 Task: Find connections with filter location Bhīkhi with filter topic #lawfirmmarketingwith filter profile language Spanish with filter current company Reliance Brands Limited with filter school The Army Public School, Dhaula Kuan, New Delhi with filter industry Professional Training and Coaching with filter service category Family Law with filter keywords title HVAC Technician
Action: Mouse moved to (673, 73)
Screenshot: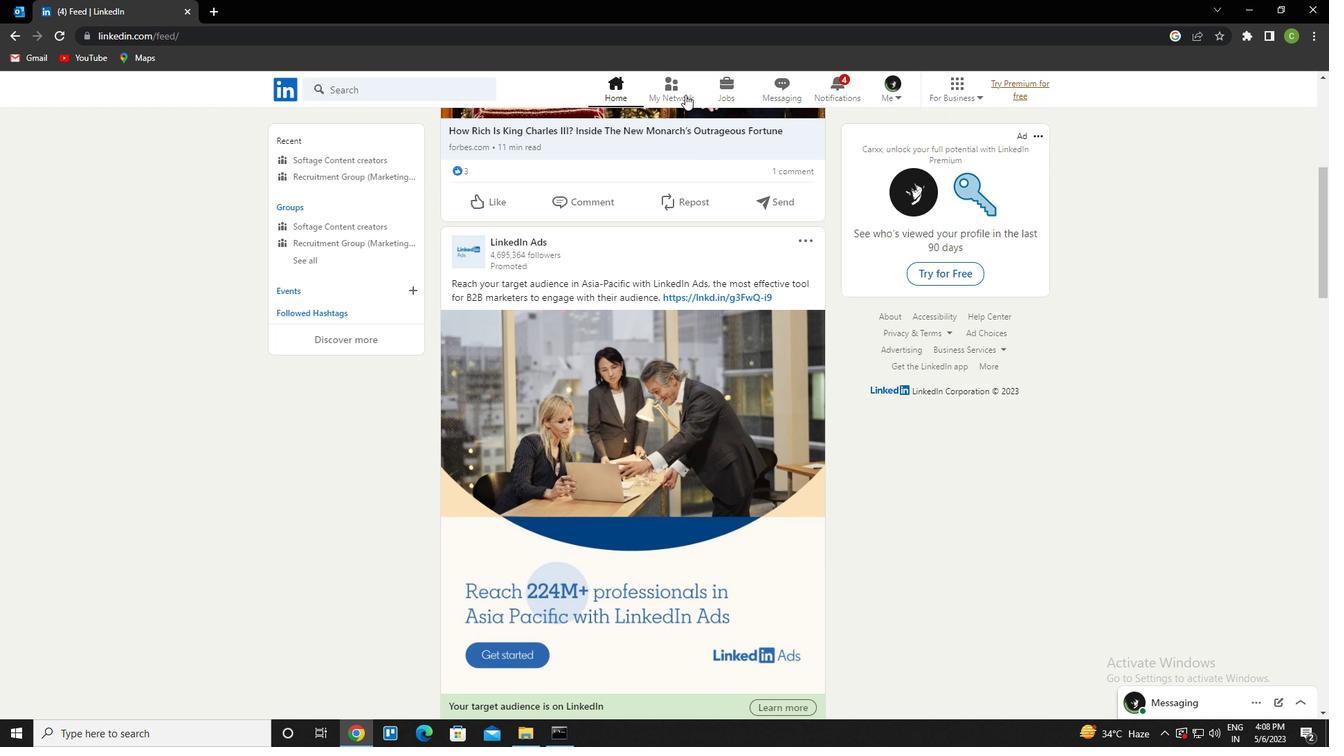 
Action: Mouse pressed left at (673, 73)
Screenshot: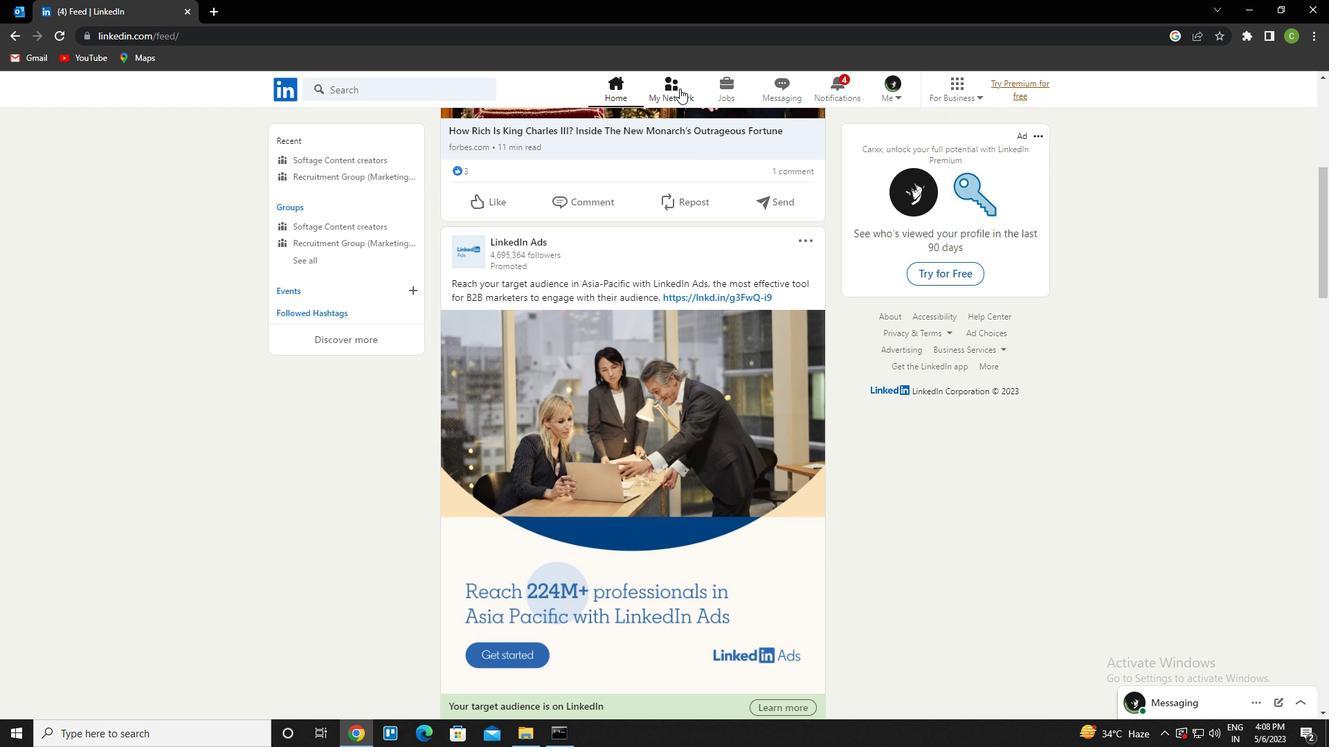 
Action: Mouse moved to (395, 171)
Screenshot: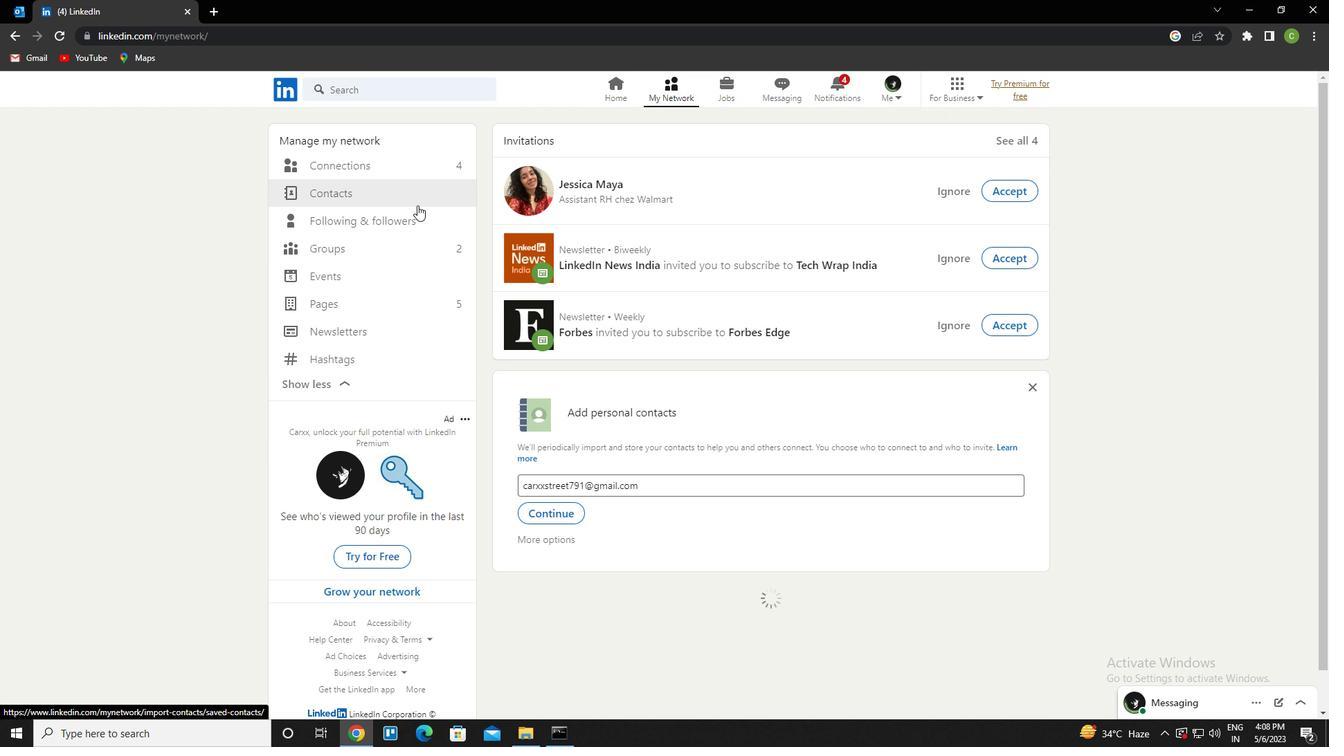 
Action: Mouse pressed left at (395, 171)
Screenshot: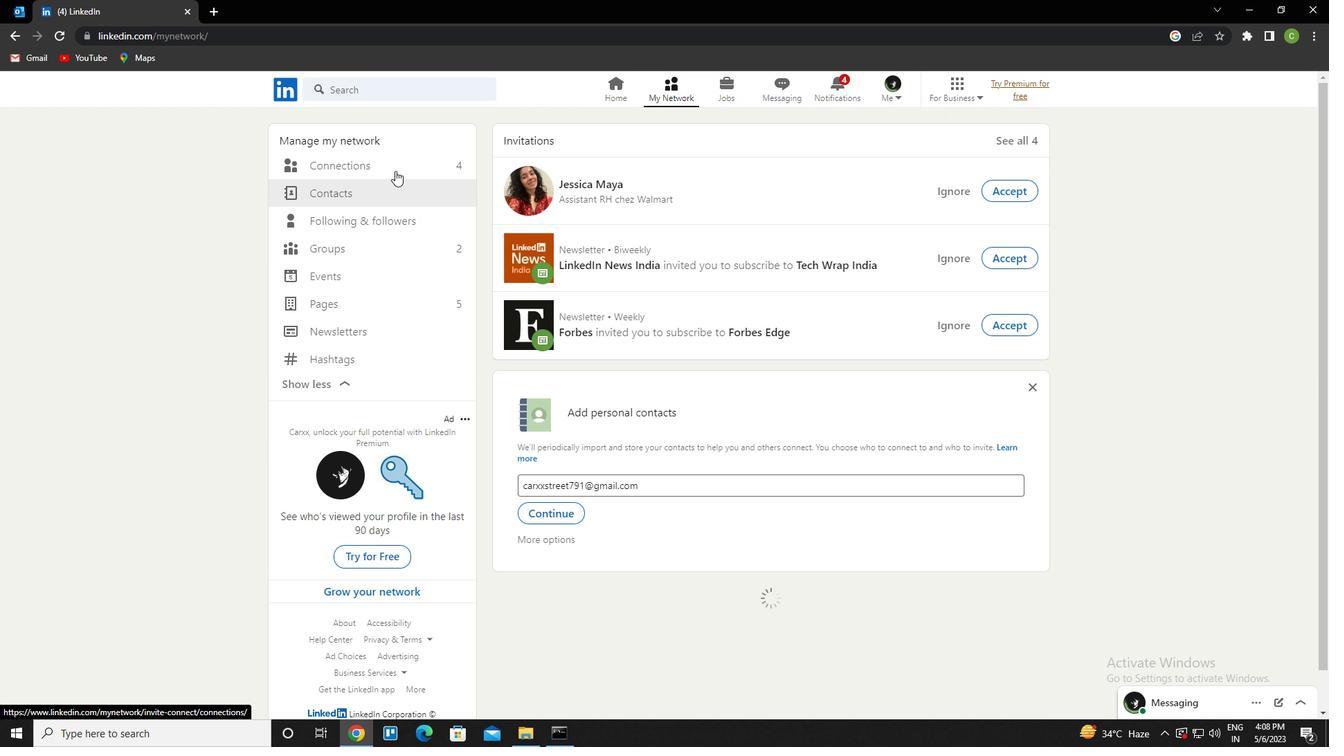 
Action: Mouse moved to (768, 169)
Screenshot: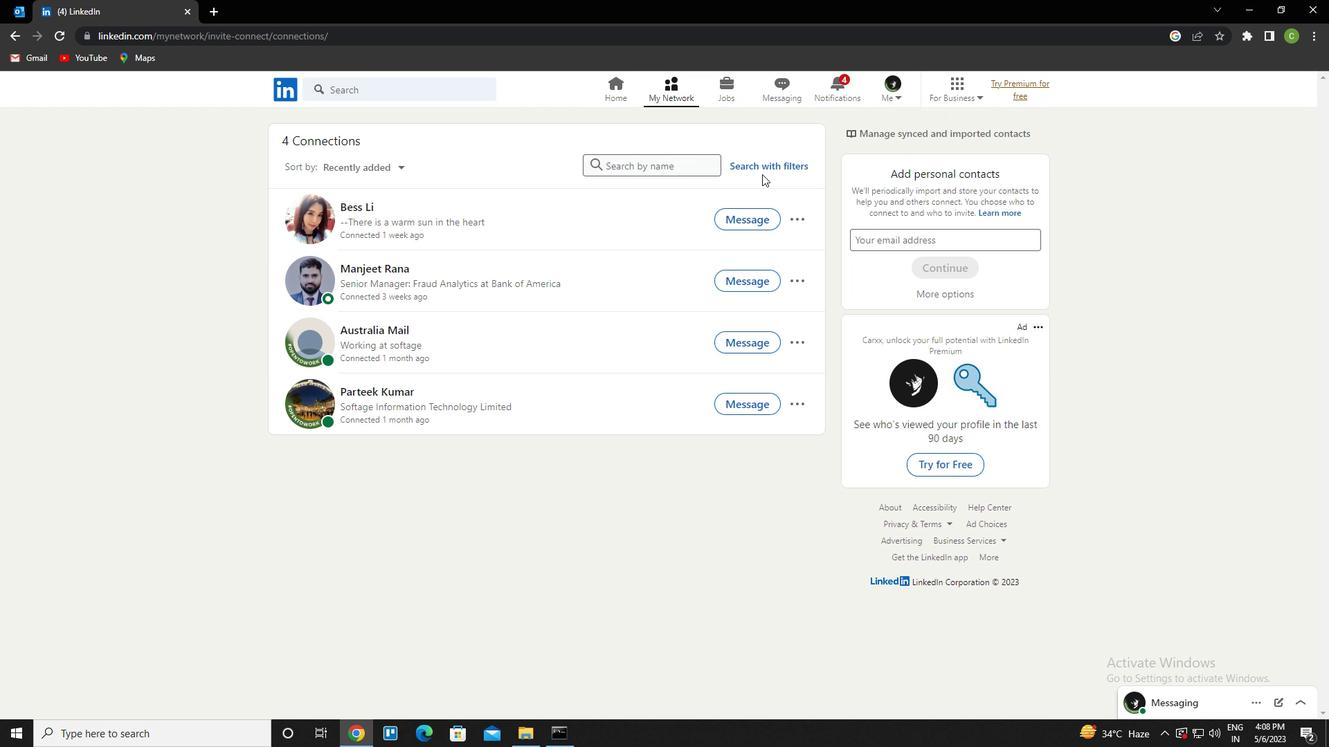 
Action: Mouse pressed left at (768, 169)
Screenshot: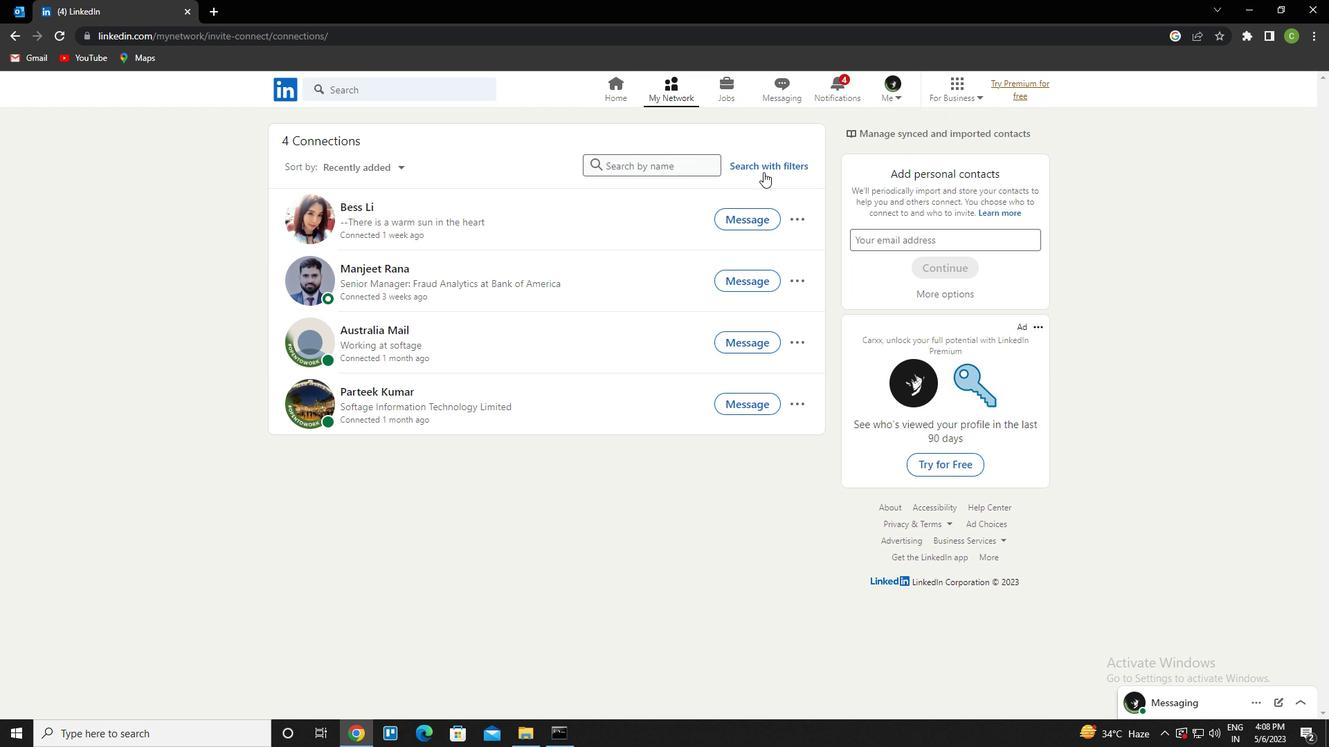 
Action: Mouse moved to (713, 135)
Screenshot: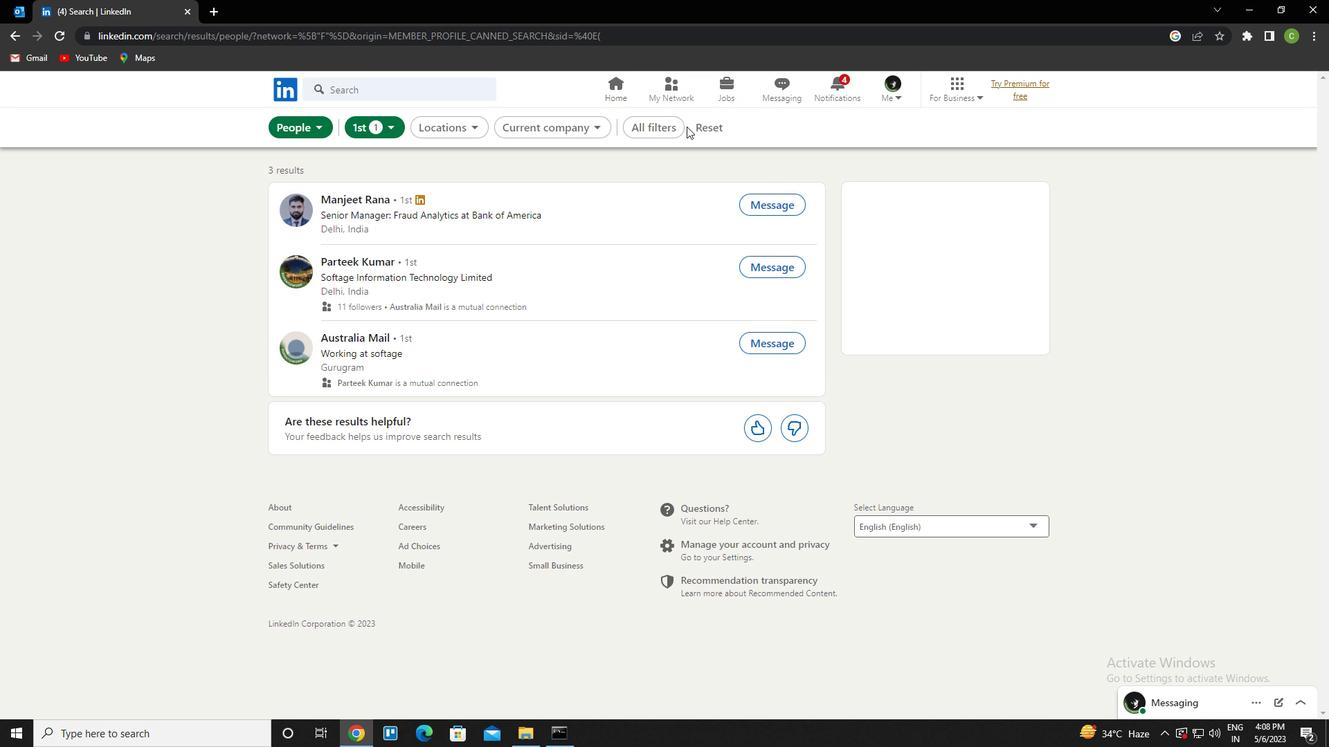 
Action: Mouse pressed left at (713, 135)
Screenshot: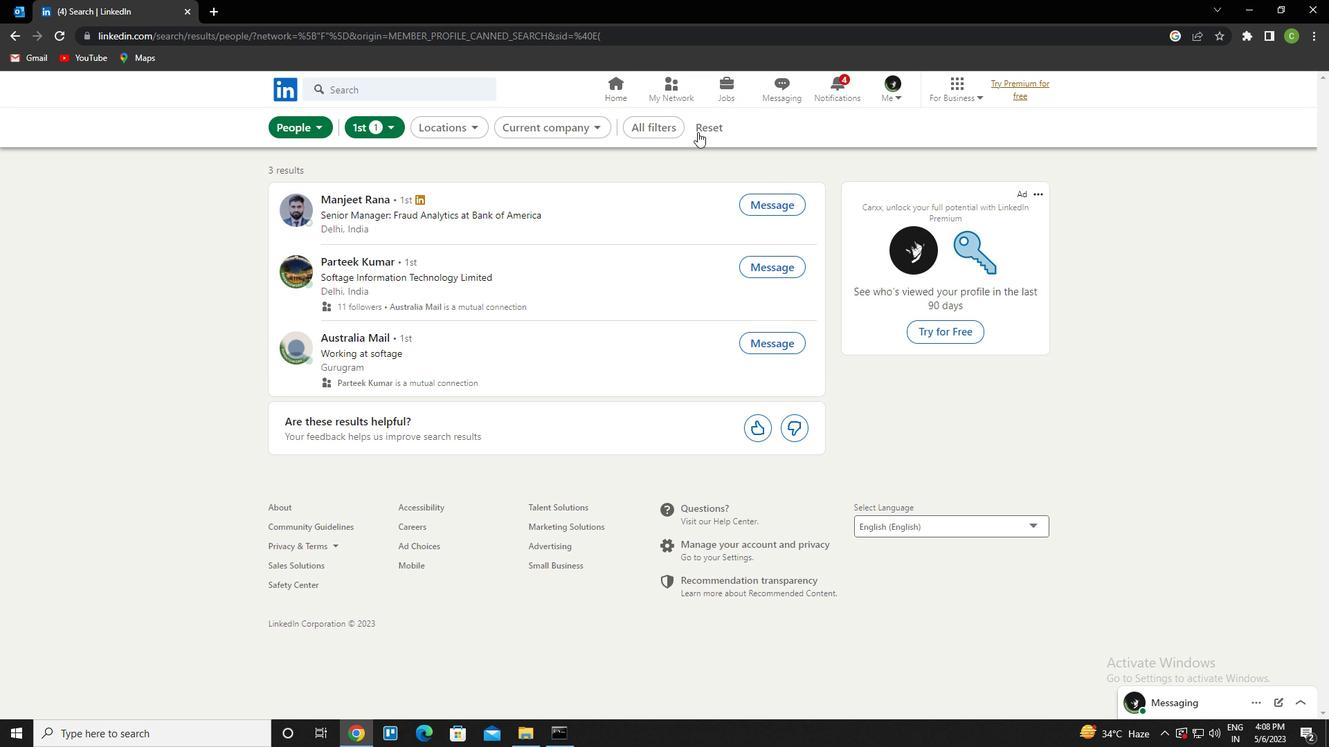 
Action: Mouse moved to (700, 127)
Screenshot: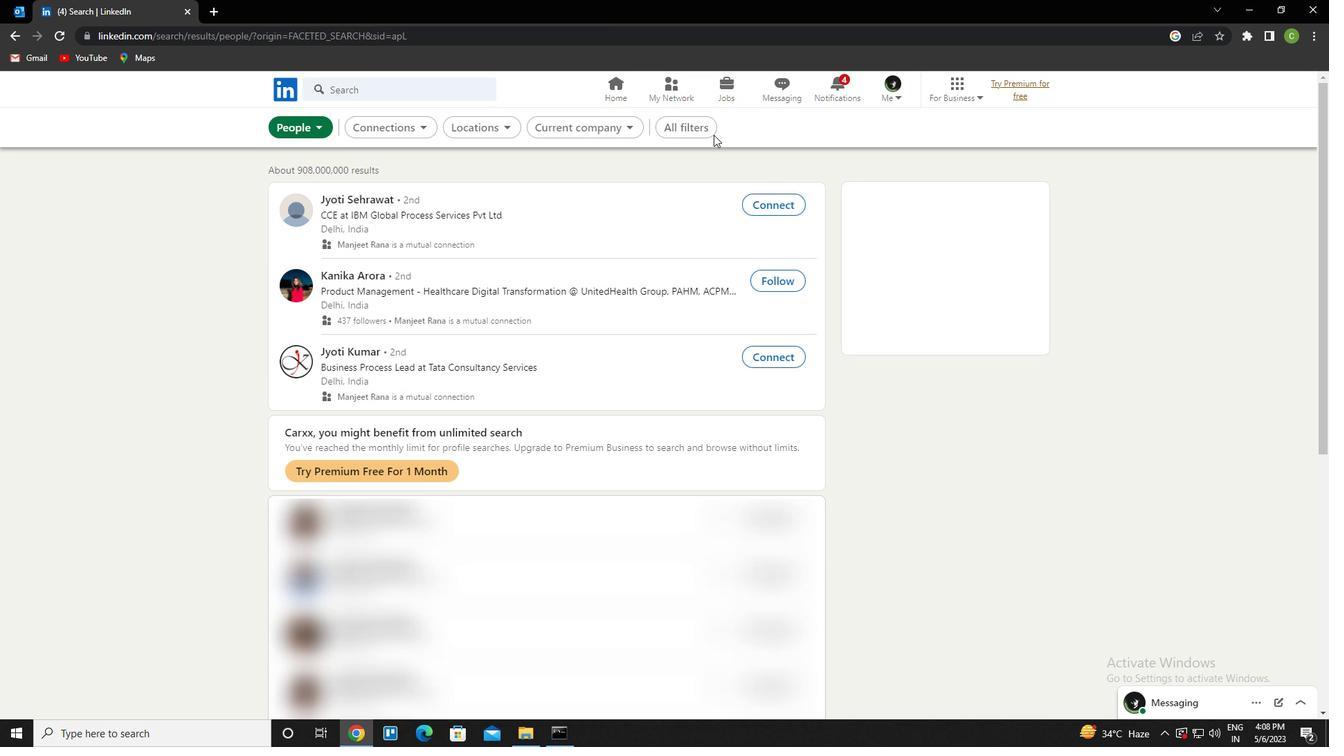 
Action: Mouse pressed left at (700, 127)
Screenshot: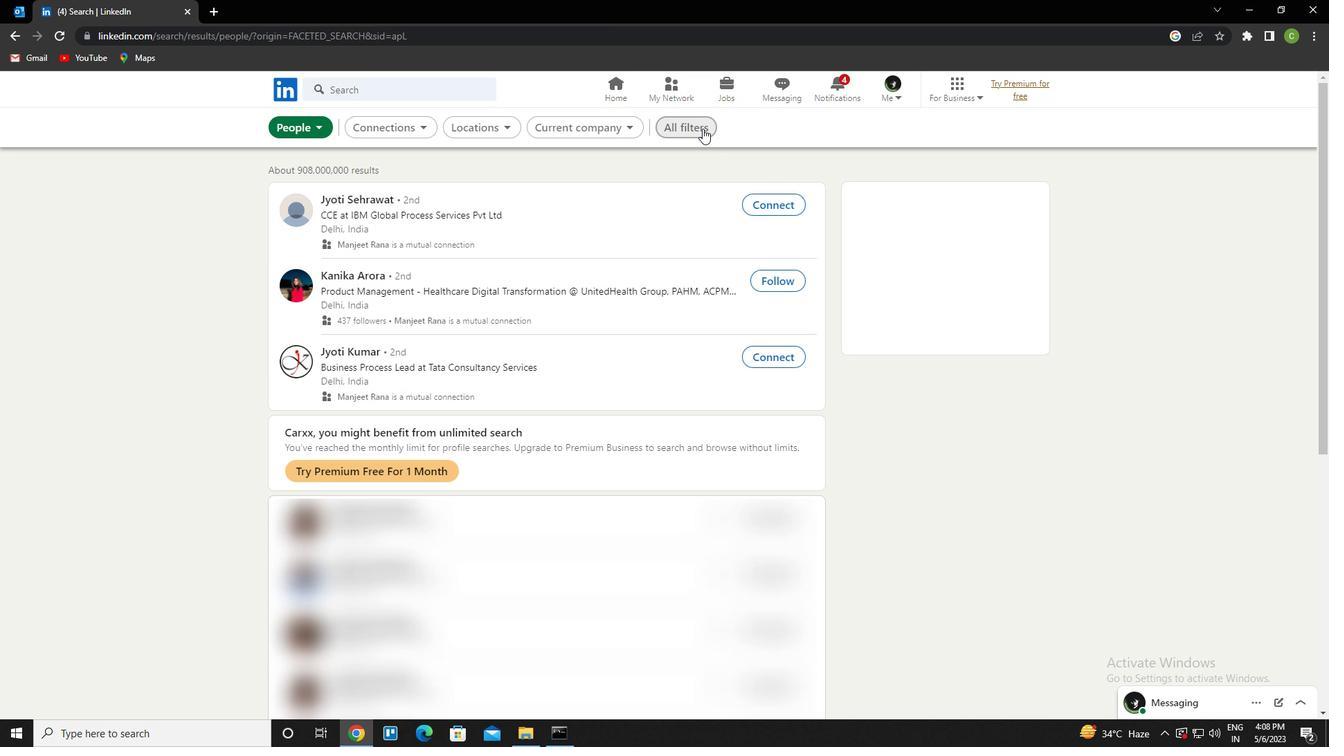 
Action: Mouse moved to (1110, 443)
Screenshot: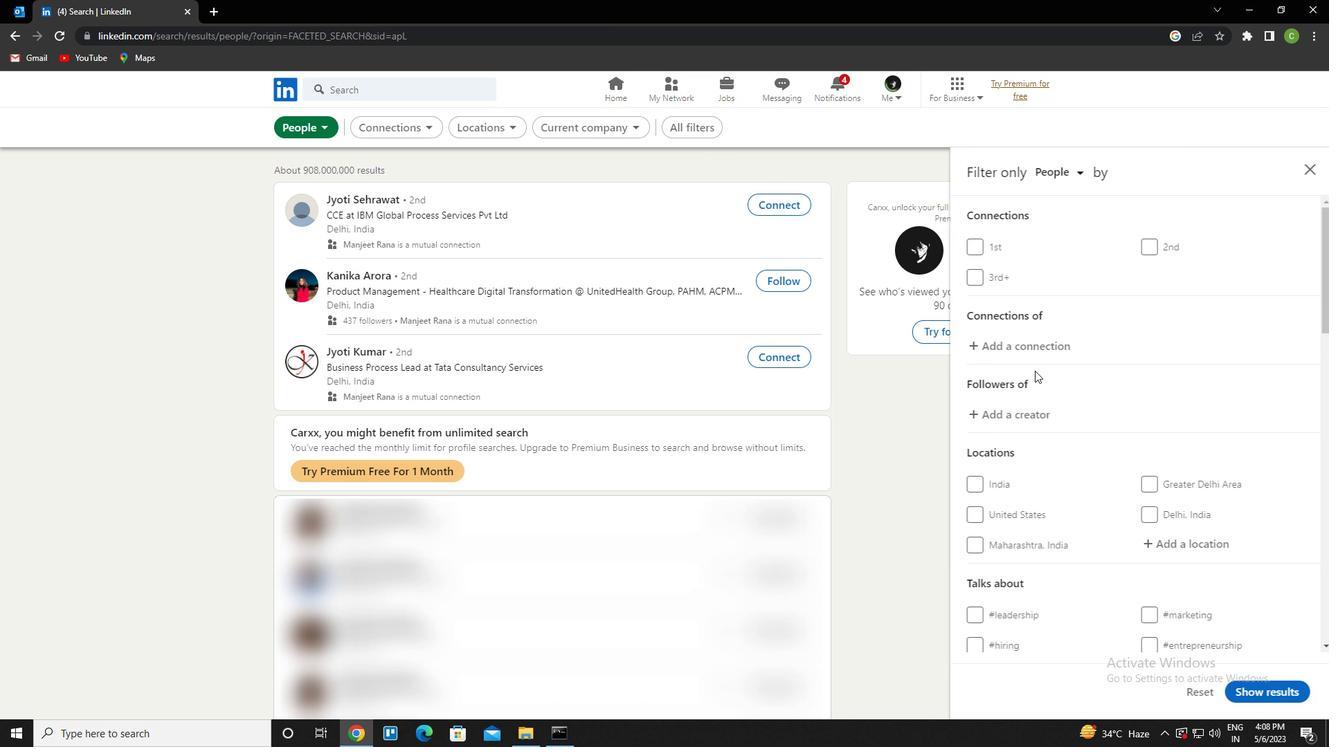 
Action: Mouse scrolled (1110, 443) with delta (0, 0)
Screenshot: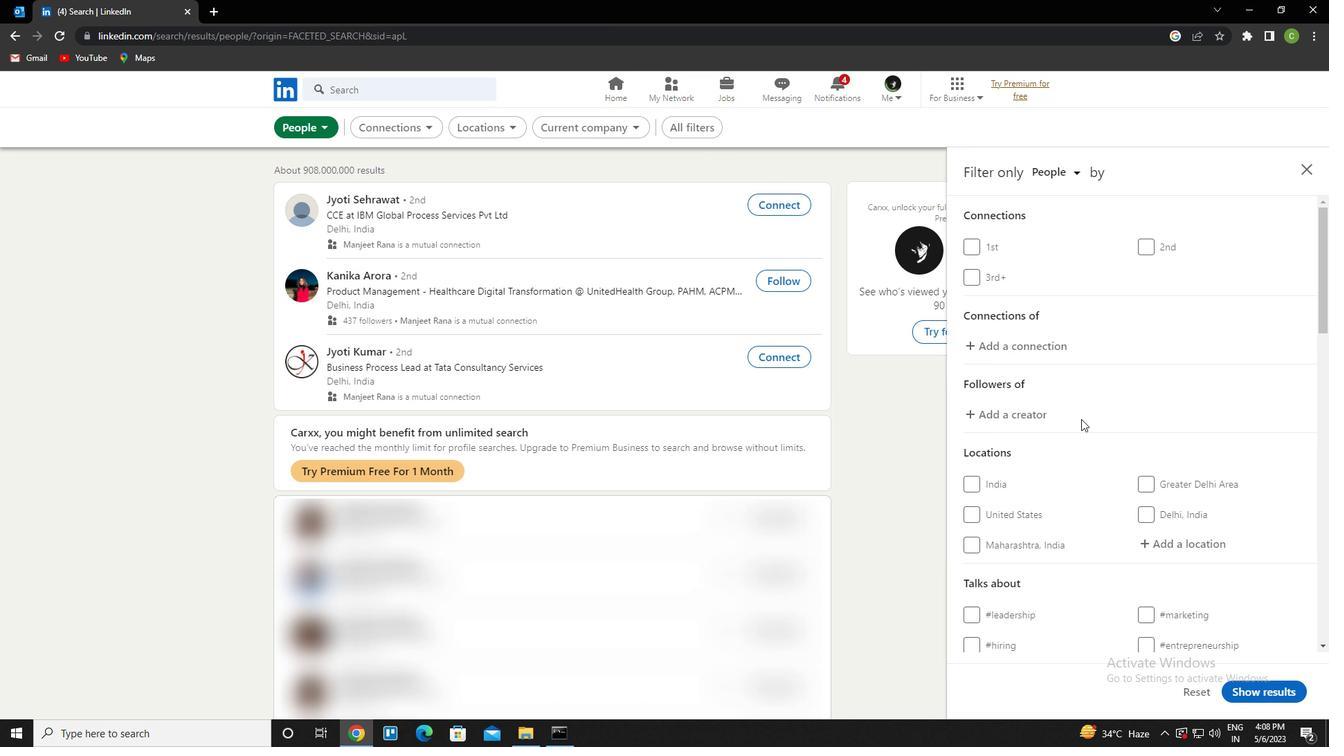 
Action: Mouse scrolled (1110, 443) with delta (0, 0)
Screenshot: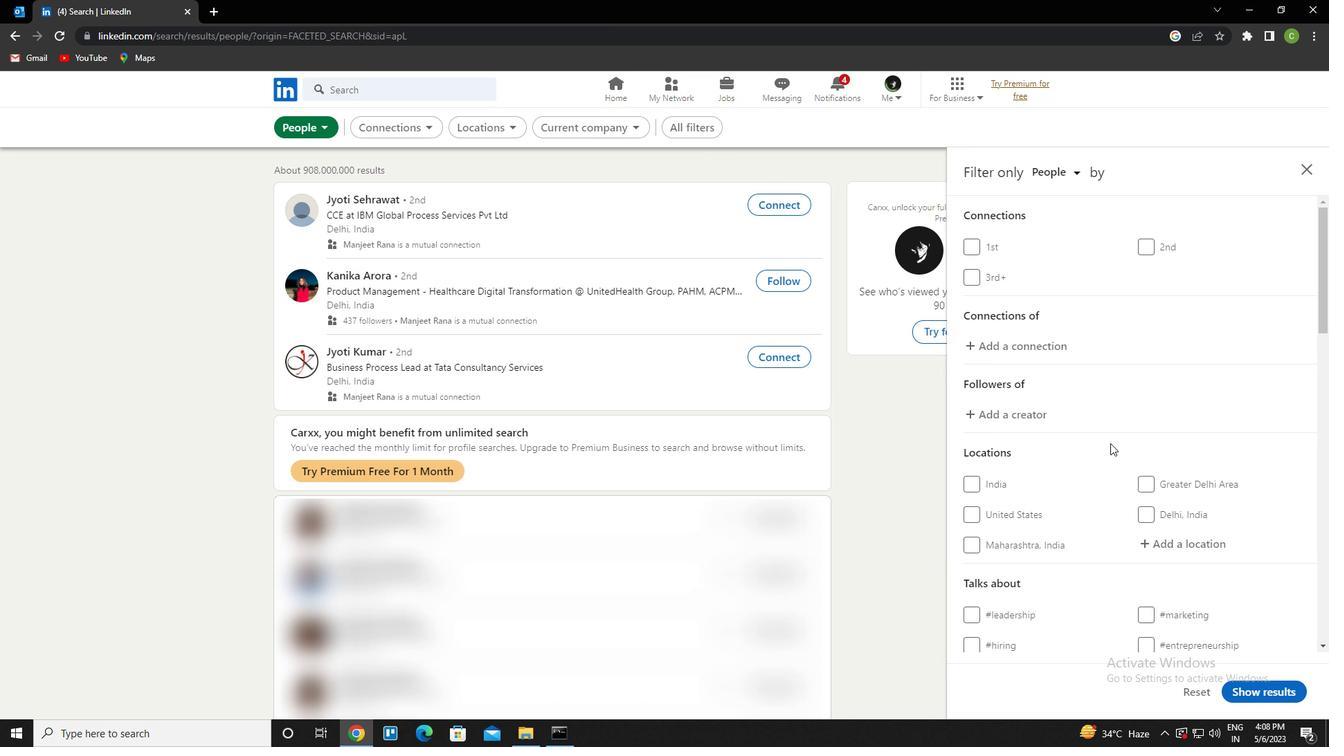 
Action: Mouse moved to (1170, 409)
Screenshot: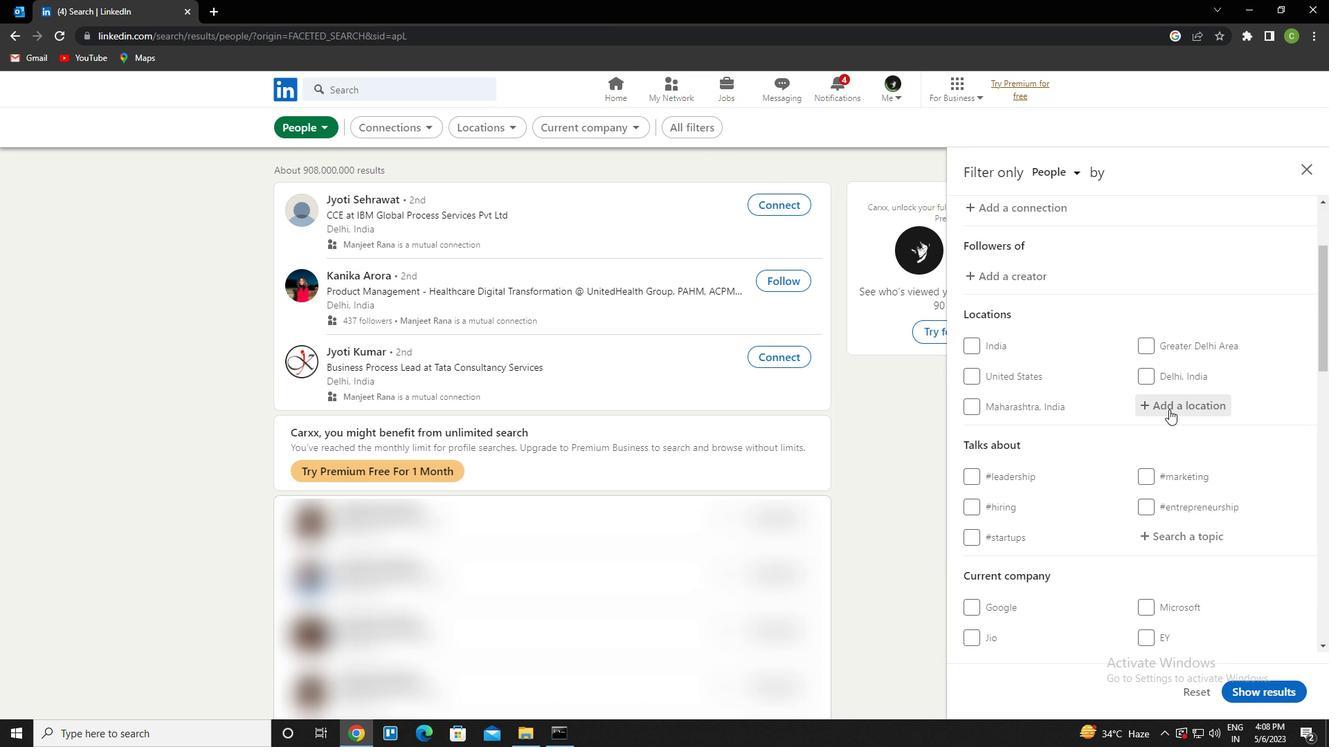 
Action: Mouse pressed left at (1170, 409)
Screenshot: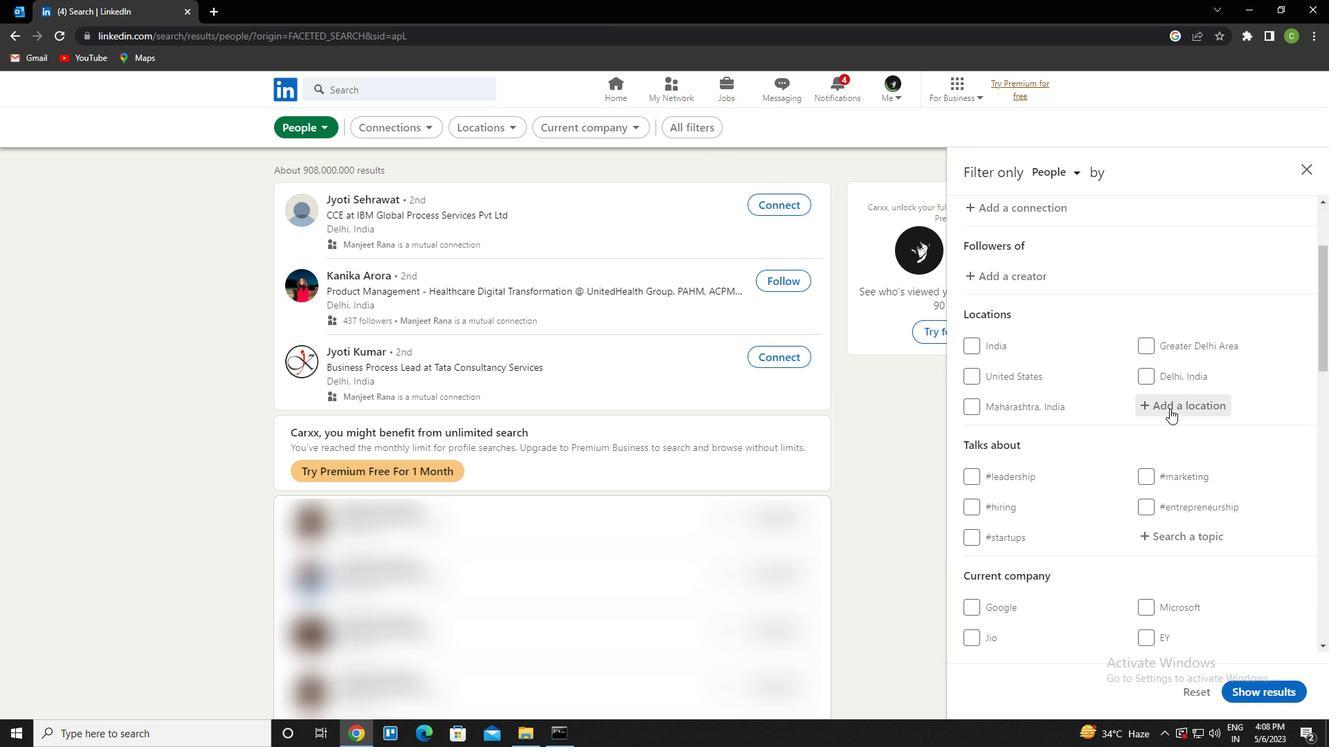 
Action: Key pressed <Key.caps_lock>b<Key.caps_lock>hikhi<Key.enter>
Screenshot: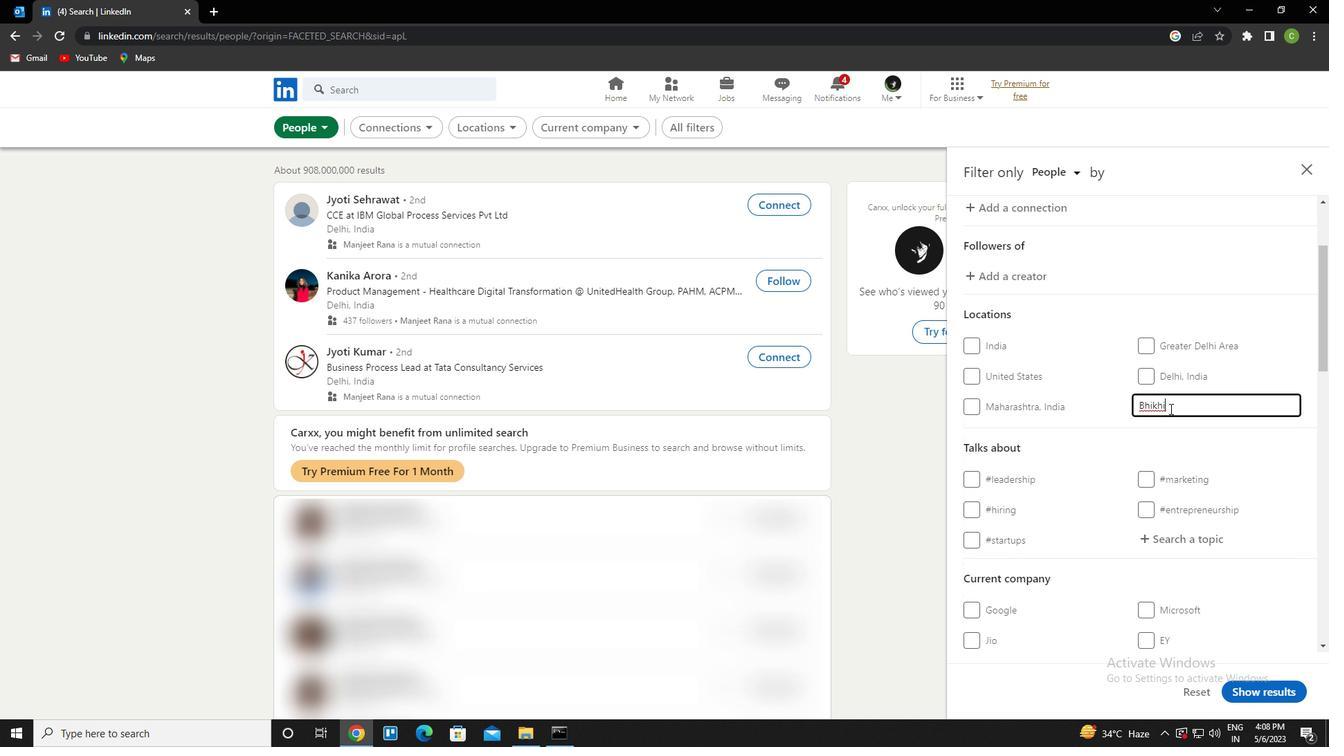 
Action: Mouse moved to (1174, 407)
Screenshot: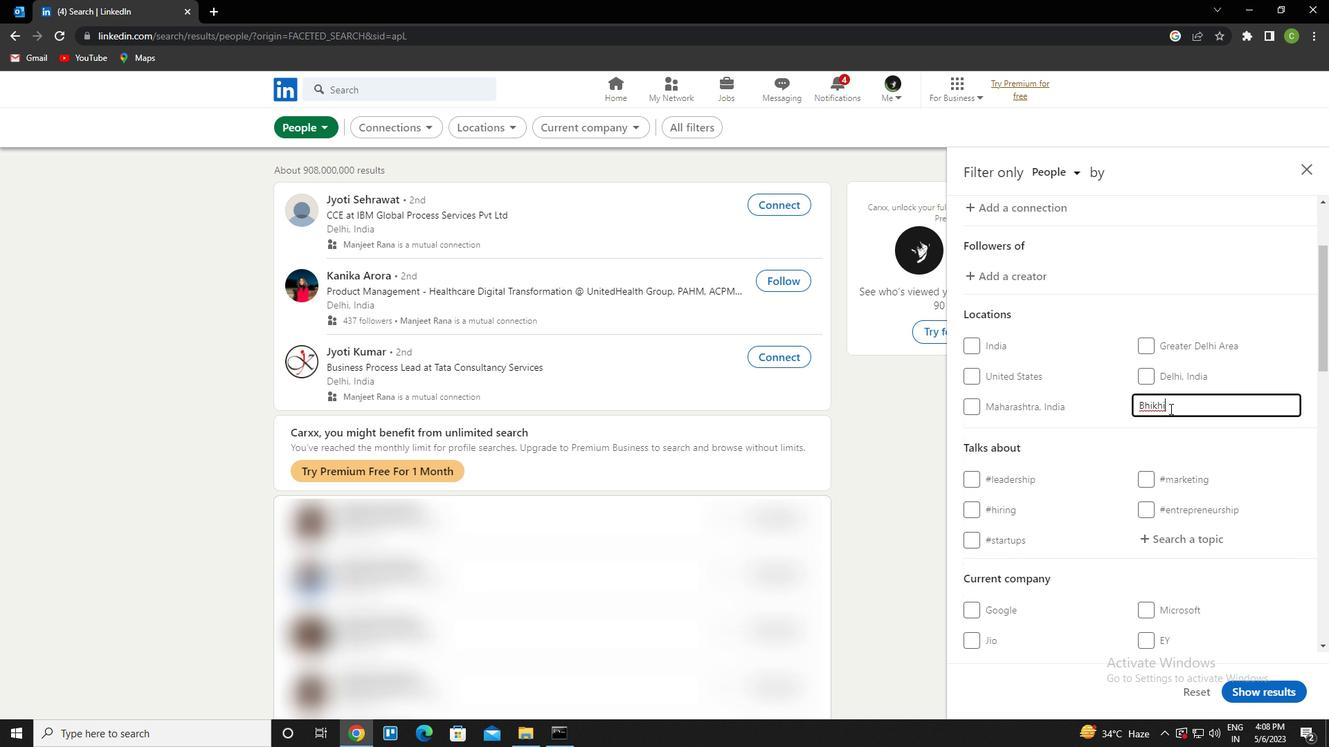 
Action: Mouse scrolled (1174, 406) with delta (0, 0)
Screenshot: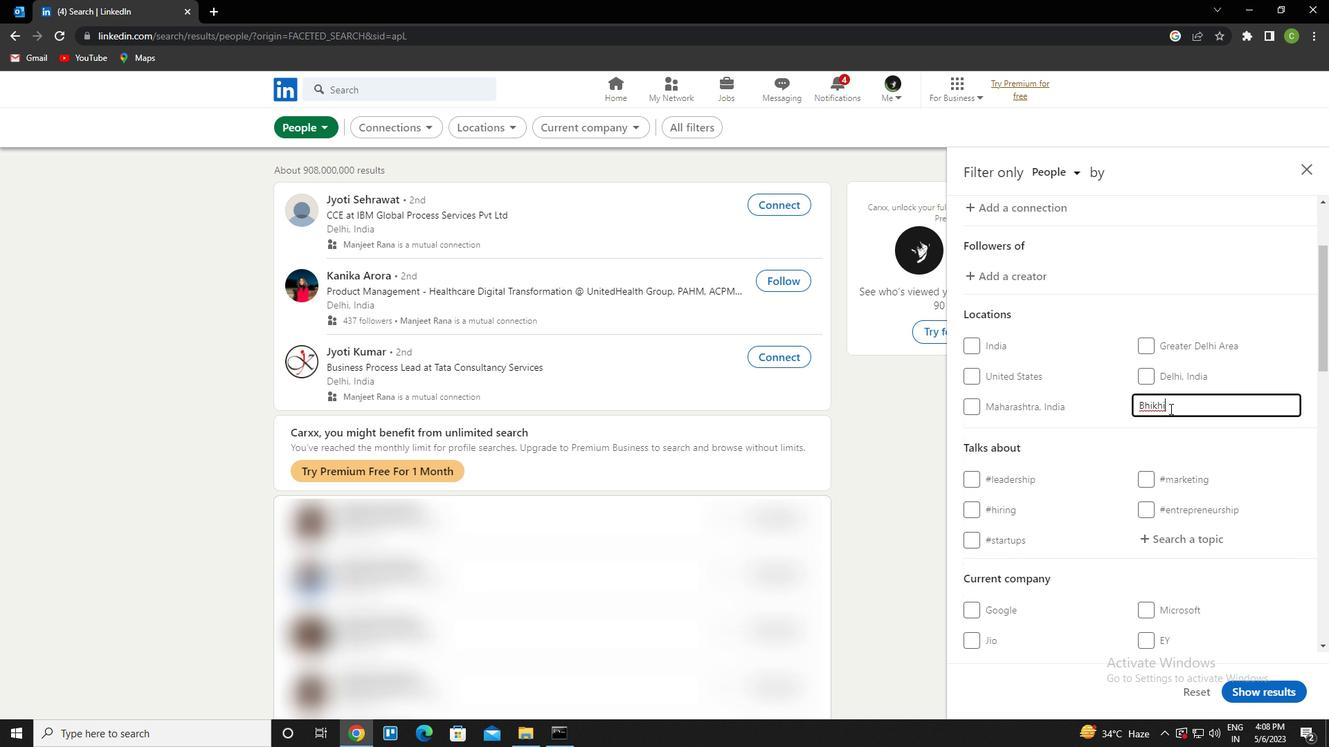 
Action: Mouse moved to (1197, 471)
Screenshot: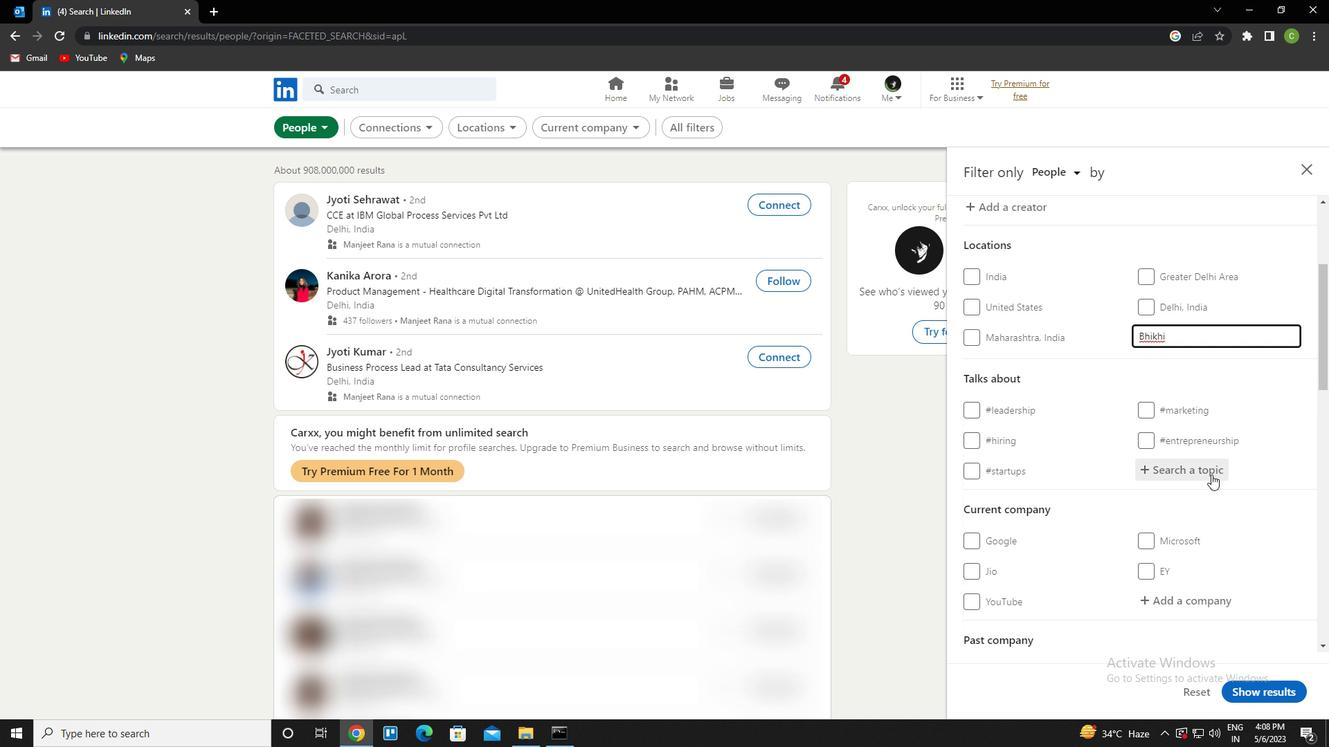 
Action: Mouse pressed left at (1197, 471)
Screenshot: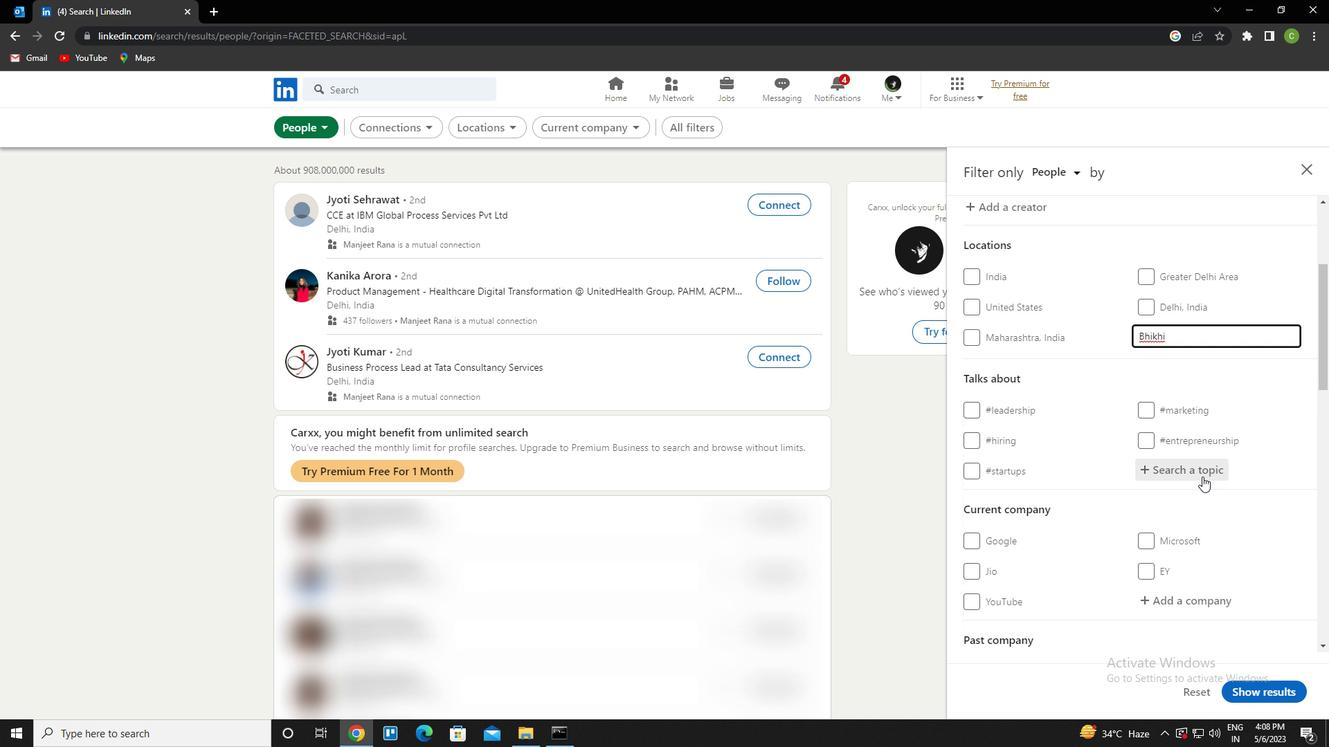 
Action: Key pressed lawfirmmarketing<Key.down><Key.enter><Key.down>
Screenshot: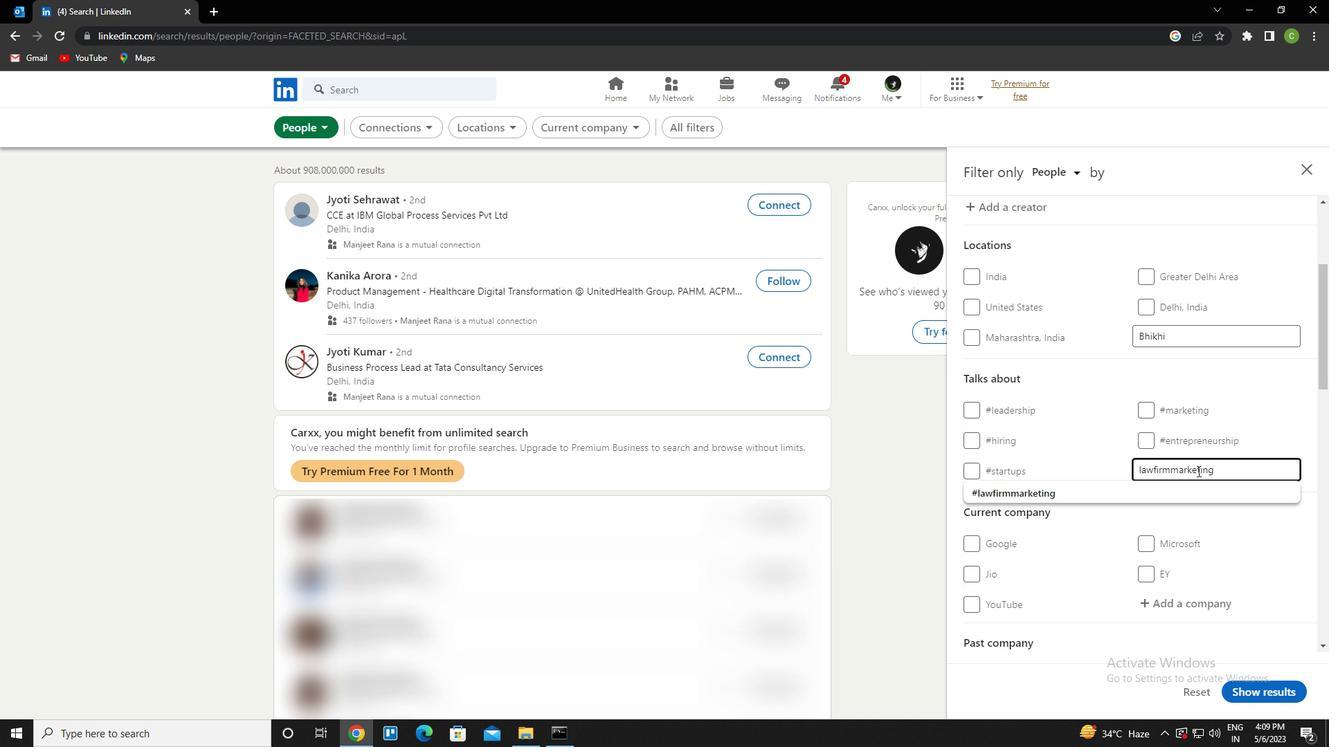 
Action: Mouse moved to (1121, 513)
Screenshot: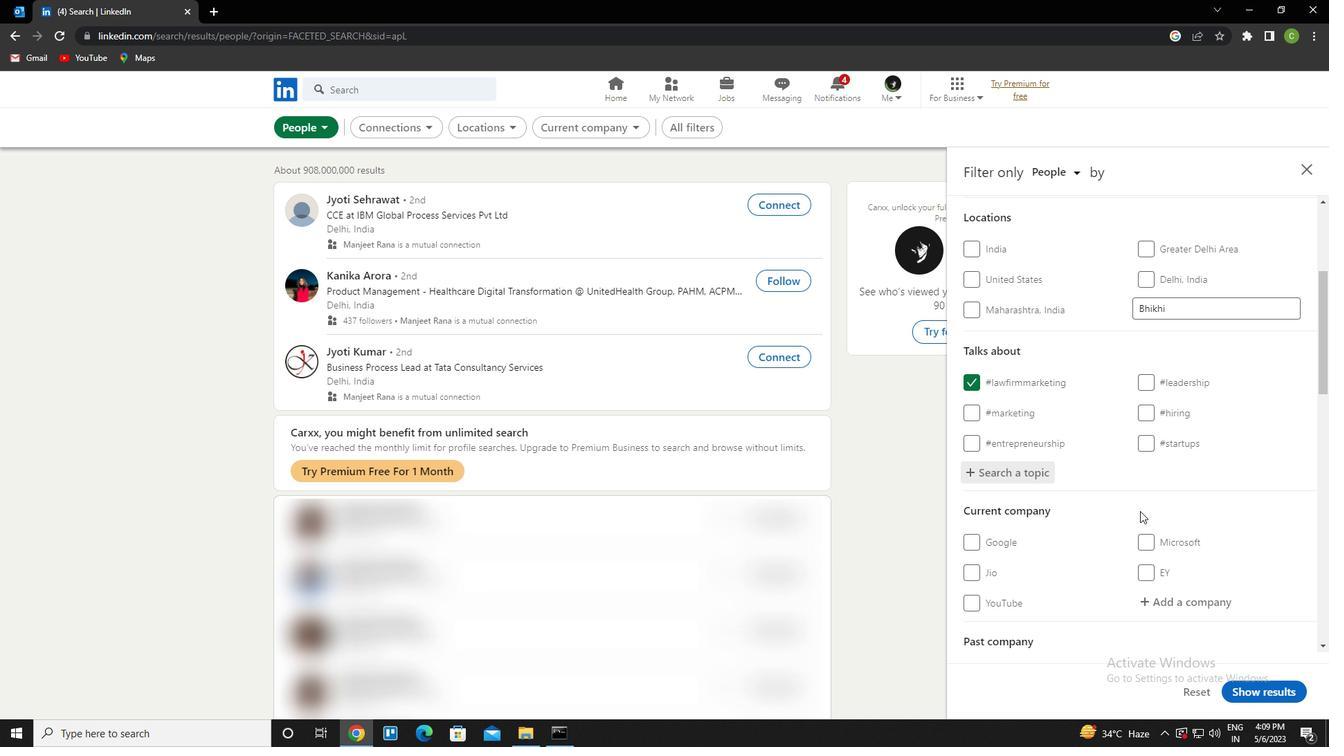 
Action: Mouse scrolled (1121, 513) with delta (0, 0)
Screenshot: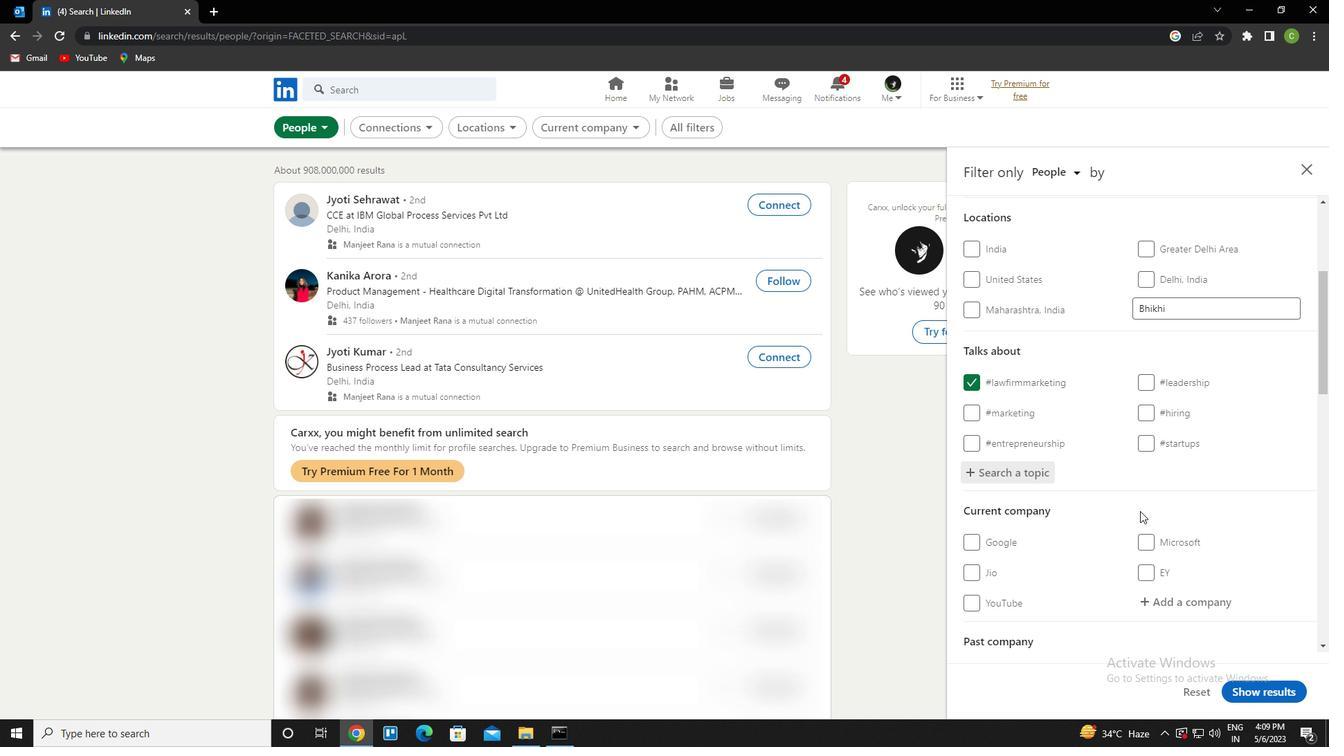 
Action: Mouse moved to (1117, 513)
Screenshot: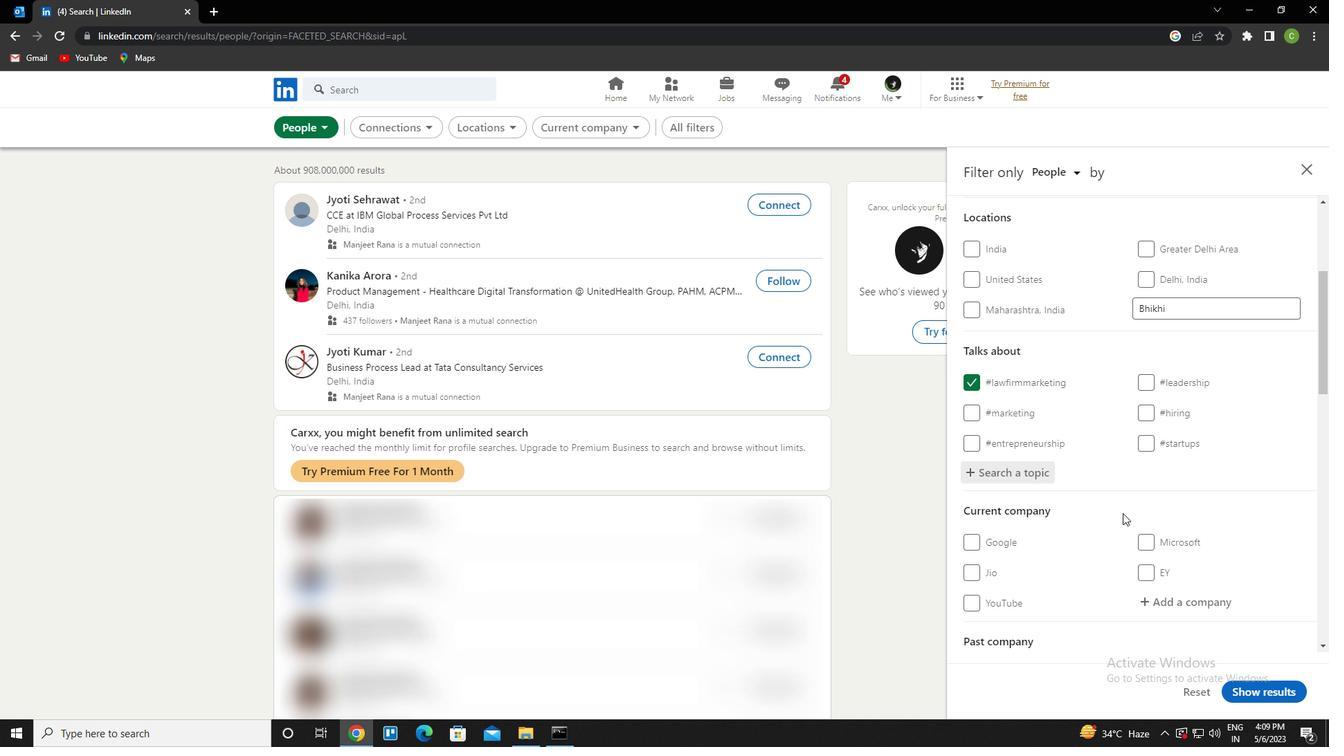 
Action: Mouse scrolled (1117, 513) with delta (0, 0)
Screenshot: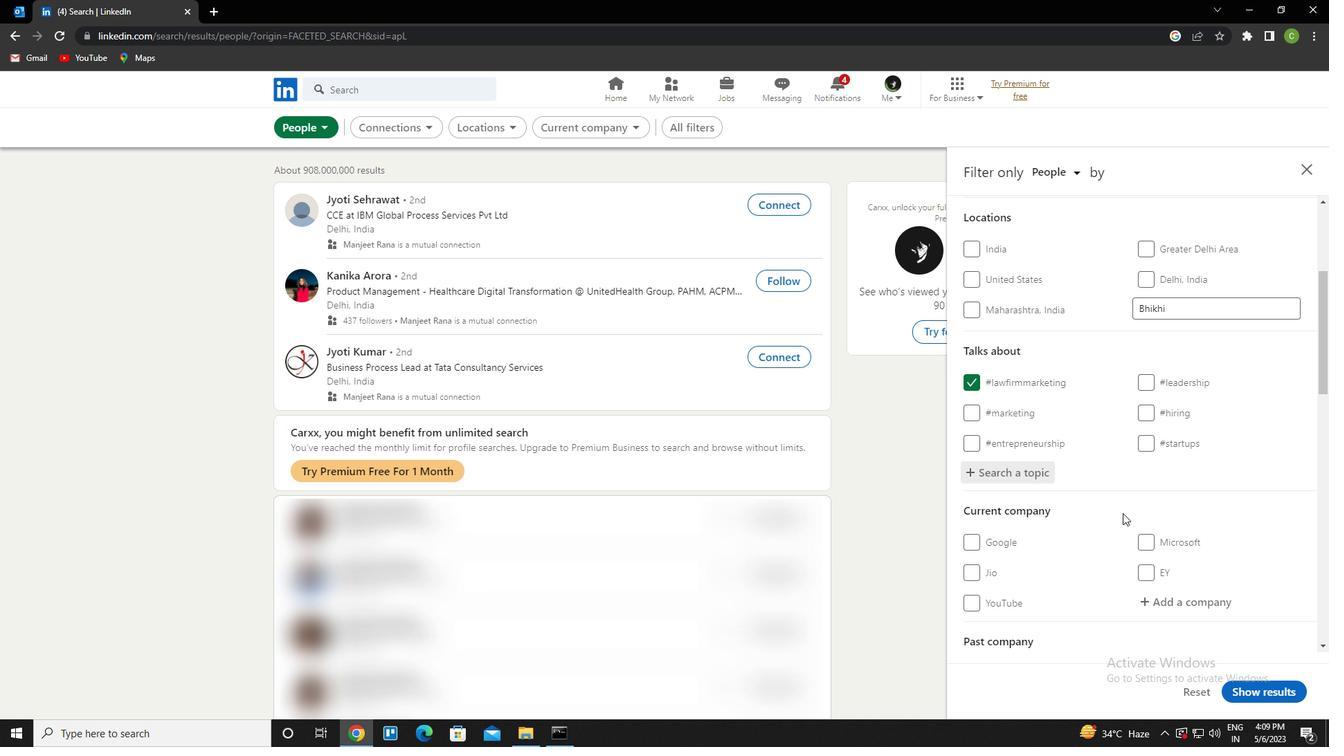 
Action: Mouse moved to (1108, 479)
Screenshot: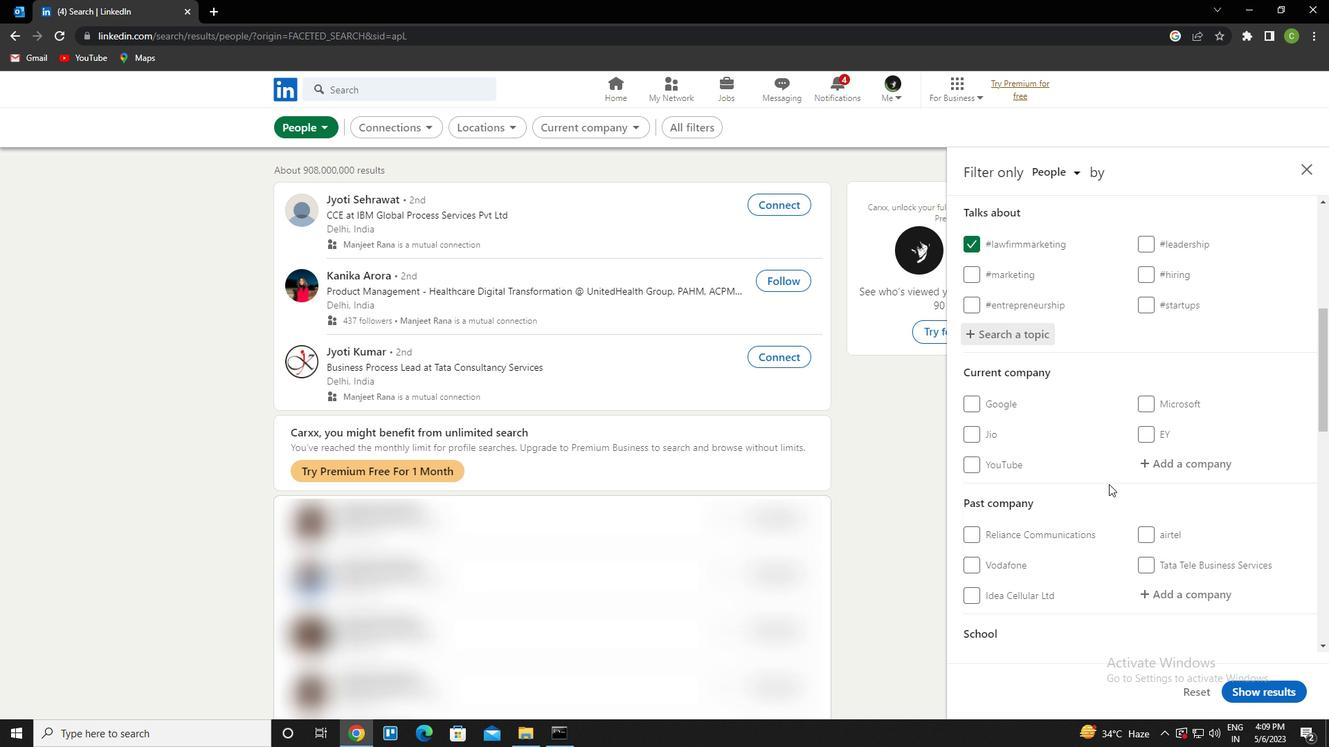 
Action: Mouse scrolled (1108, 478) with delta (0, 0)
Screenshot: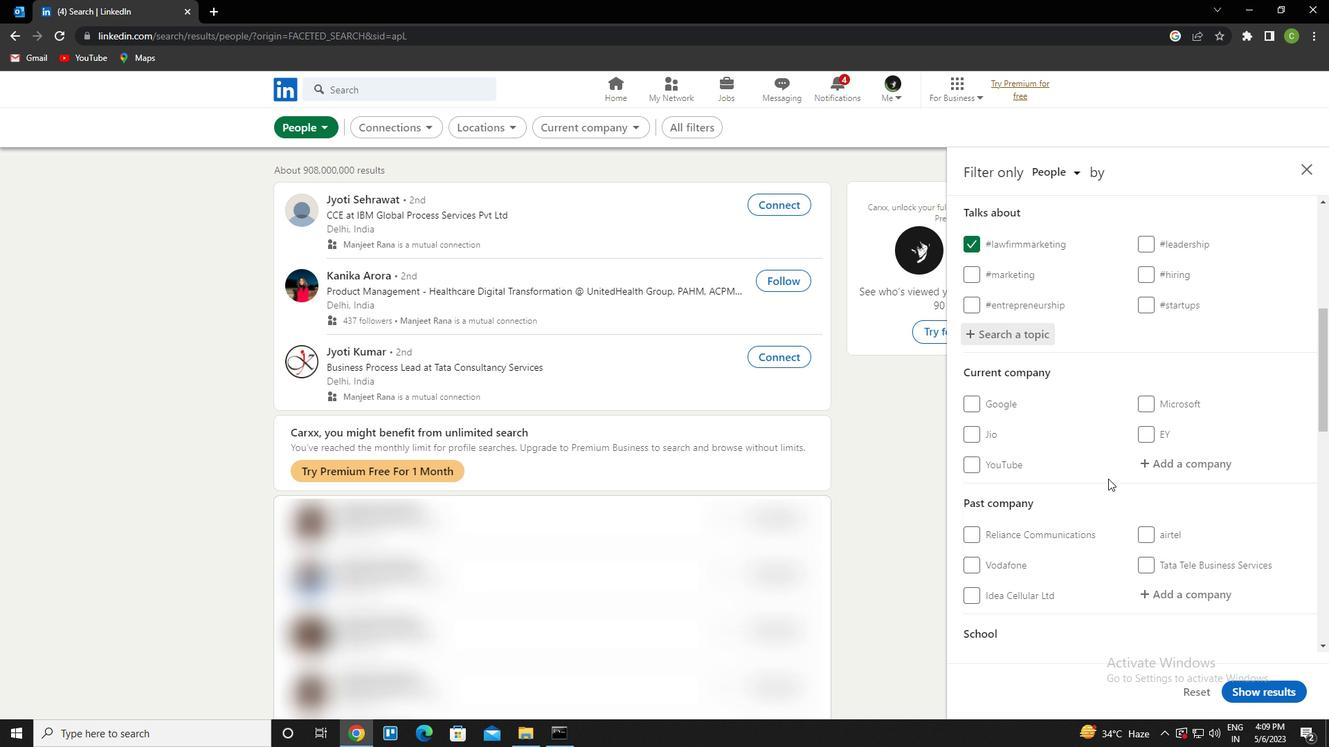 
Action: Mouse scrolled (1108, 478) with delta (0, 0)
Screenshot: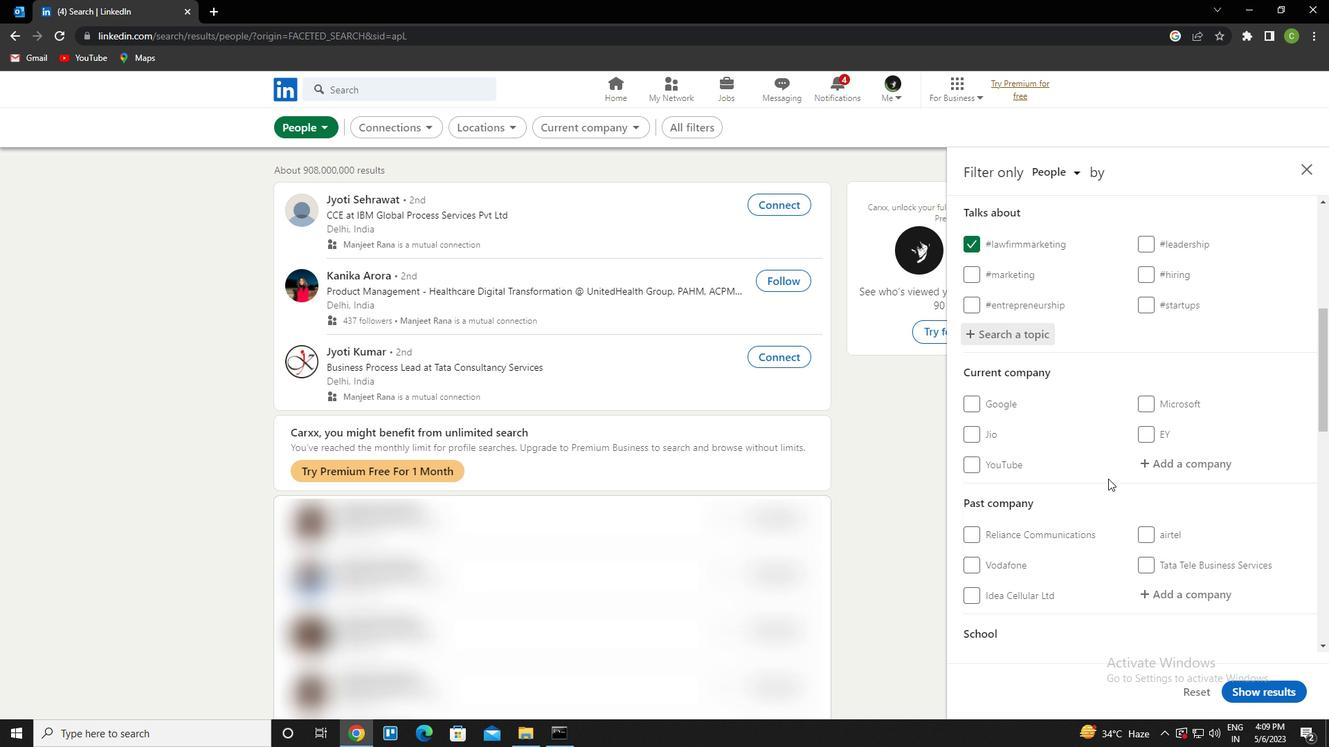 
Action: Mouse scrolled (1108, 478) with delta (0, 0)
Screenshot: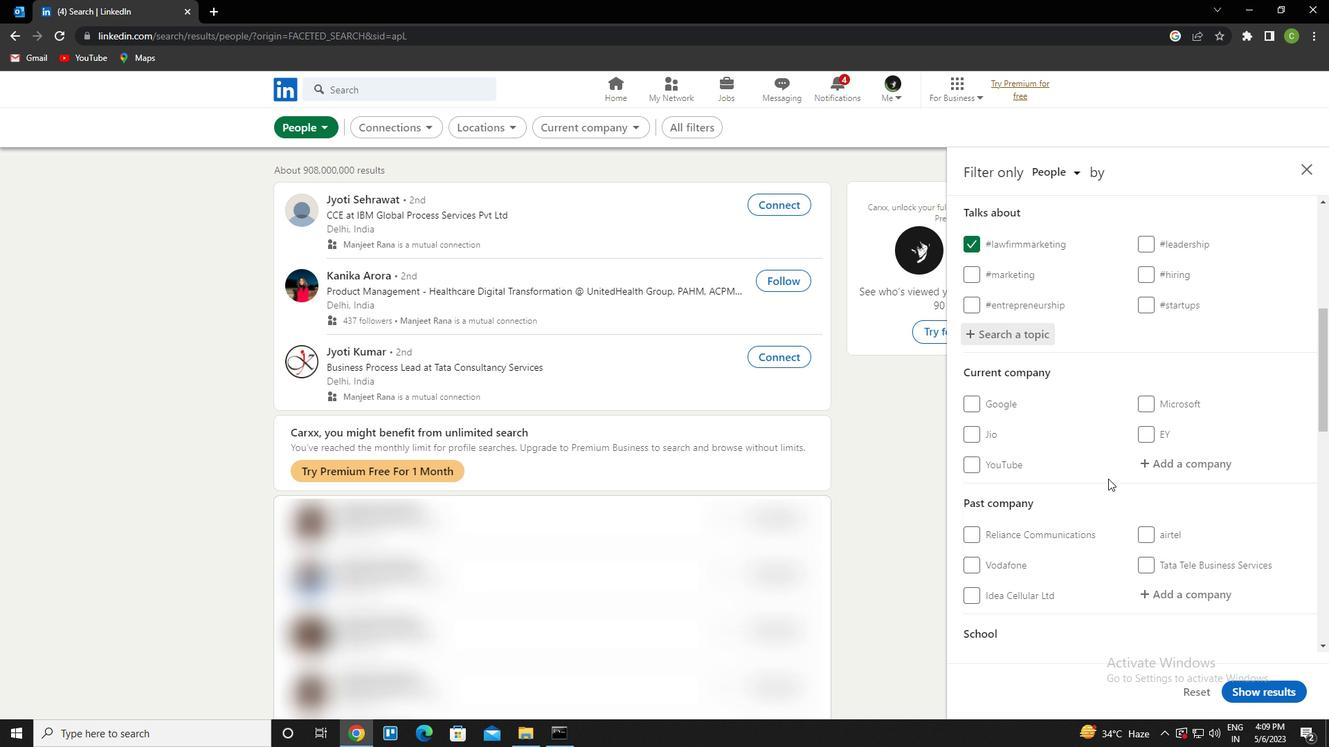 
Action: Mouse scrolled (1108, 478) with delta (0, 0)
Screenshot: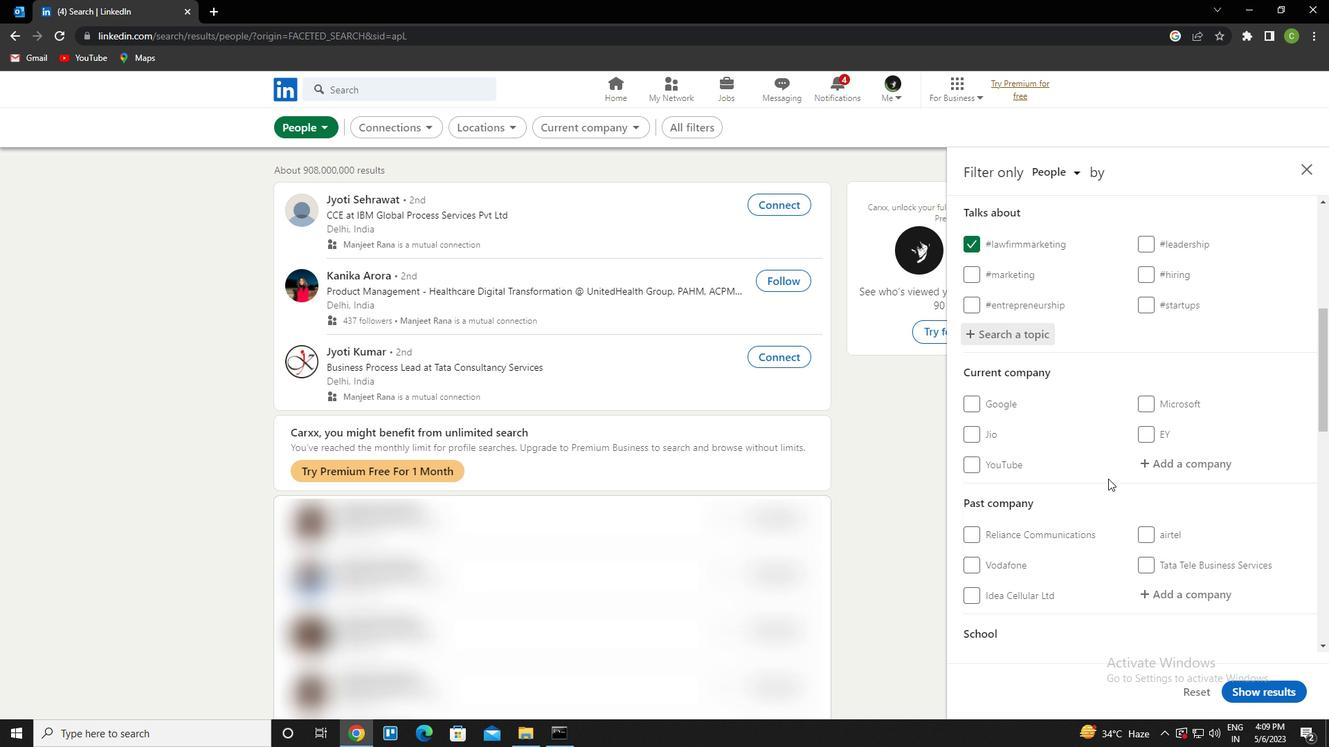 
Action: Mouse scrolled (1108, 478) with delta (0, 0)
Screenshot: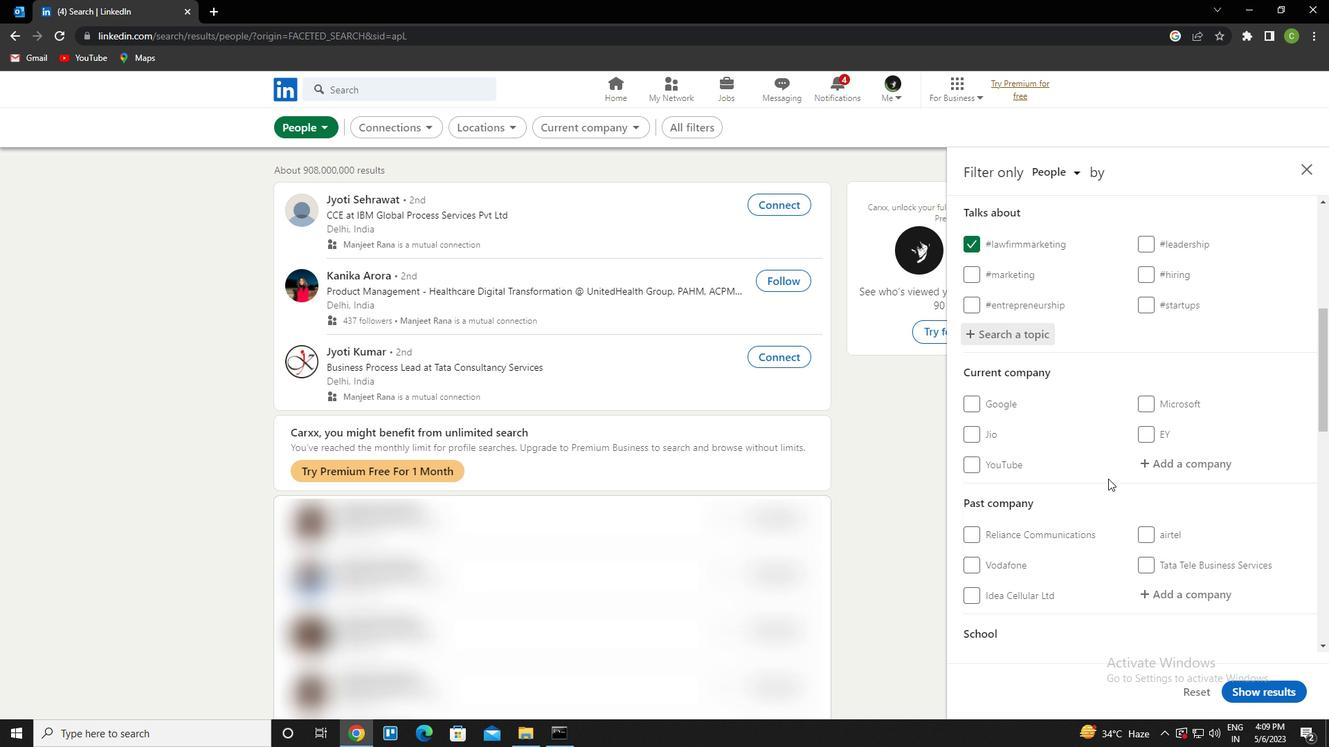 
Action: Mouse scrolled (1108, 478) with delta (0, 0)
Screenshot: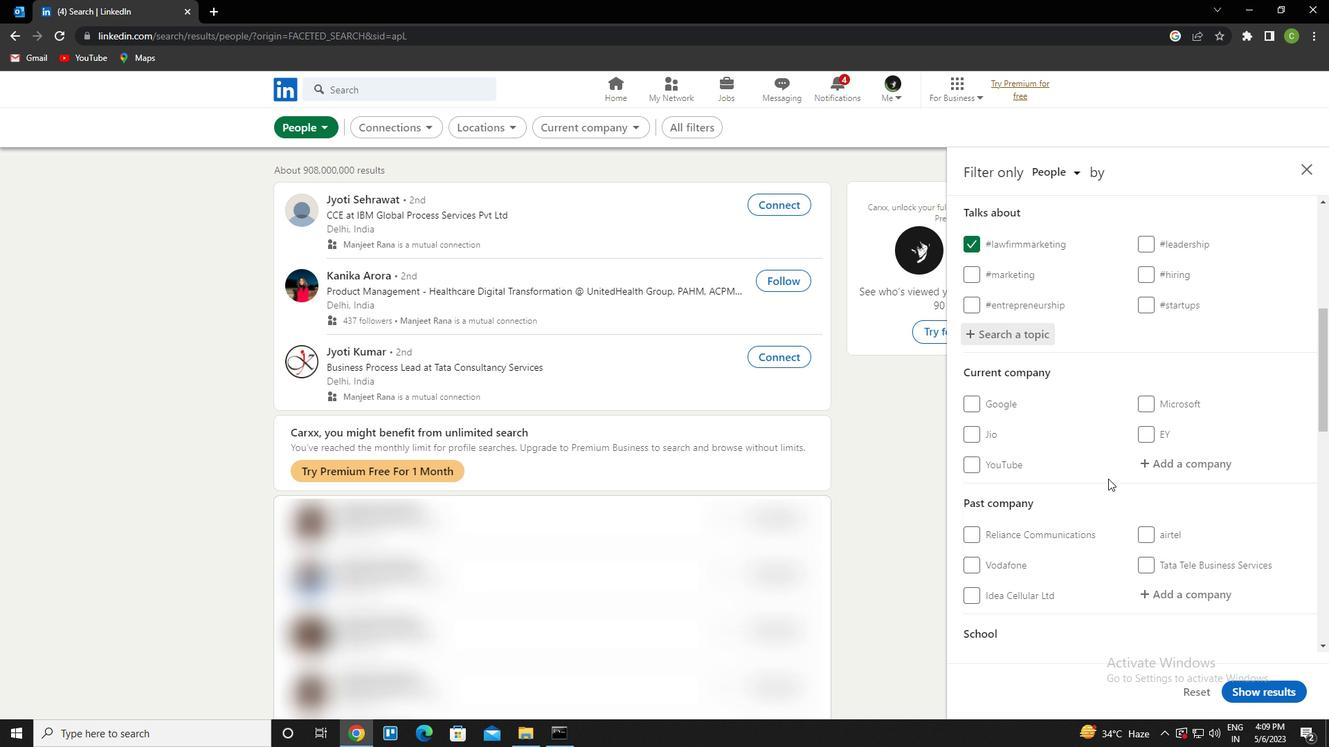 
Action: Mouse moved to (982, 569)
Screenshot: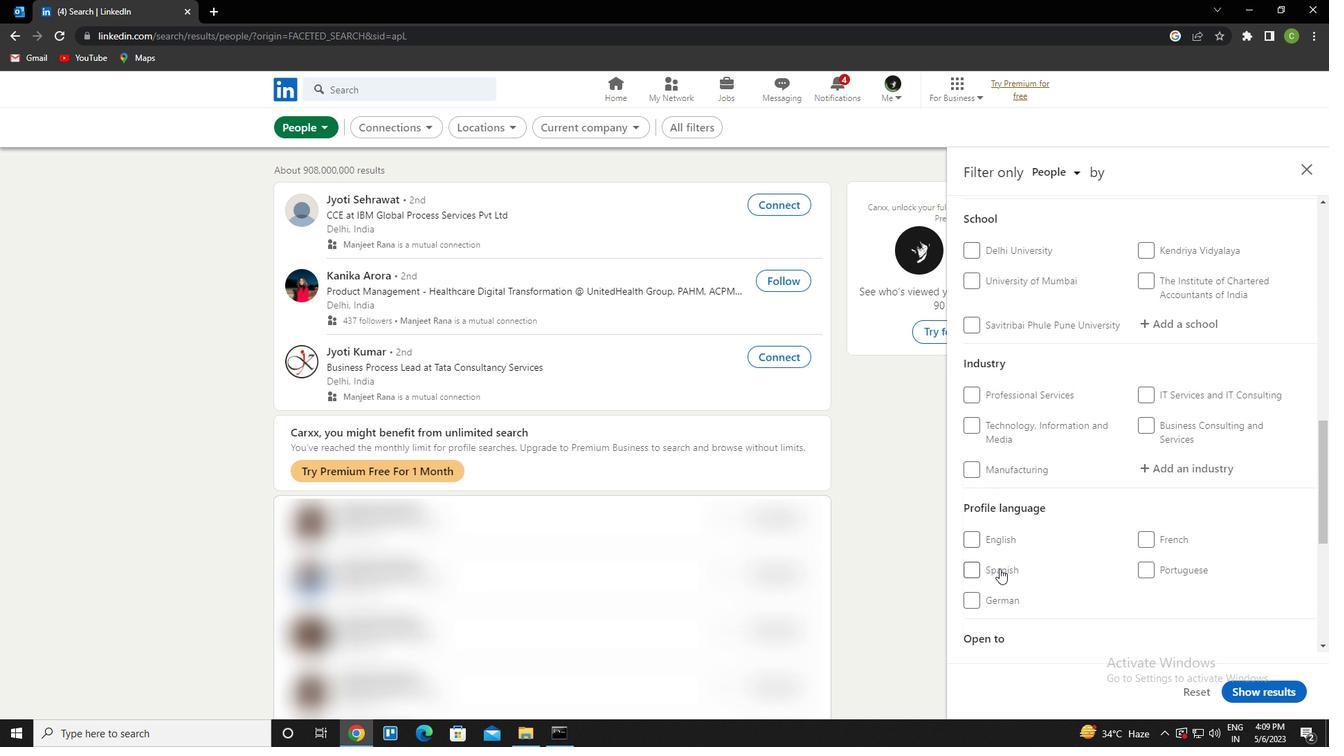 
Action: Mouse pressed left at (982, 569)
Screenshot: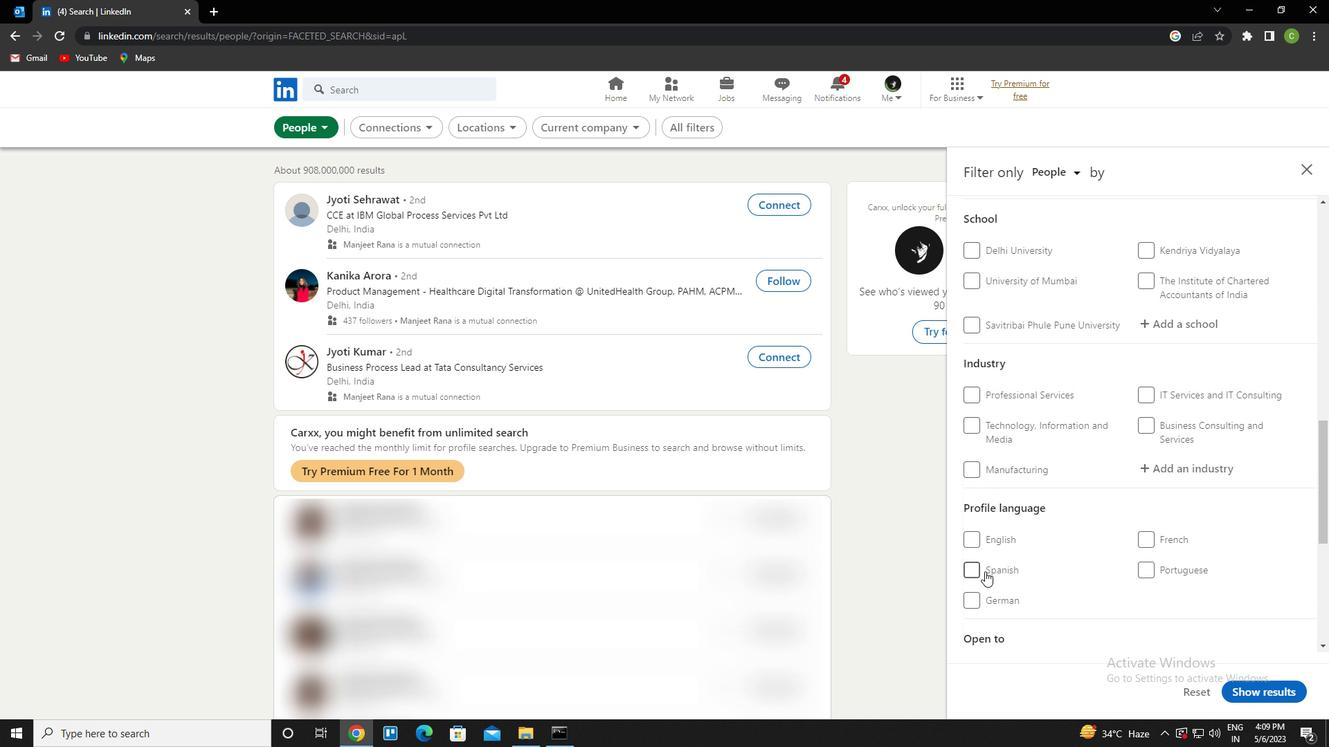 
Action: Mouse moved to (1096, 468)
Screenshot: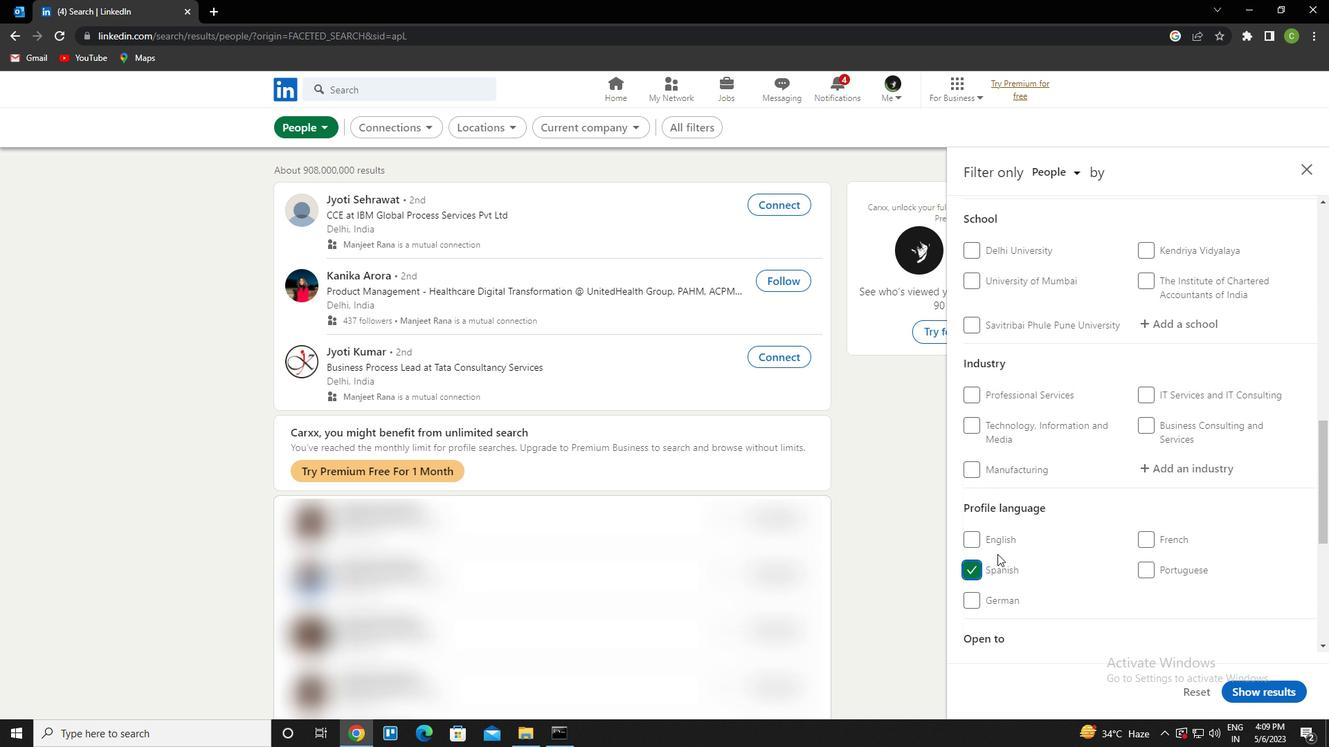 
Action: Mouse scrolled (1096, 468) with delta (0, 0)
Screenshot: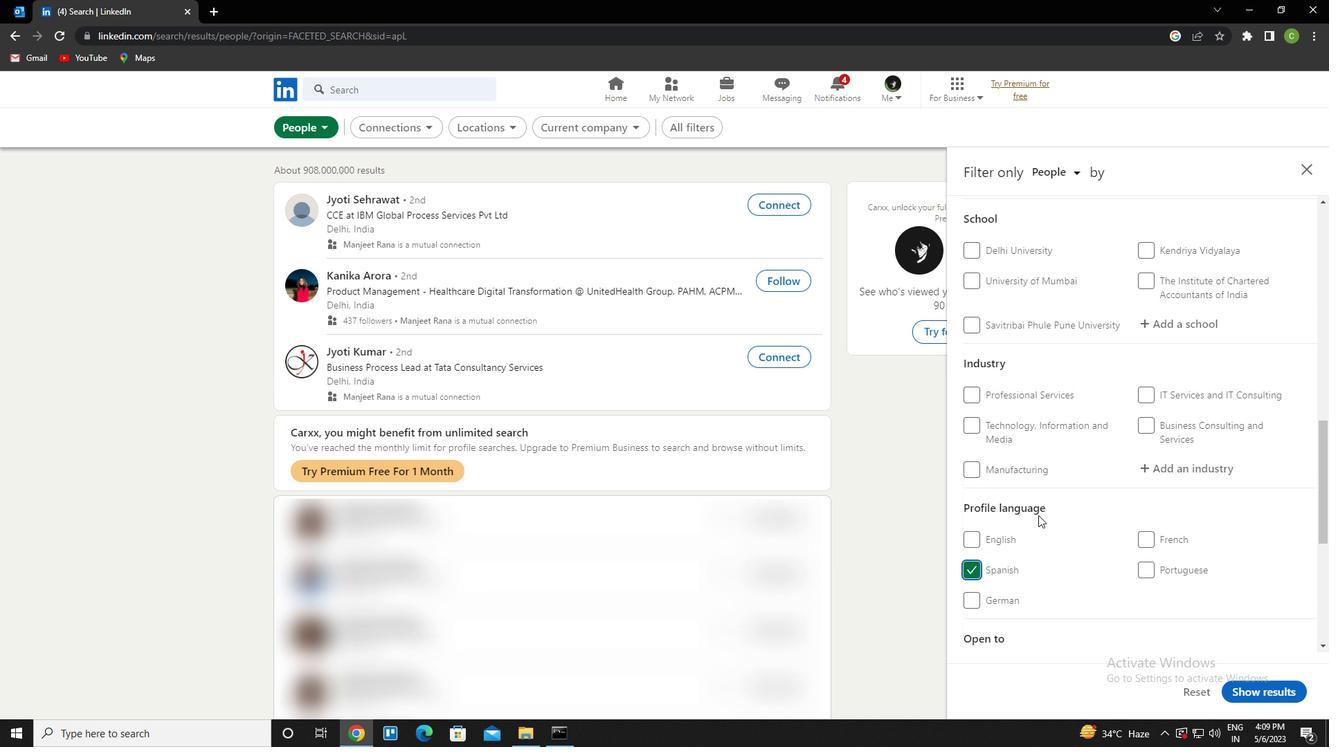 
Action: Mouse scrolled (1096, 468) with delta (0, 0)
Screenshot: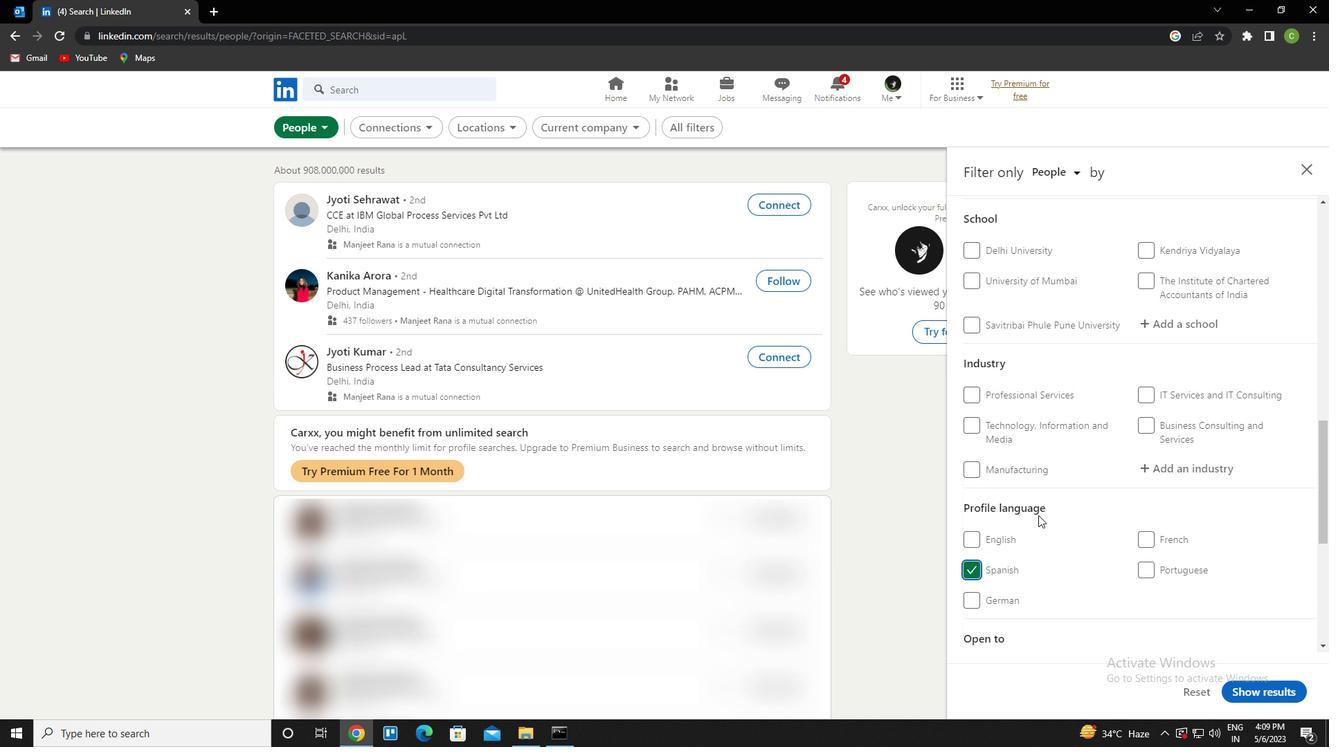
Action: Mouse scrolled (1096, 468) with delta (0, 0)
Screenshot: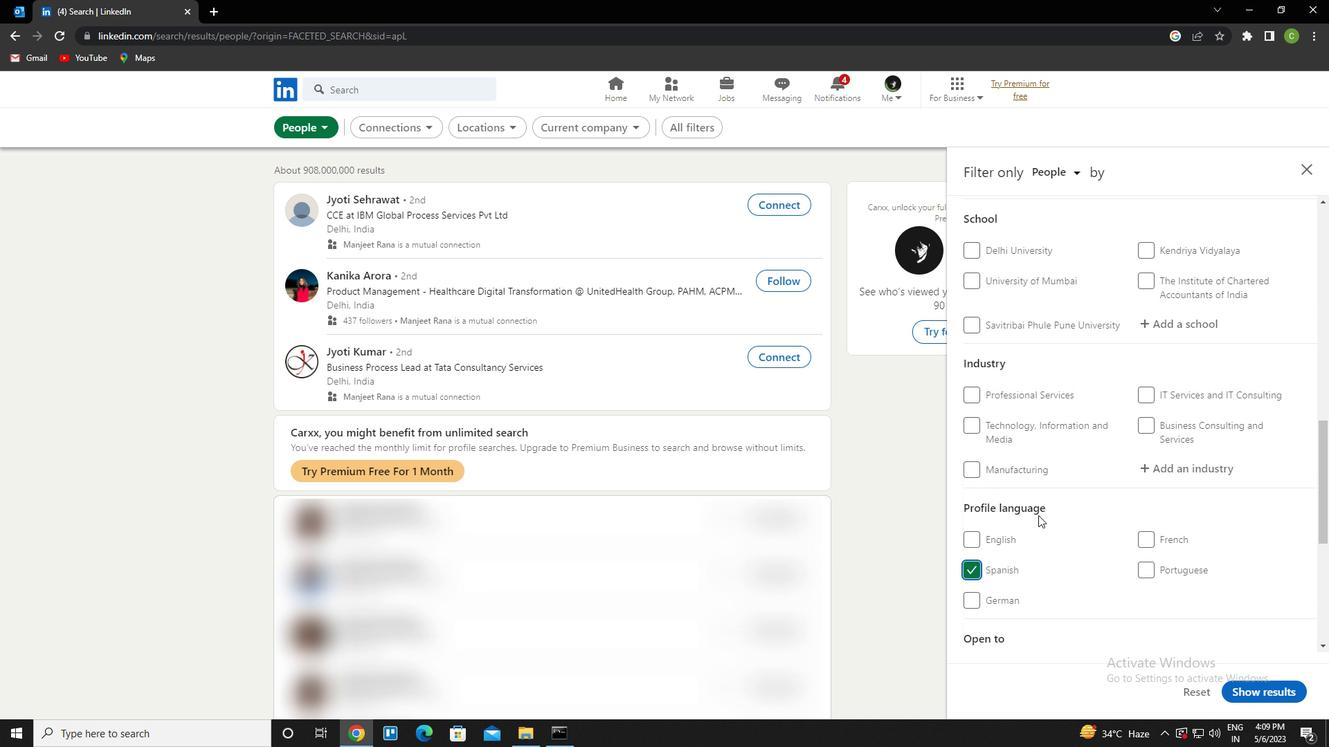
Action: Mouse scrolled (1096, 468) with delta (0, 0)
Screenshot: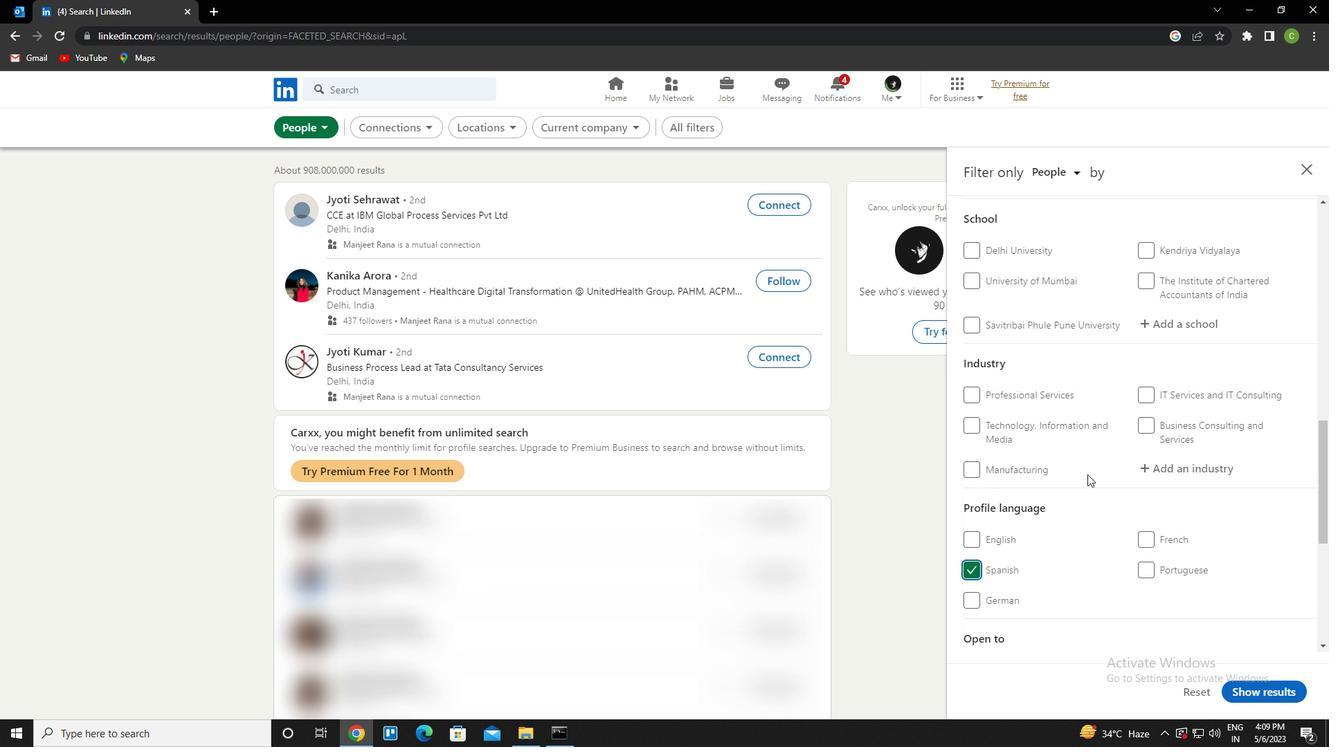 
Action: Mouse scrolled (1096, 468) with delta (0, 0)
Screenshot: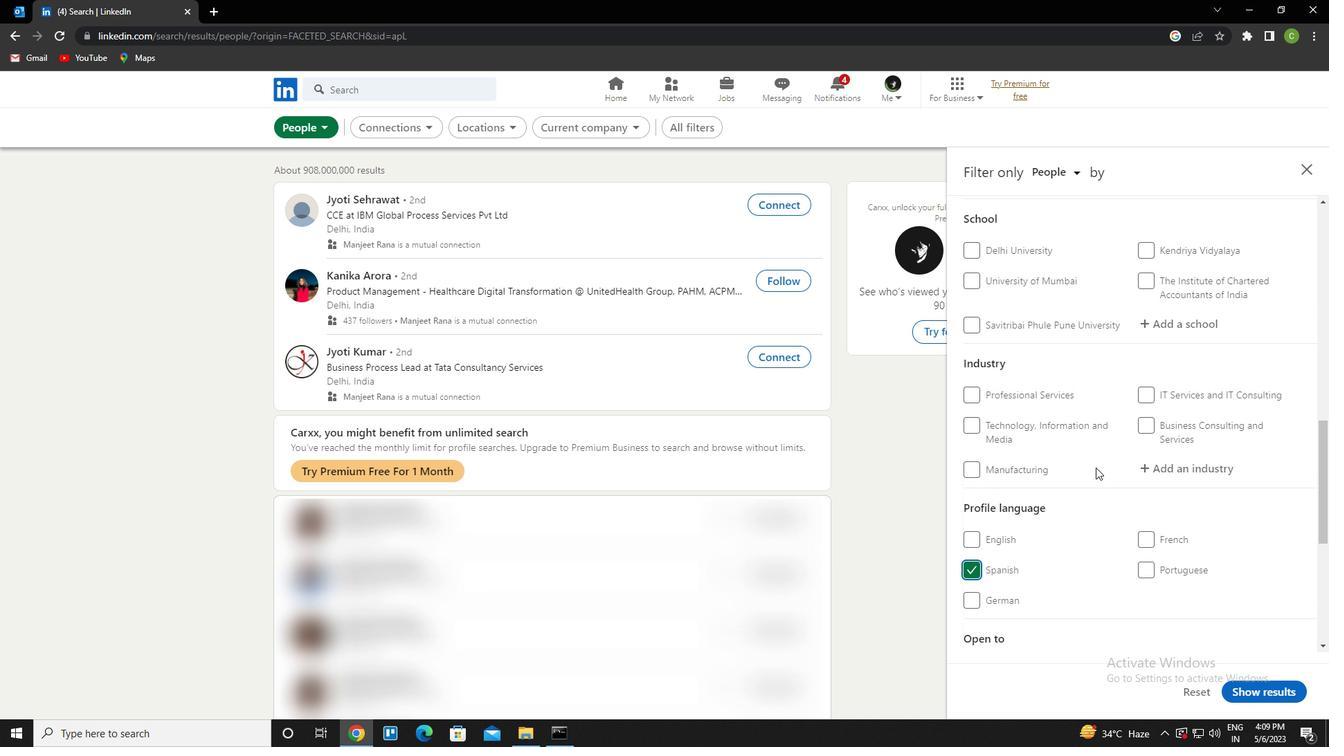 
Action: Mouse moved to (1179, 400)
Screenshot: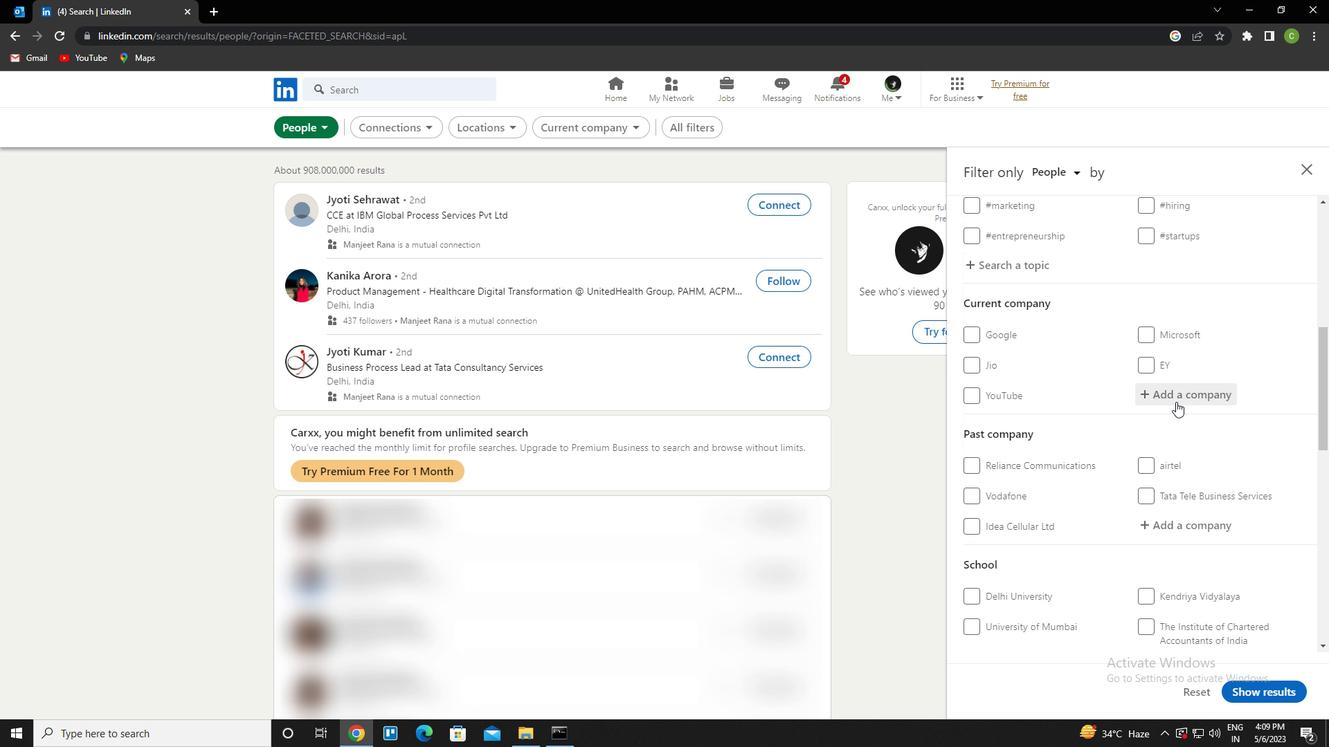 
Action: Mouse pressed left at (1179, 400)
Screenshot: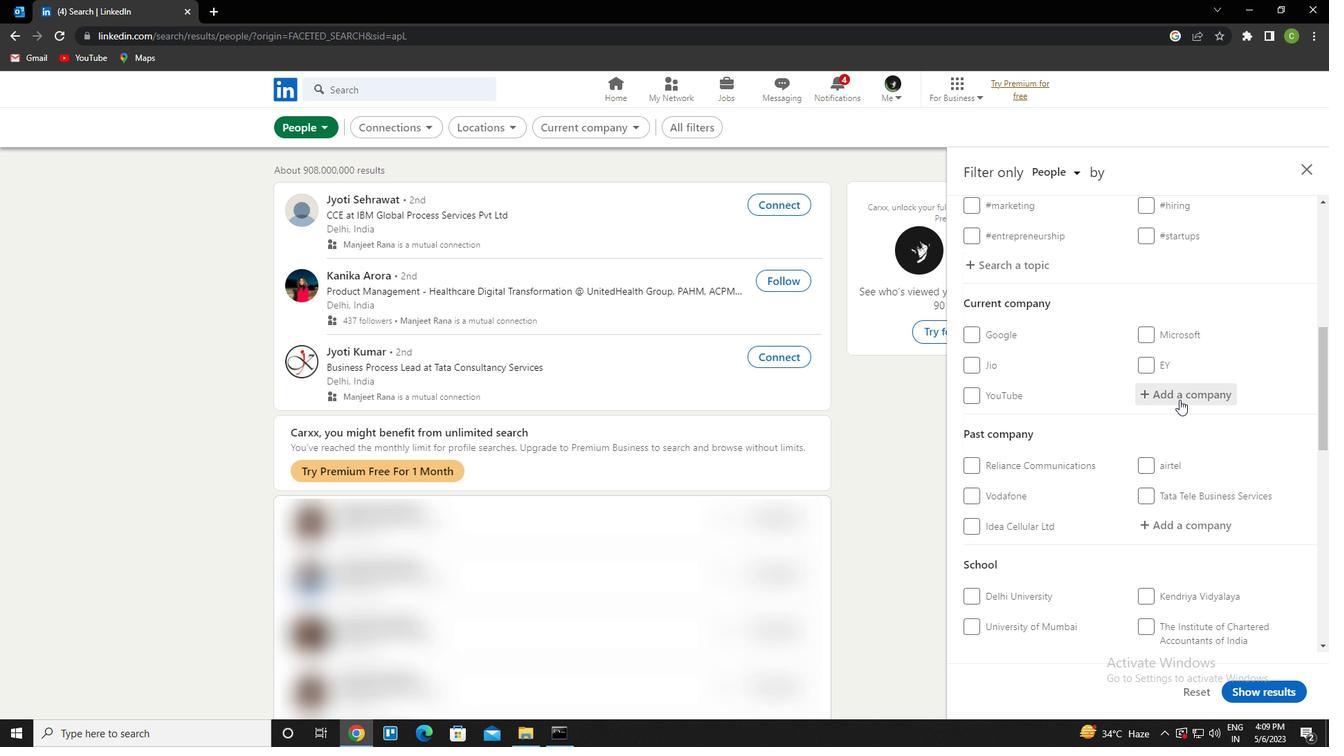 
Action: Key pressed <Key.caps_lock>r<Key.caps_lock>Eliance<Key.space>brands<Key.down><Key.enter>
Screenshot: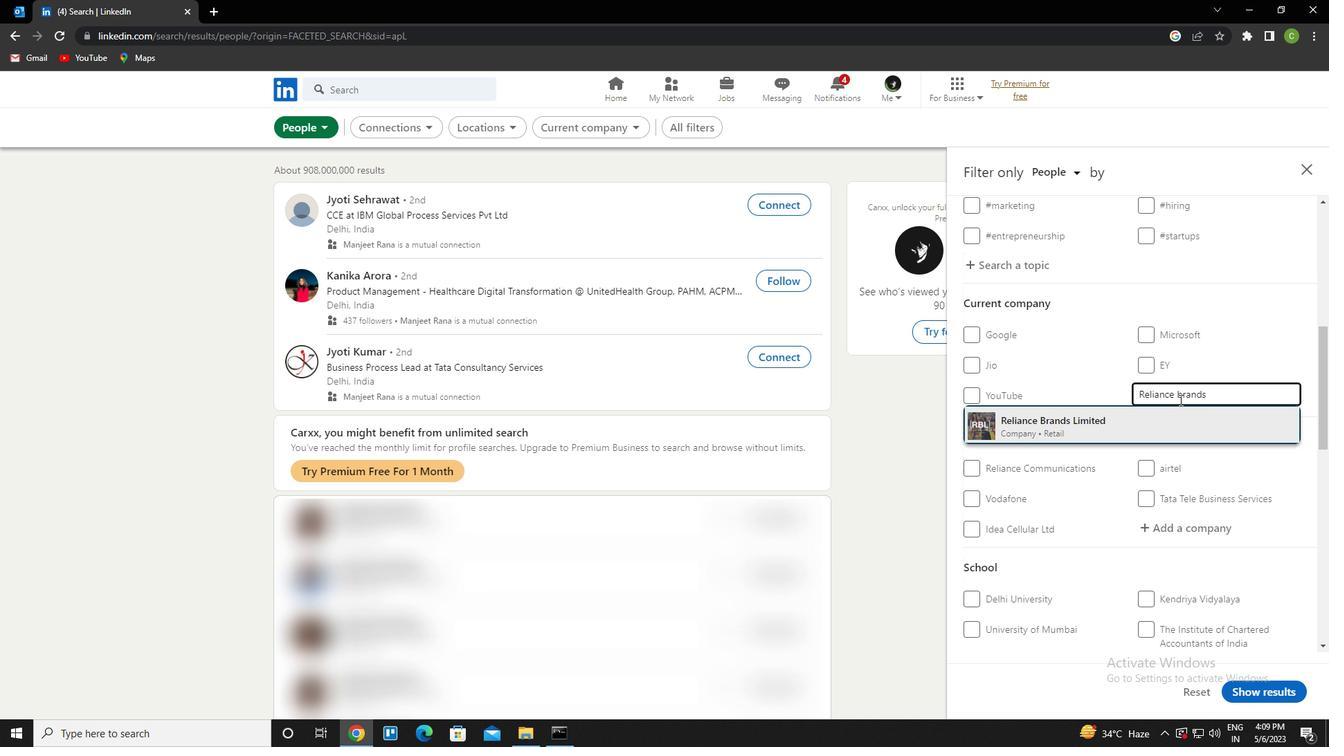 
Action: Mouse scrolled (1179, 399) with delta (0, 0)
Screenshot: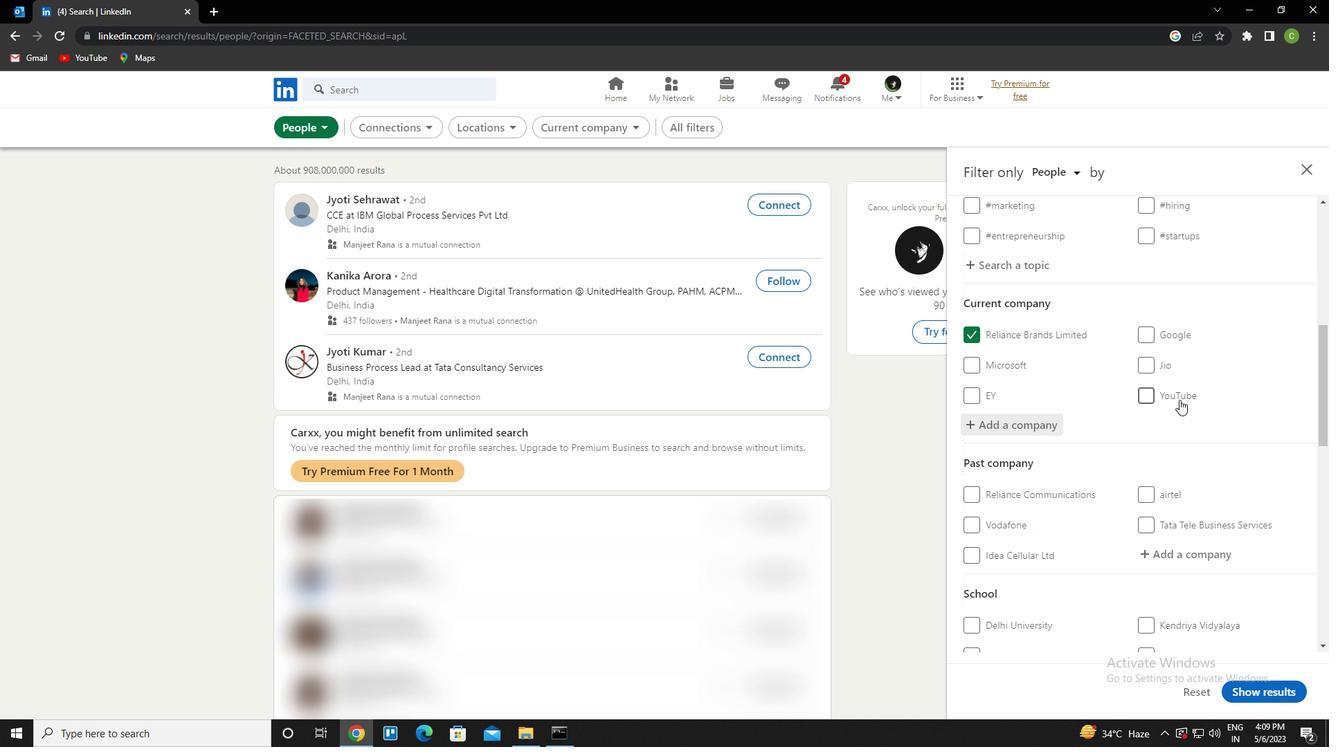 
Action: Mouse scrolled (1179, 399) with delta (0, 0)
Screenshot: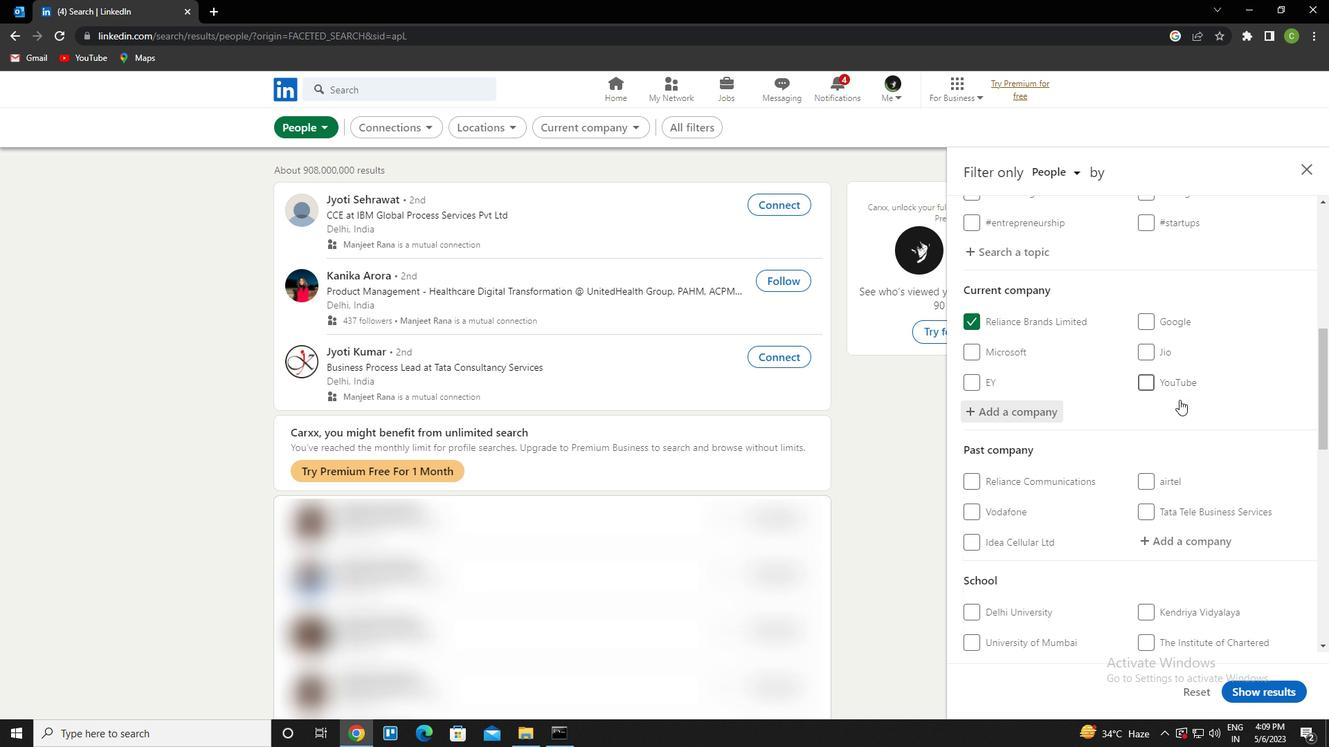 
Action: Mouse scrolled (1179, 399) with delta (0, 0)
Screenshot: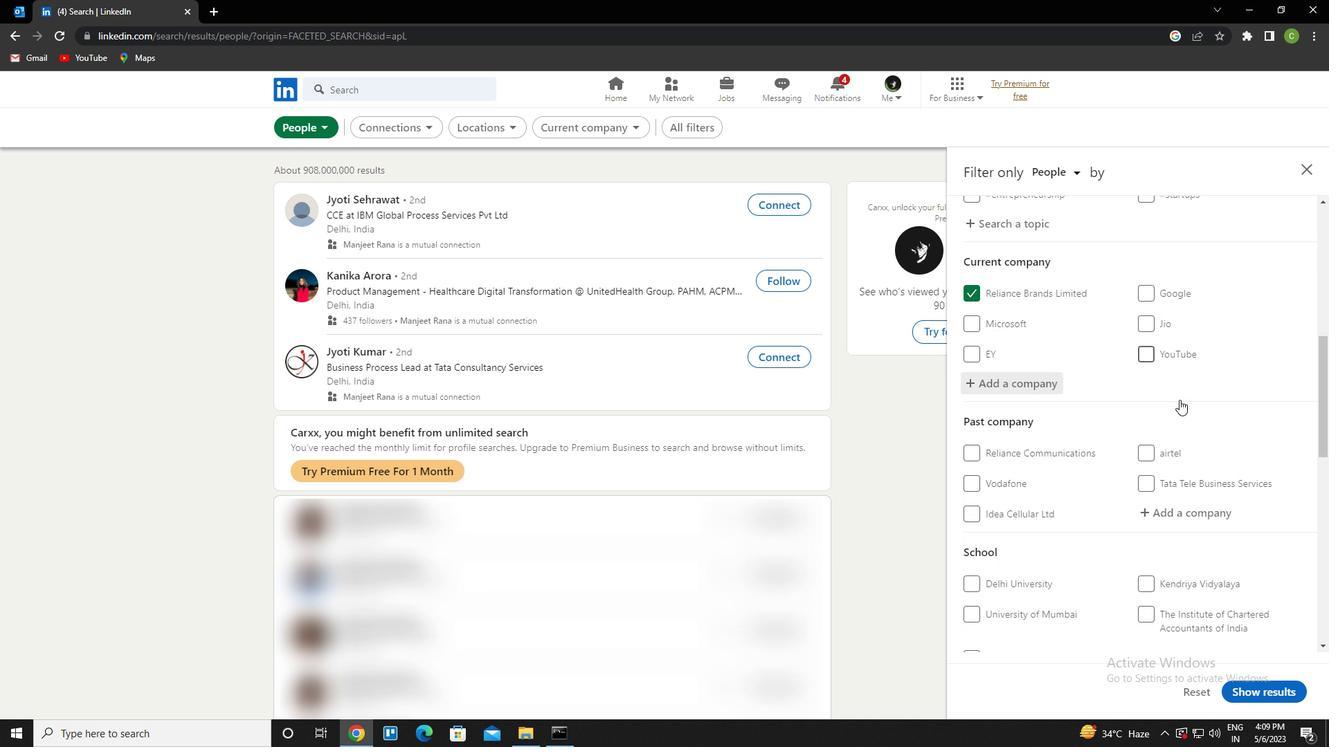 
Action: Mouse moved to (1177, 486)
Screenshot: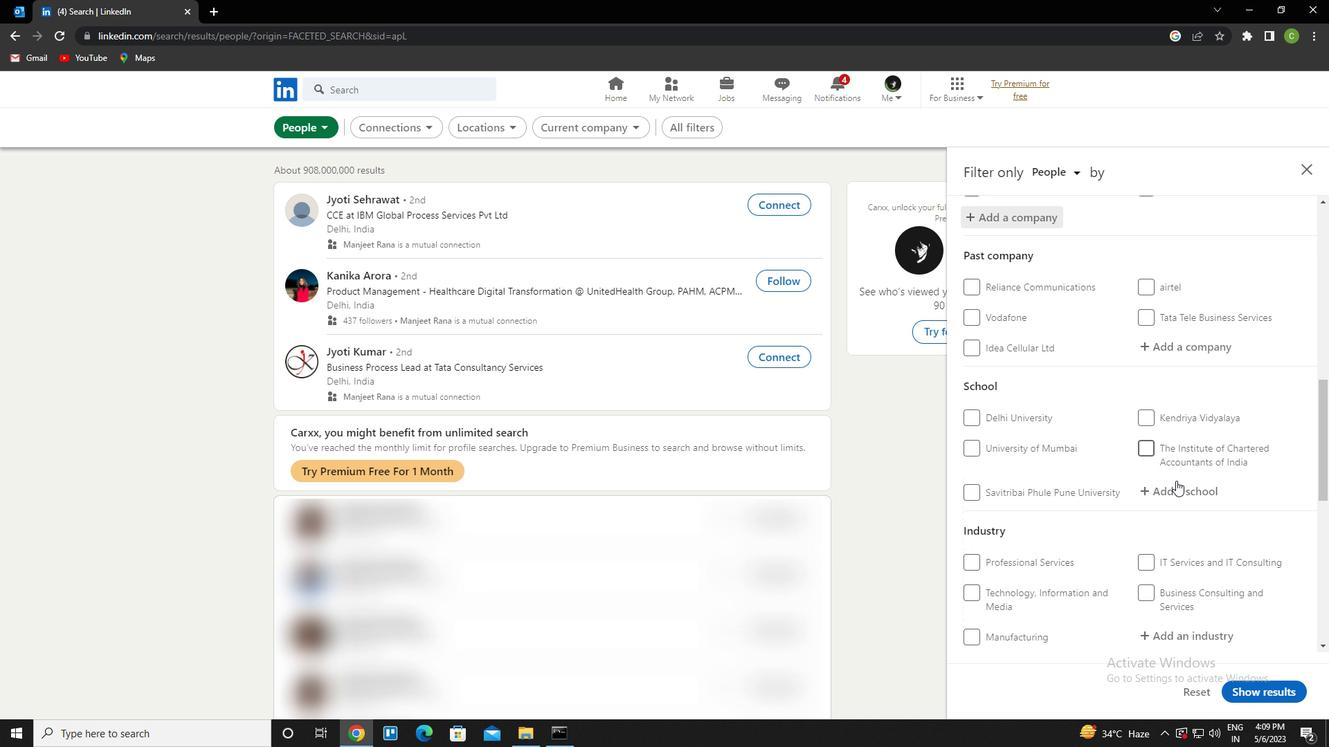 
Action: Mouse pressed left at (1177, 486)
Screenshot: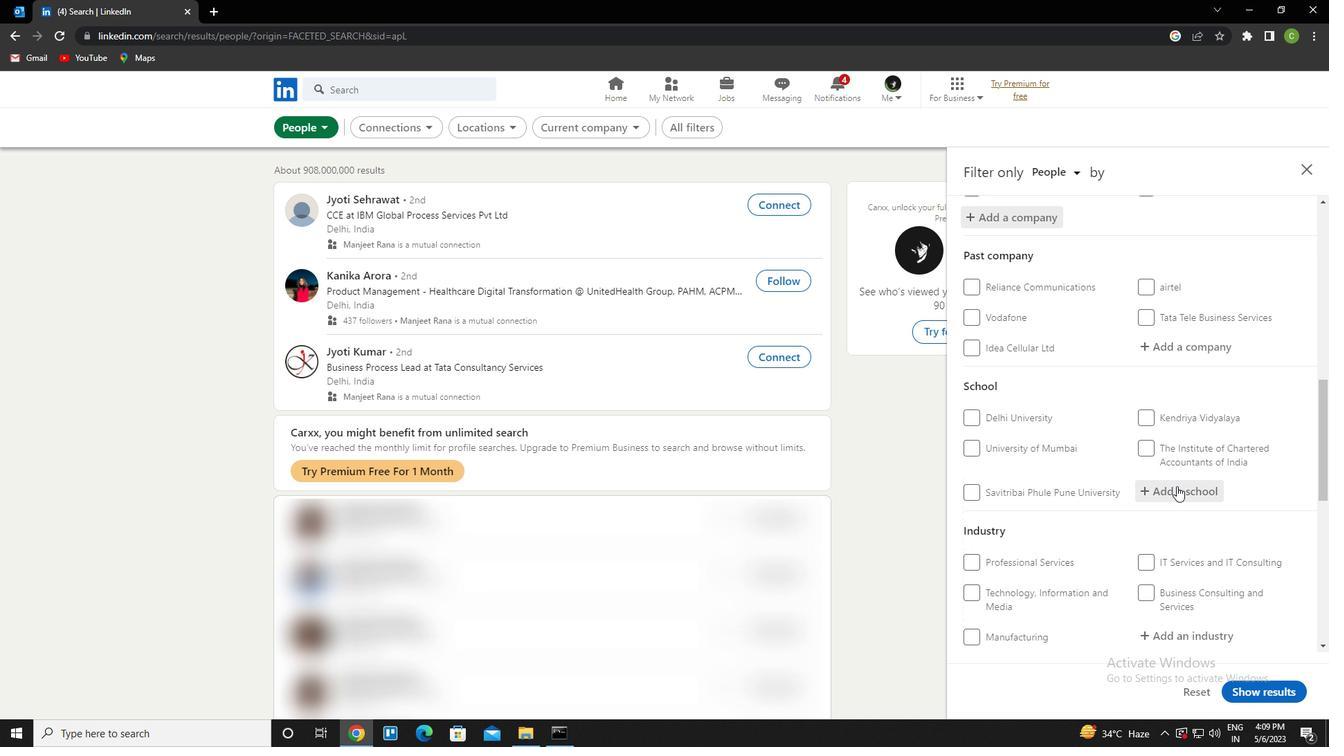 
Action: Key pressed <Key.caps_lock>t<Key.caps_lock>he<Key.space>army<Key.space>public<Key.down><Key.enter>
Screenshot: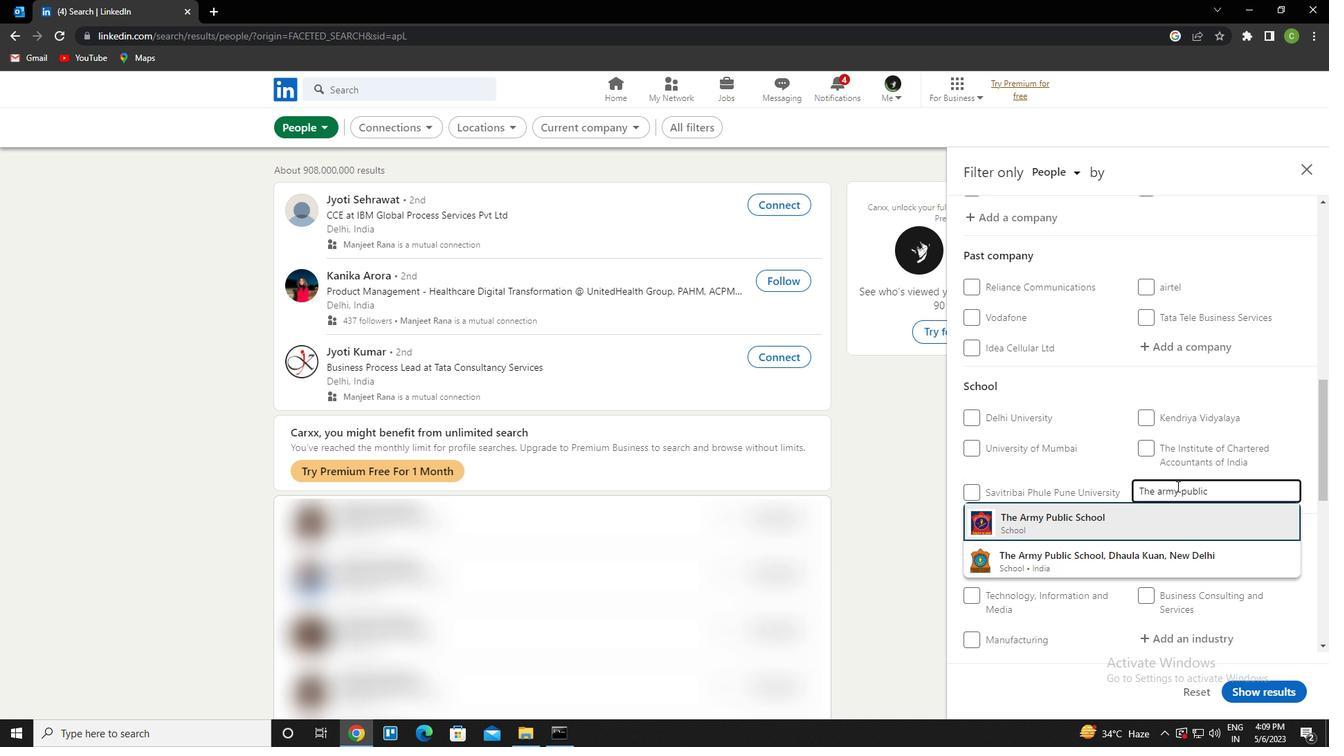 
Action: Mouse moved to (1177, 487)
Screenshot: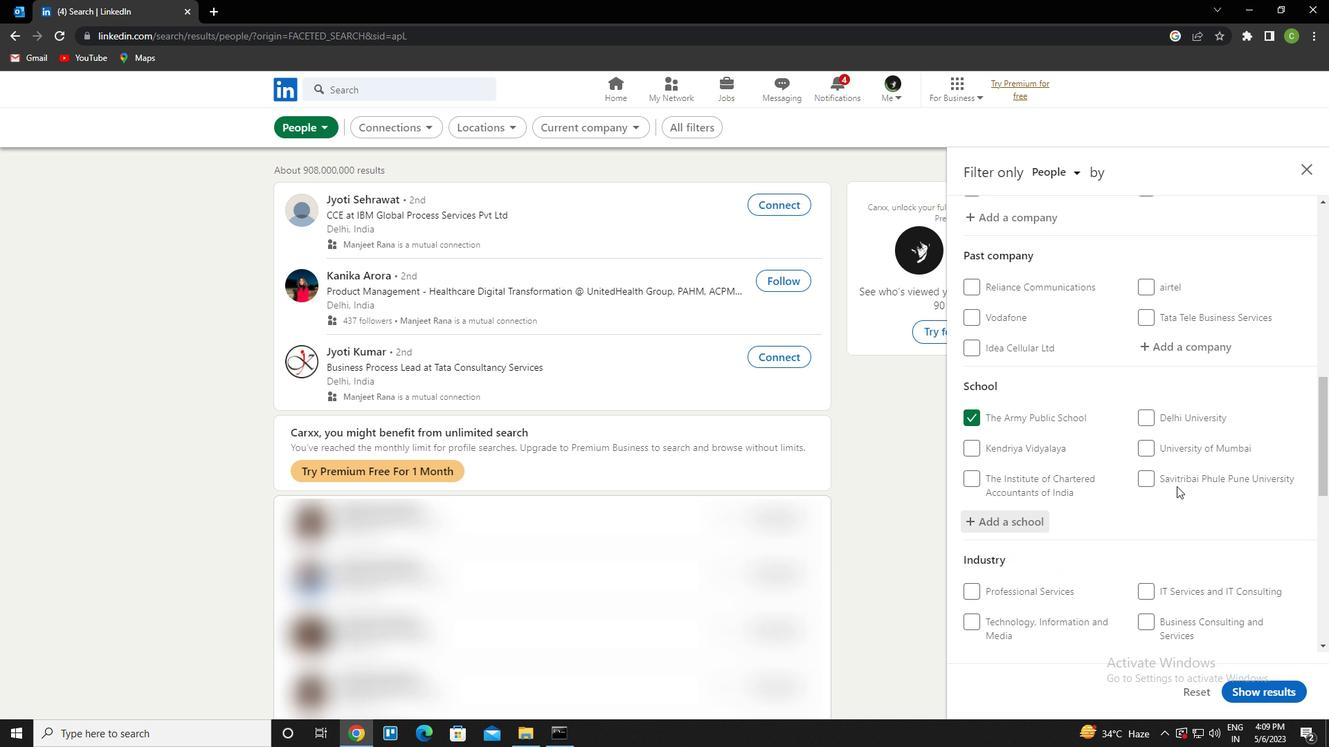 
Action: Mouse scrolled (1177, 486) with delta (0, 0)
Screenshot: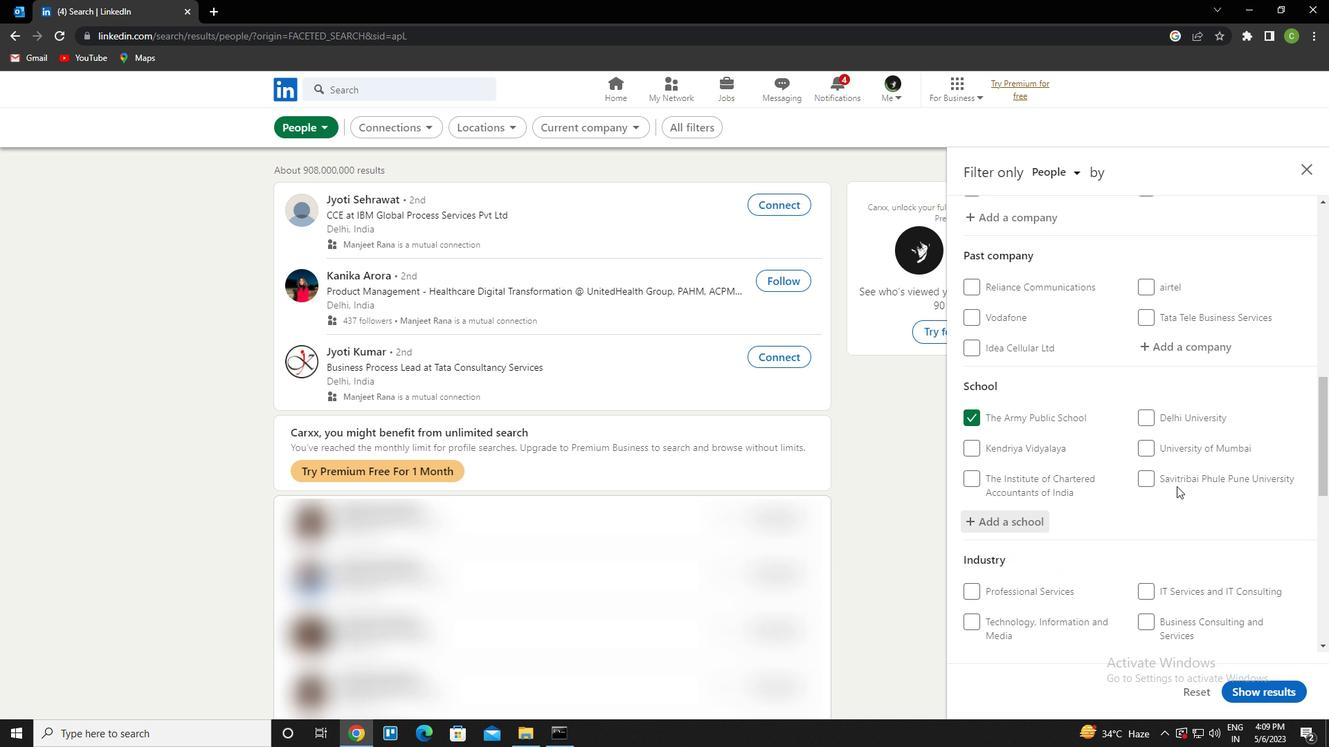 
Action: Mouse moved to (1171, 491)
Screenshot: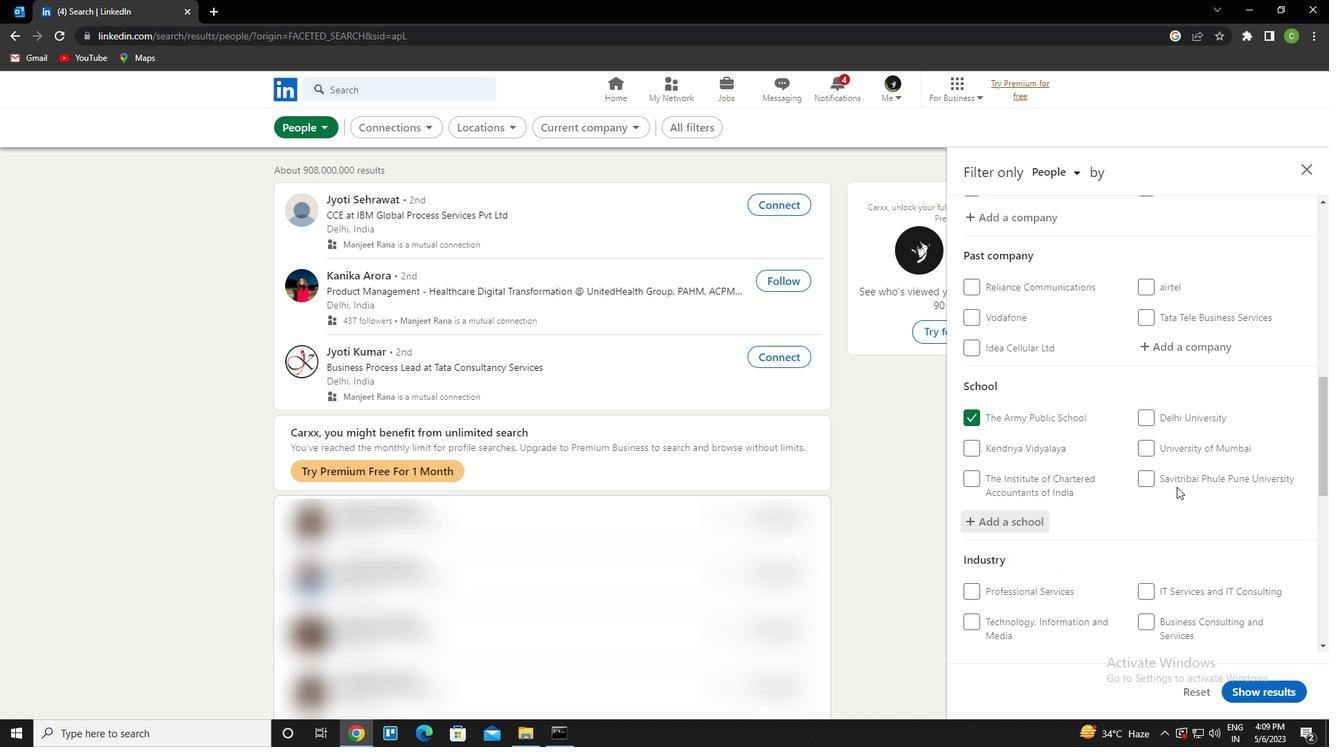 
Action: Mouse scrolled (1171, 490) with delta (0, 0)
Screenshot: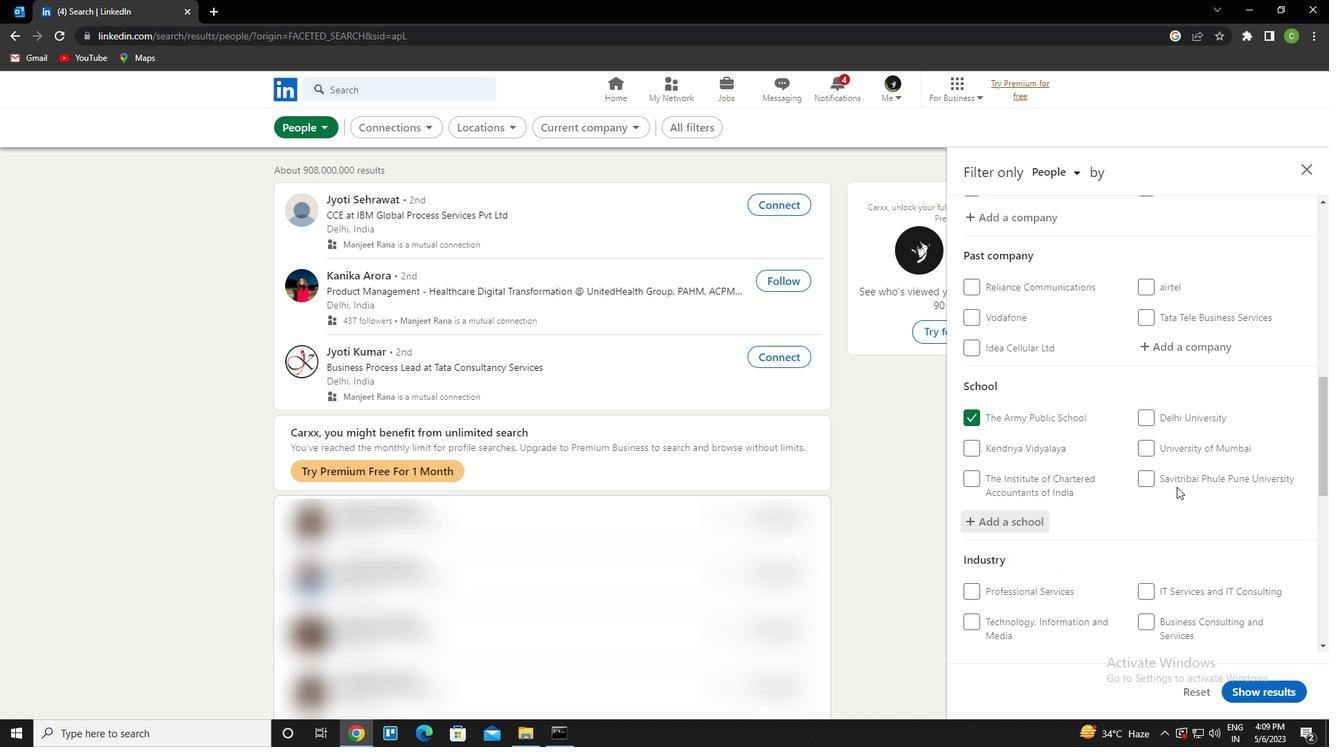 
Action: Mouse moved to (1169, 493)
Screenshot: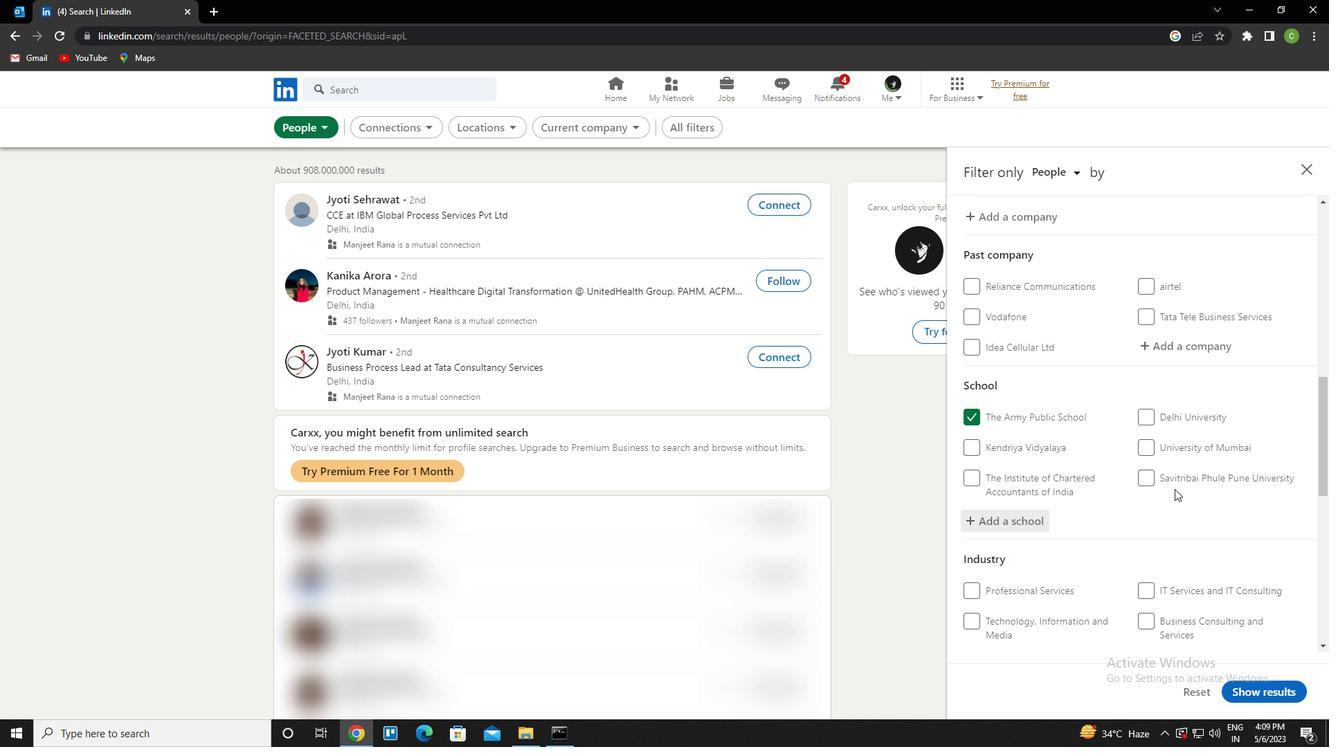 
Action: Mouse scrolled (1169, 492) with delta (0, 0)
Screenshot: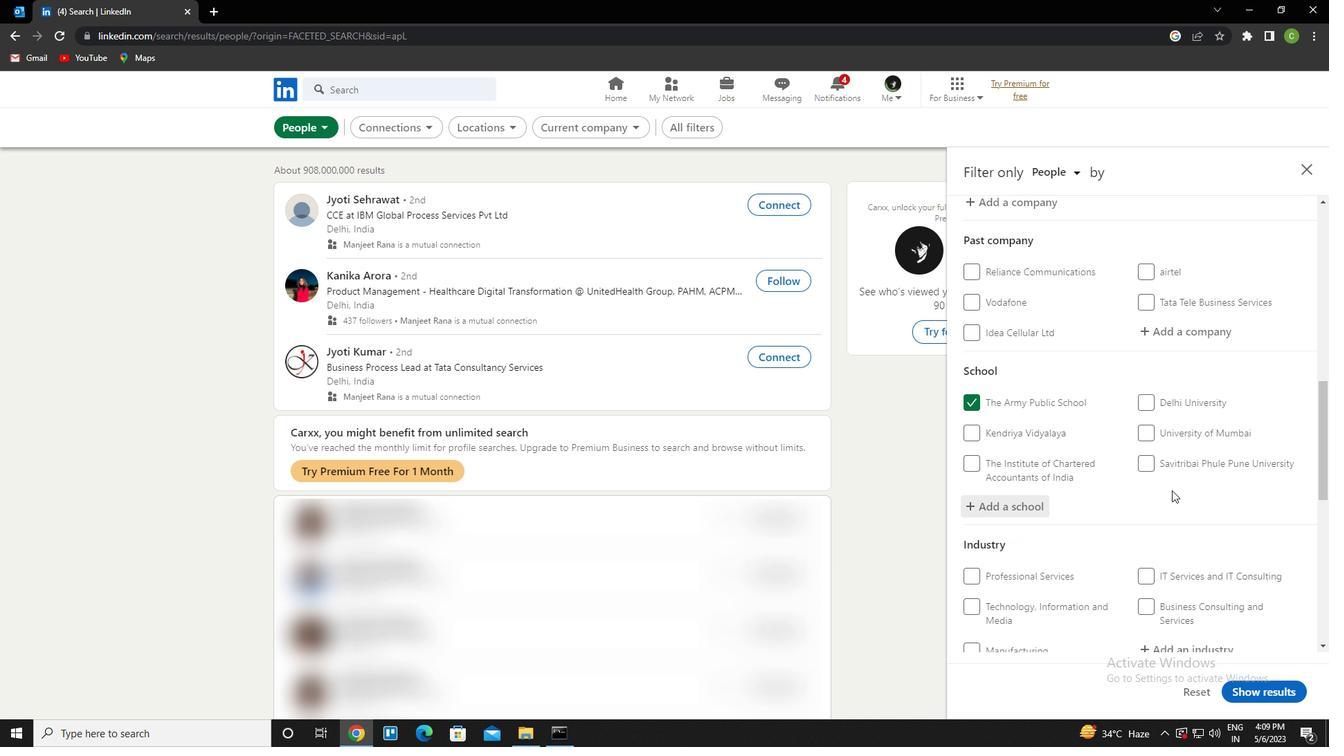 
Action: Mouse scrolled (1169, 492) with delta (0, 0)
Screenshot: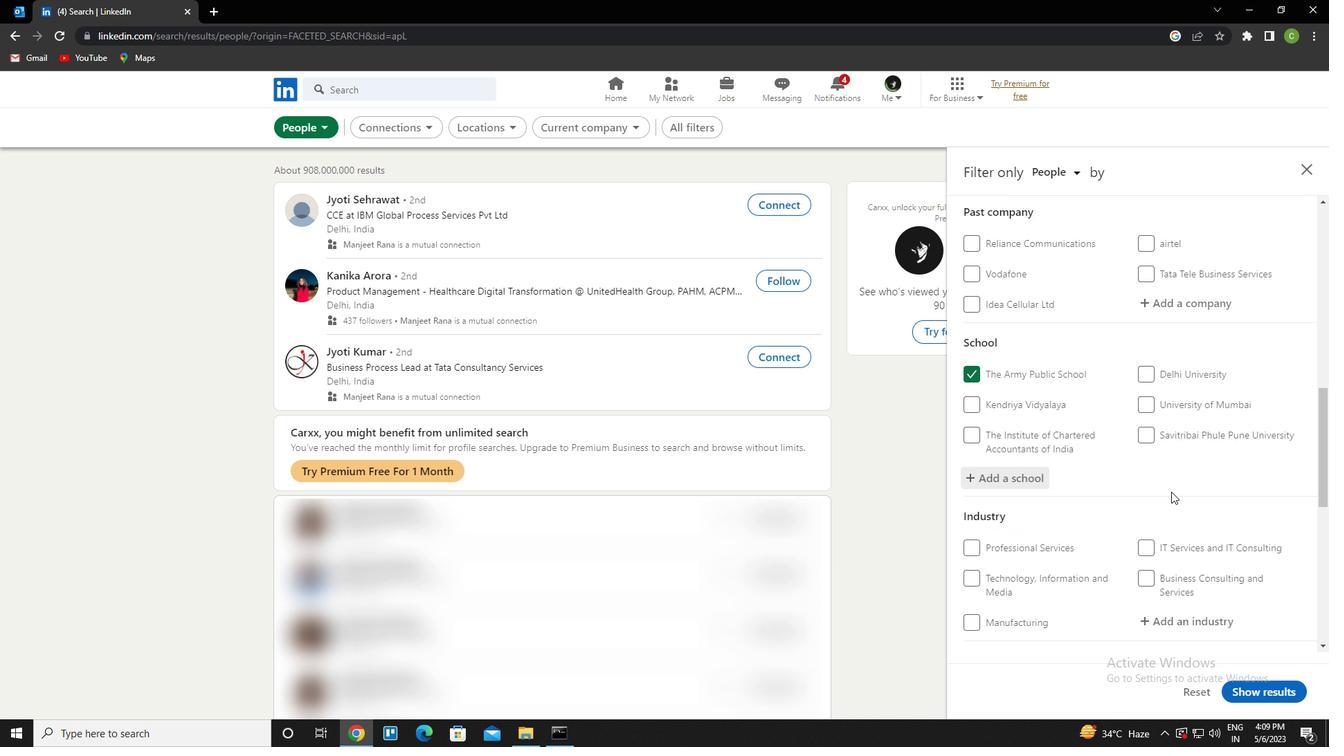 
Action: Mouse scrolled (1169, 492) with delta (0, 0)
Screenshot: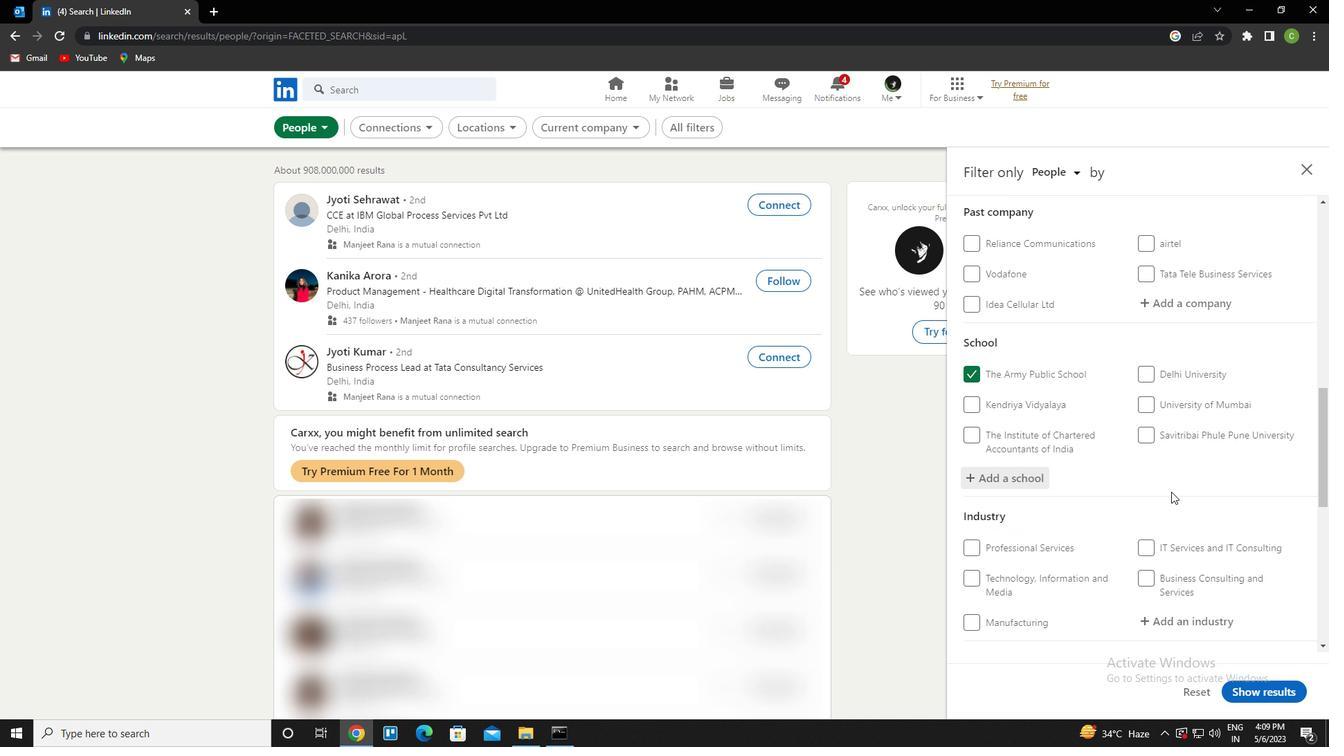 
Action: Mouse moved to (1197, 322)
Screenshot: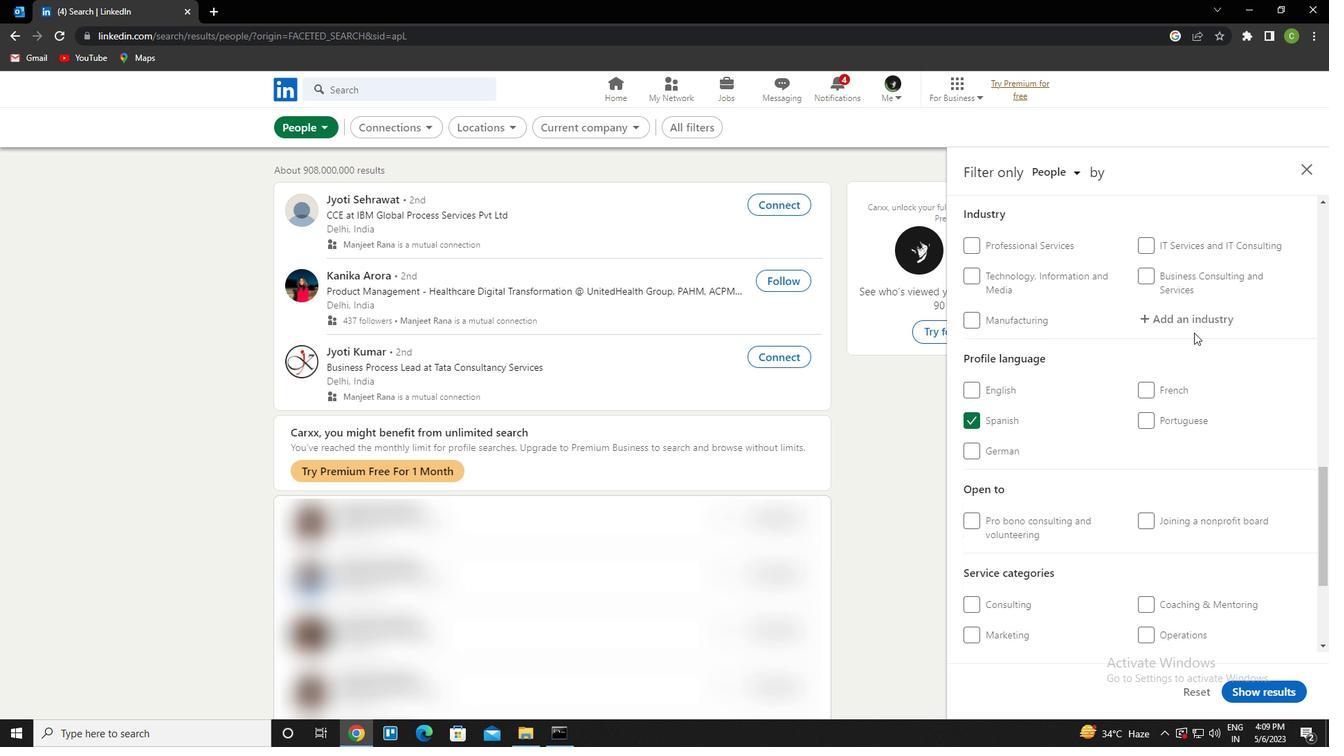 
Action: Mouse pressed left at (1197, 322)
Screenshot: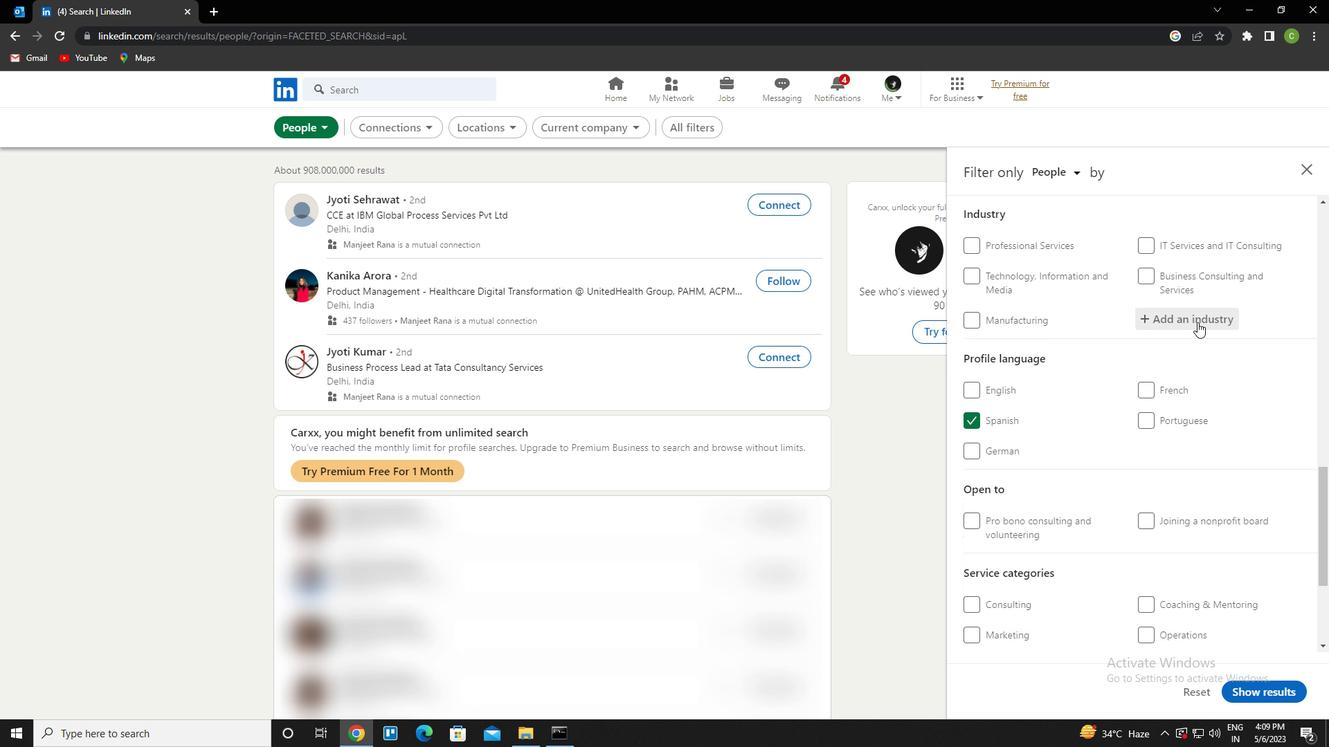 
Action: Key pressed <Key.caps_lock>p<Key.caps_lock>rofessional<Key.down><Key.enter>
Screenshot: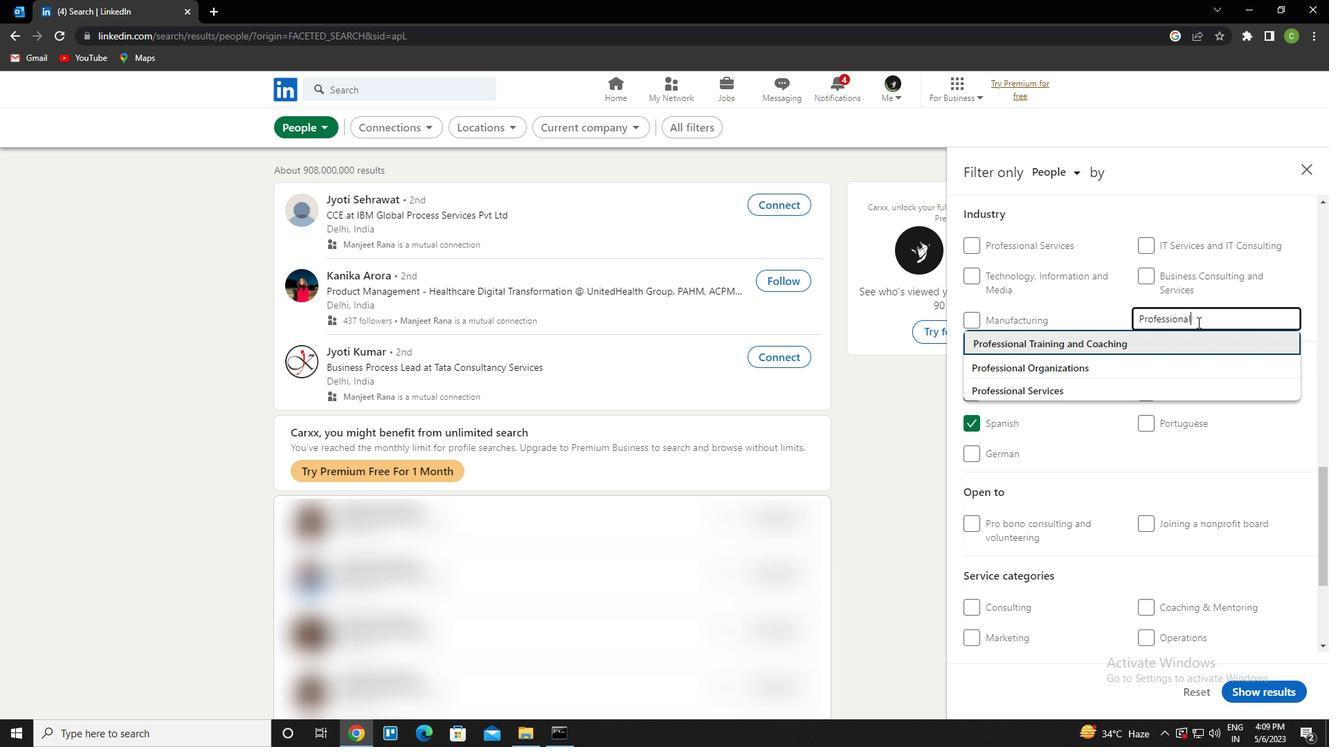 
Action: Mouse moved to (1037, 409)
Screenshot: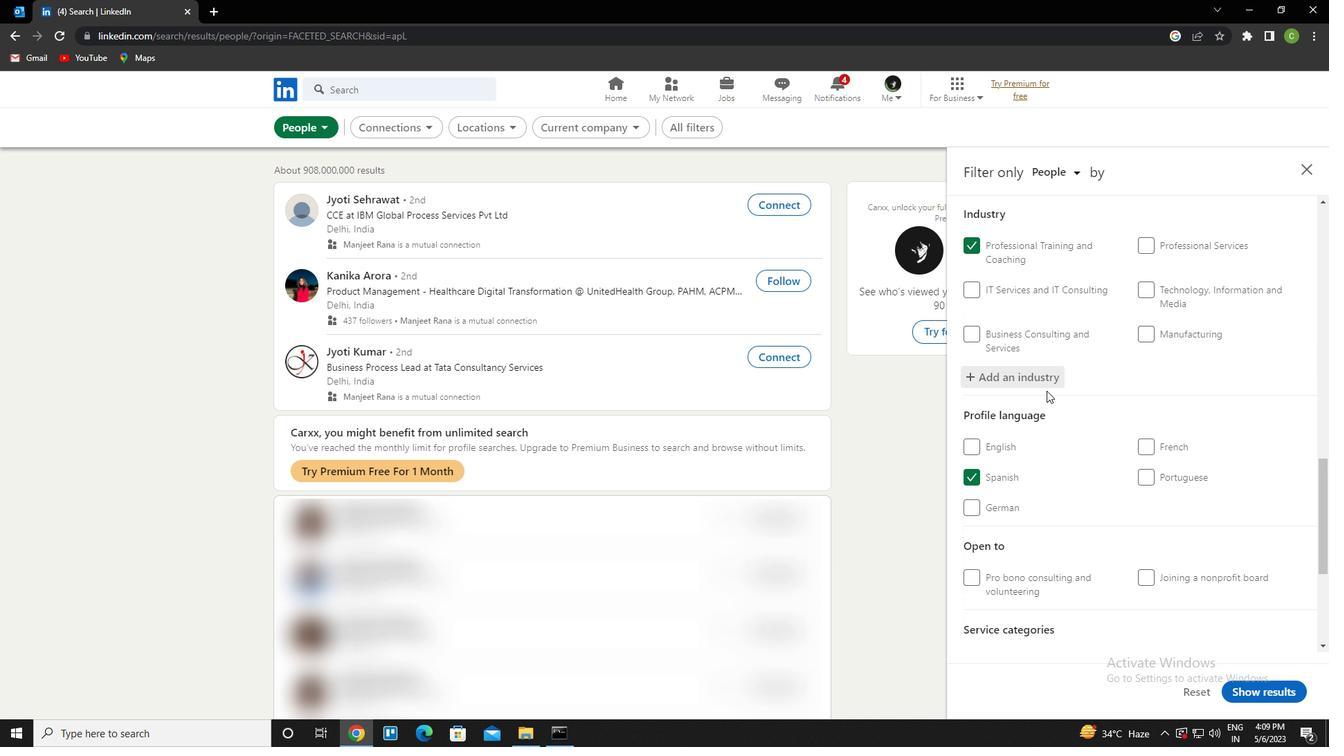 
Action: Mouse scrolled (1037, 408) with delta (0, 0)
Screenshot: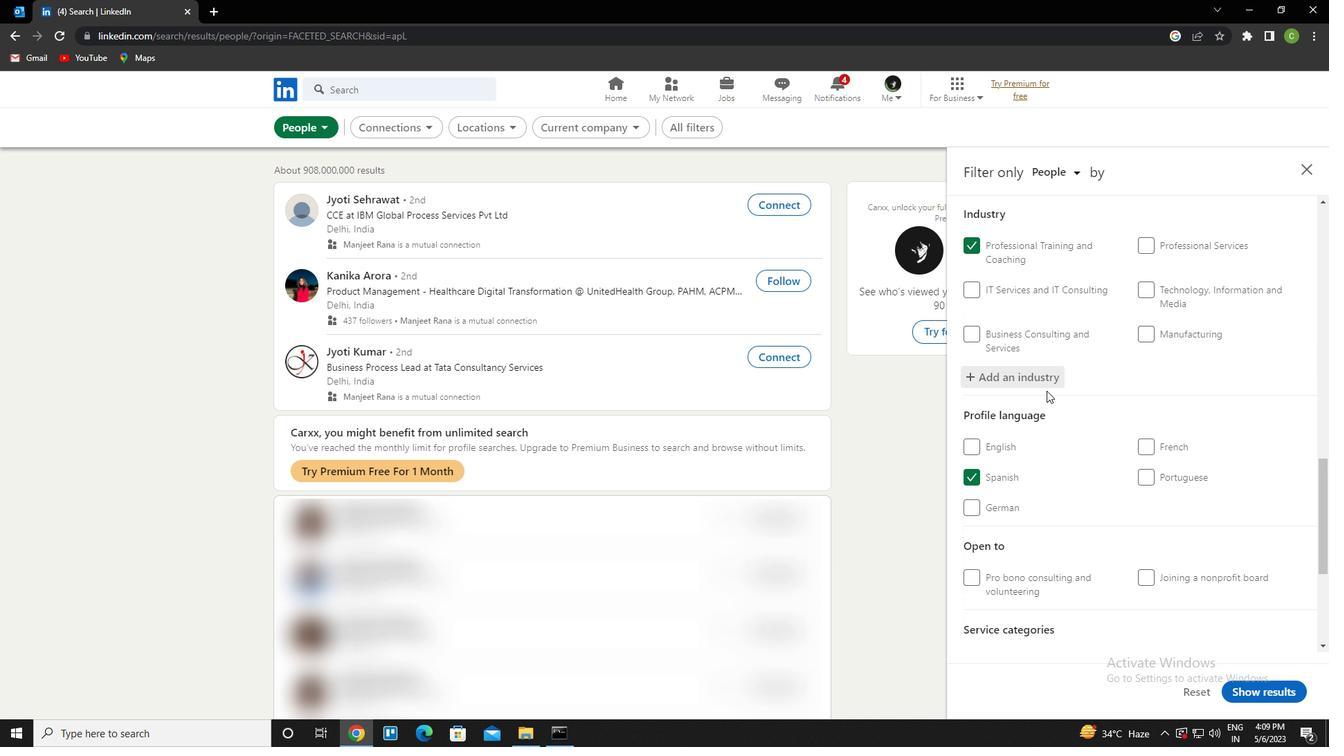 
Action: Mouse moved to (1020, 437)
Screenshot: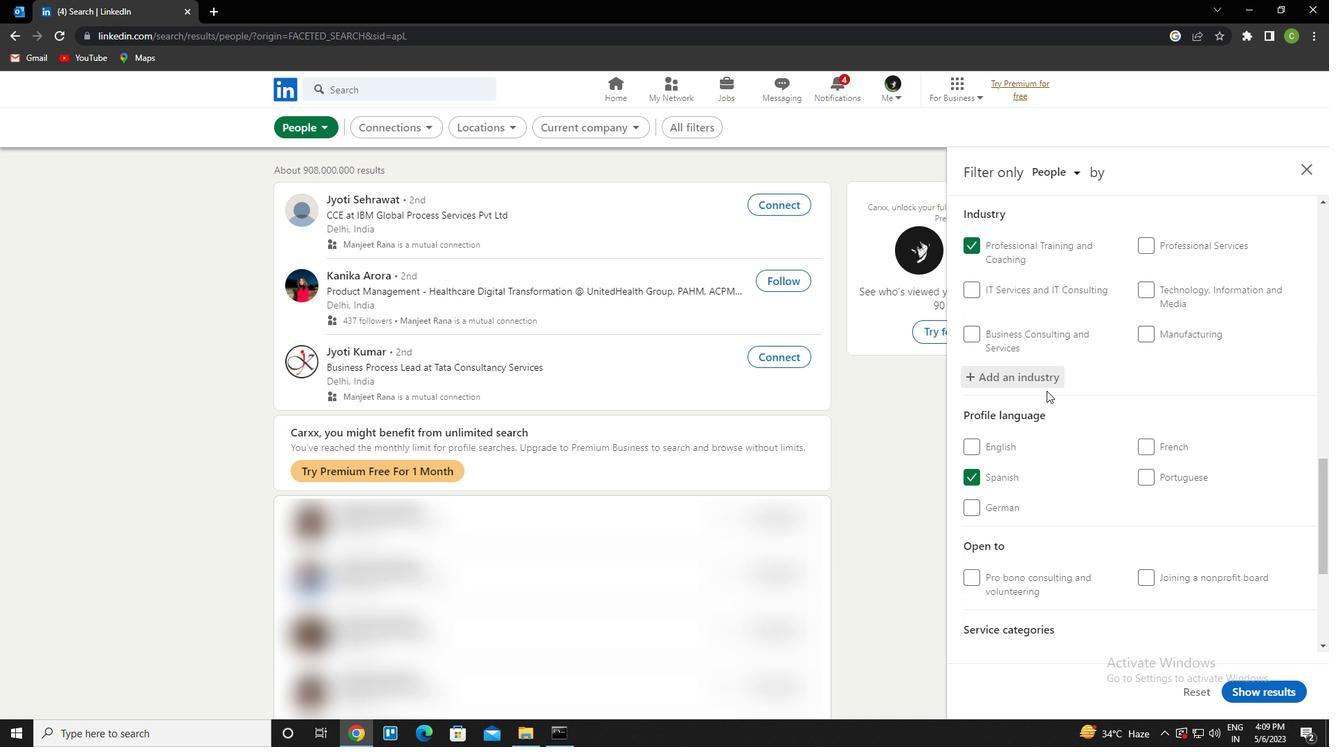 
Action: Mouse scrolled (1020, 436) with delta (0, 0)
Screenshot: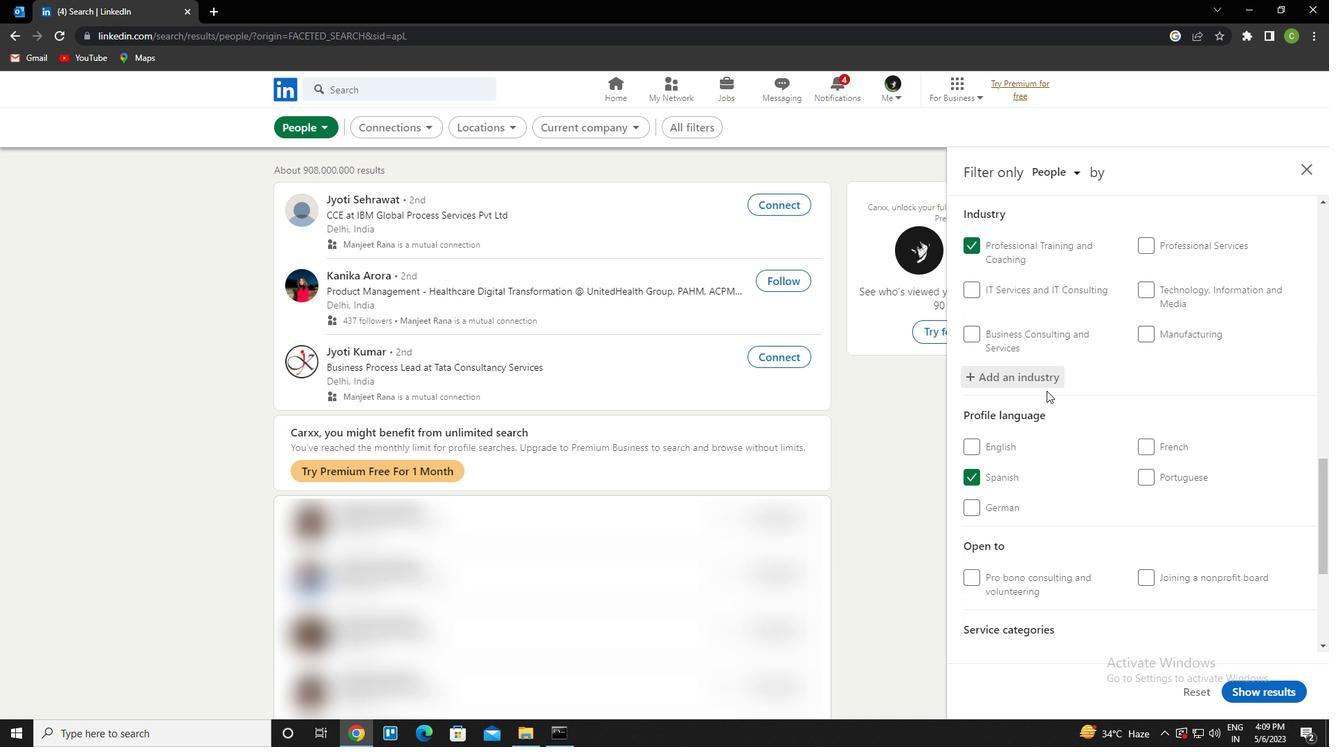 
Action: Mouse scrolled (1020, 436) with delta (0, 0)
Screenshot: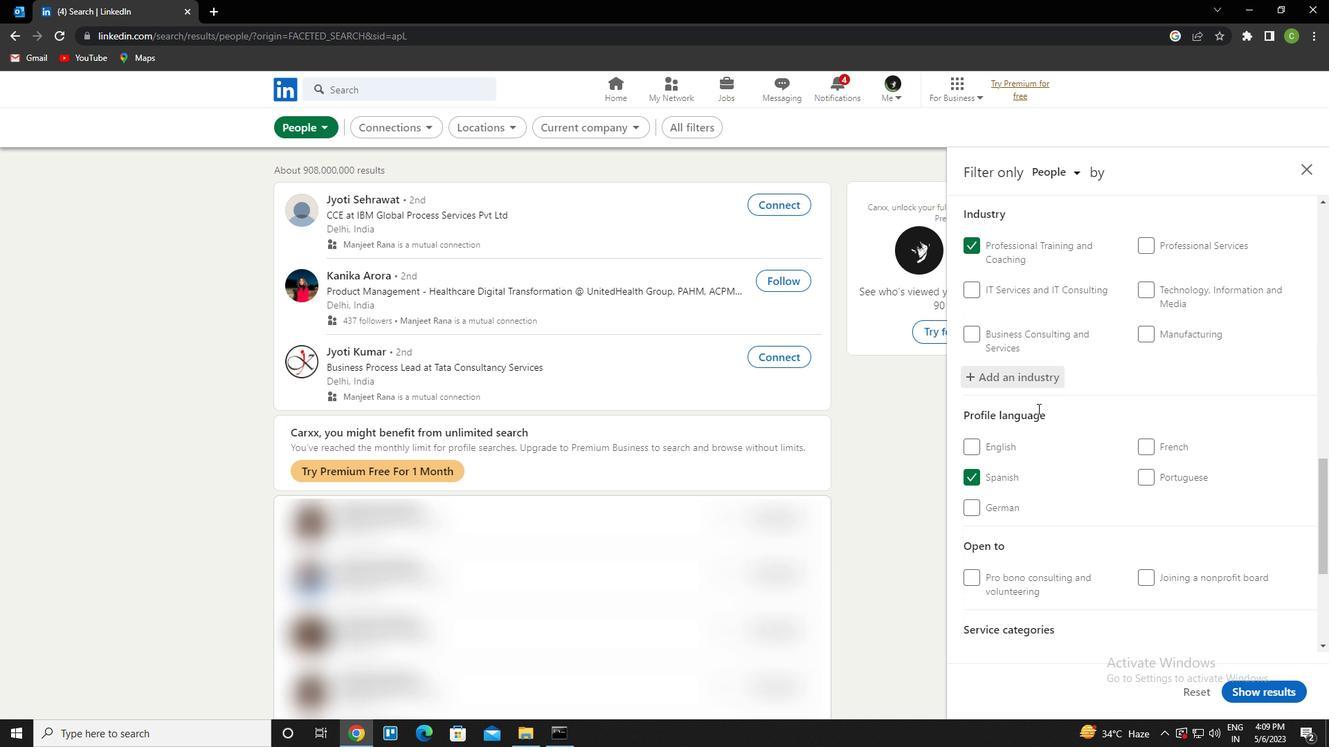 
Action: Mouse scrolled (1020, 436) with delta (0, 0)
Screenshot: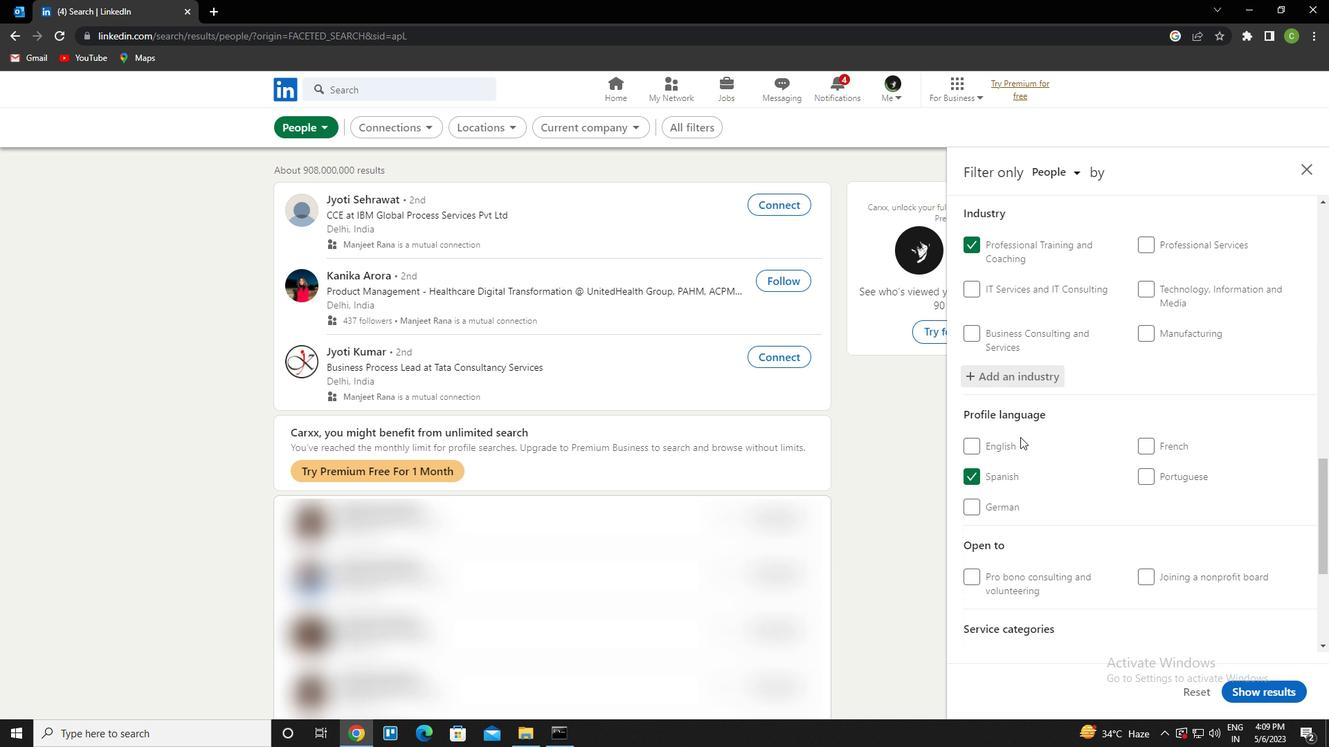 
Action: Mouse scrolled (1020, 436) with delta (0, 0)
Screenshot: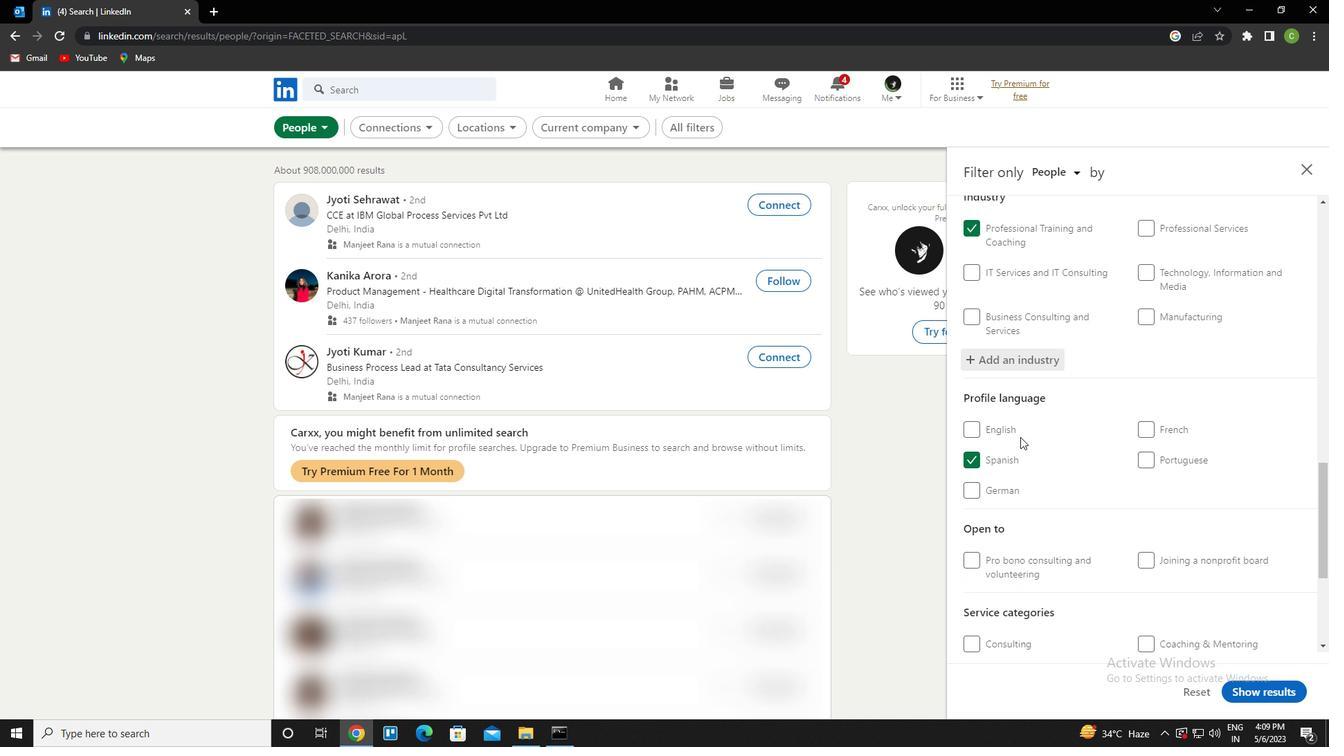 
Action: Mouse scrolled (1020, 436) with delta (0, 0)
Screenshot: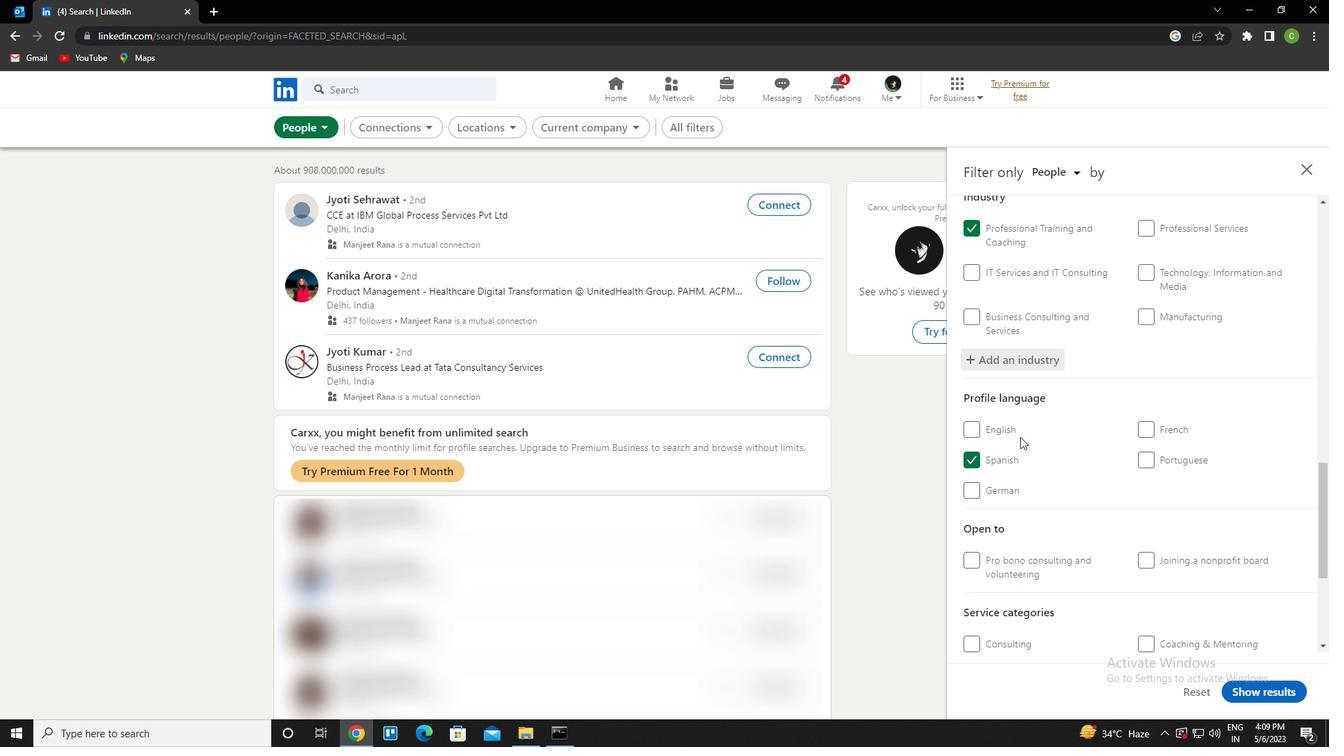 
Action: Mouse moved to (1167, 459)
Screenshot: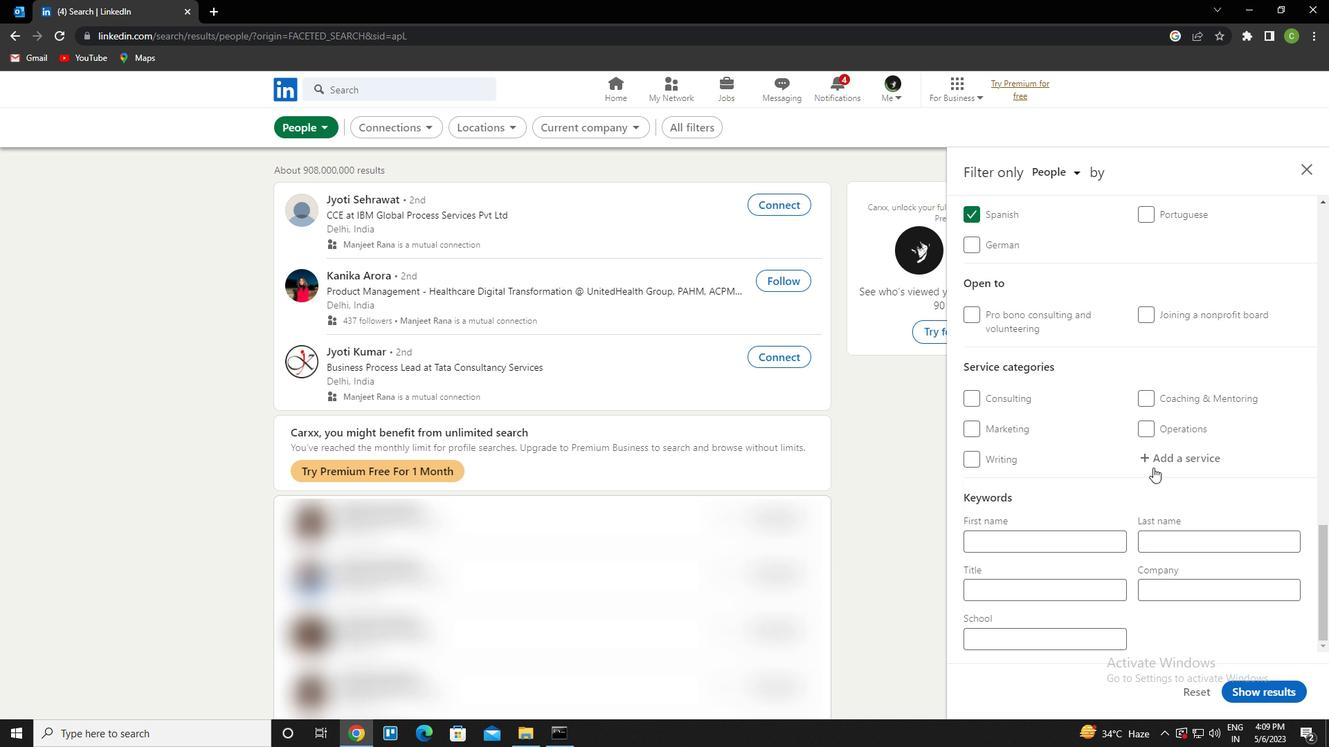 
Action: Mouse pressed left at (1167, 459)
Screenshot: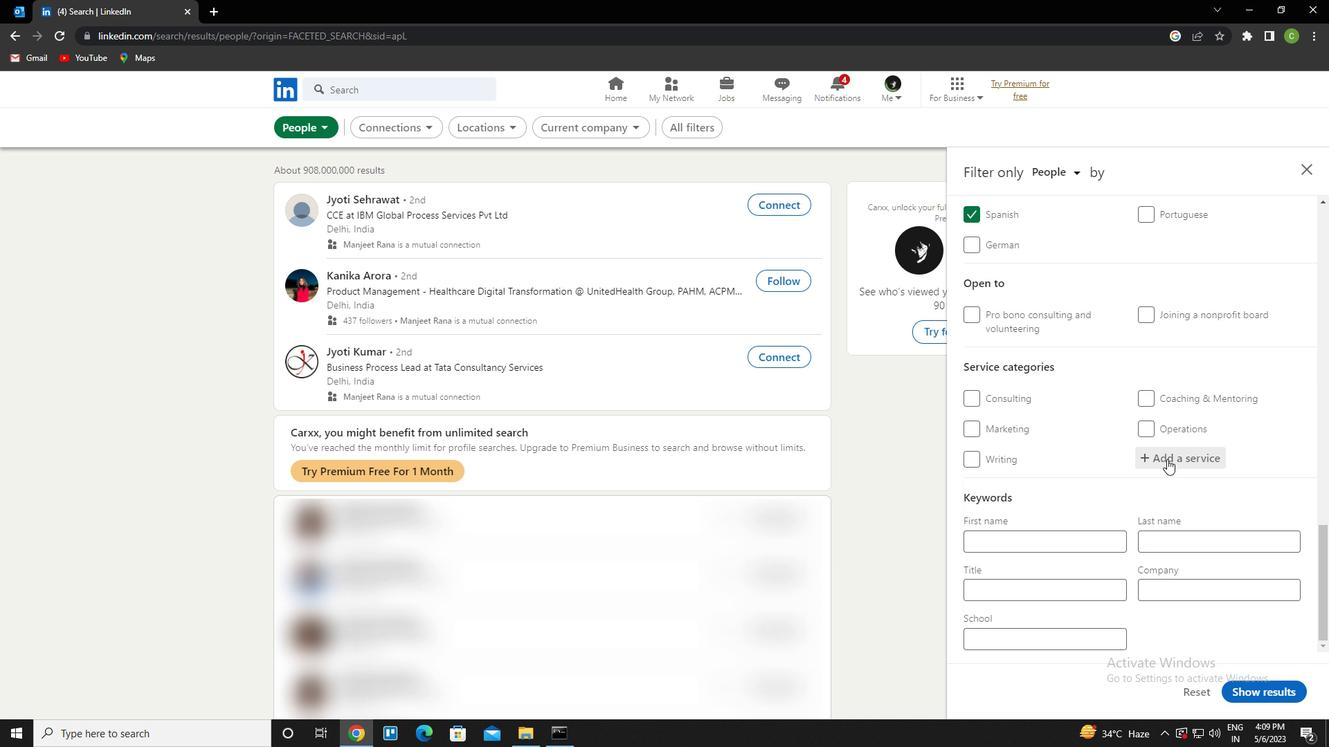 
Action: Key pressed <Key.caps_lock>f<Key.caps_lock>amily<Key.space>law<Key.down><Key.enter>
Screenshot: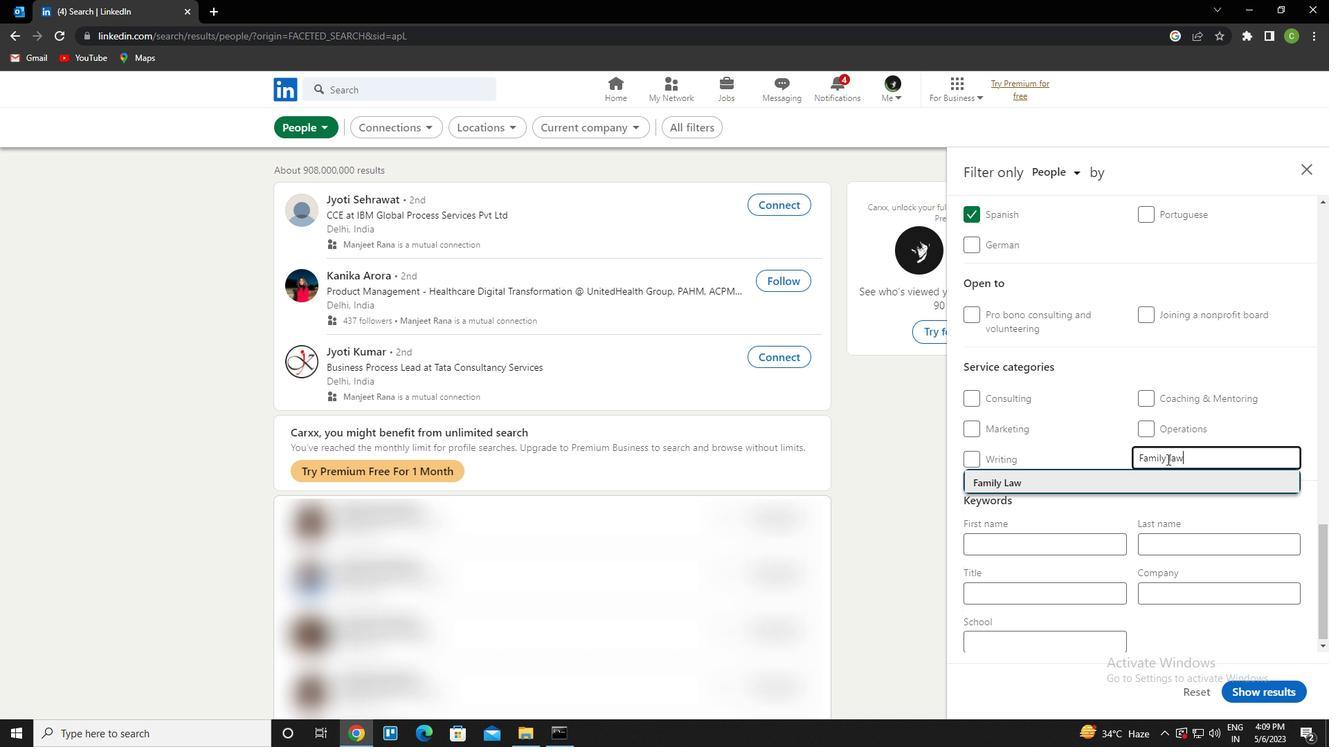 
Action: Mouse scrolled (1167, 459) with delta (0, 0)
Screenshot: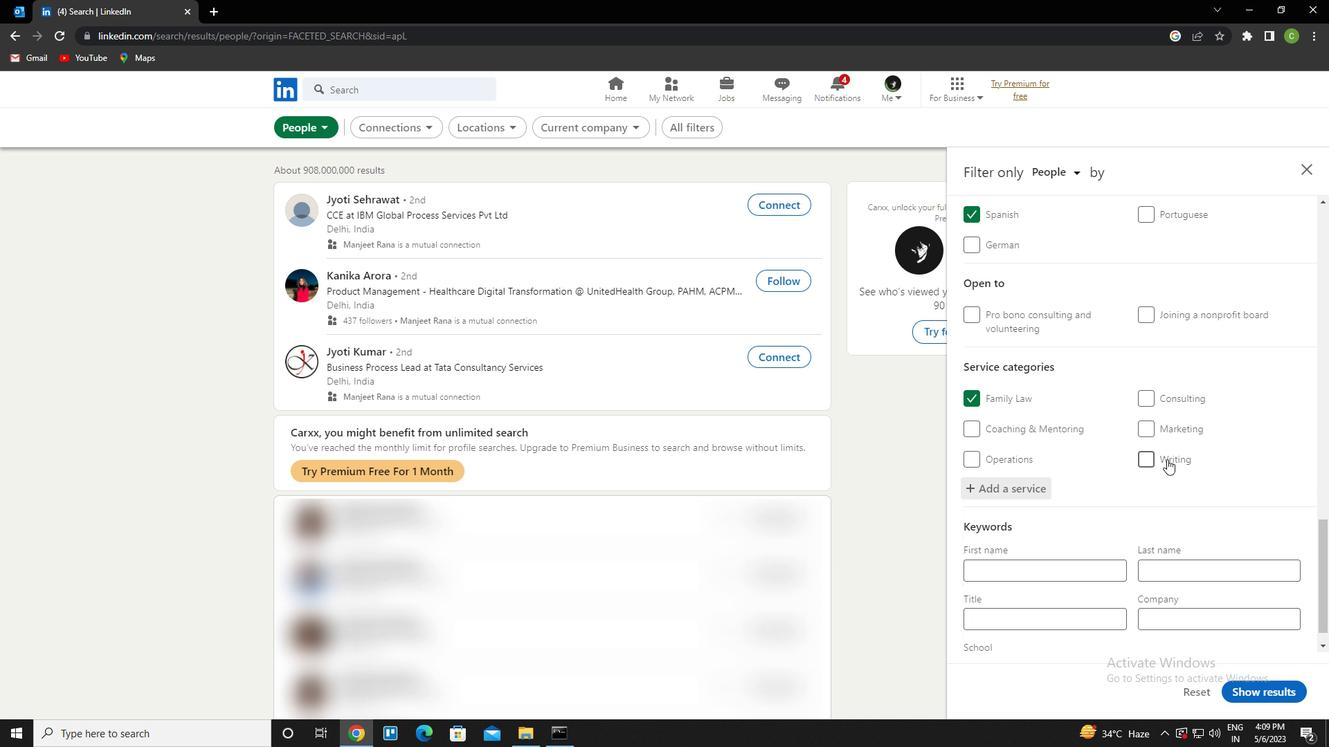 
Action: Mouse scrolled (1167, 459) with delta (0, 0)
Screenshot: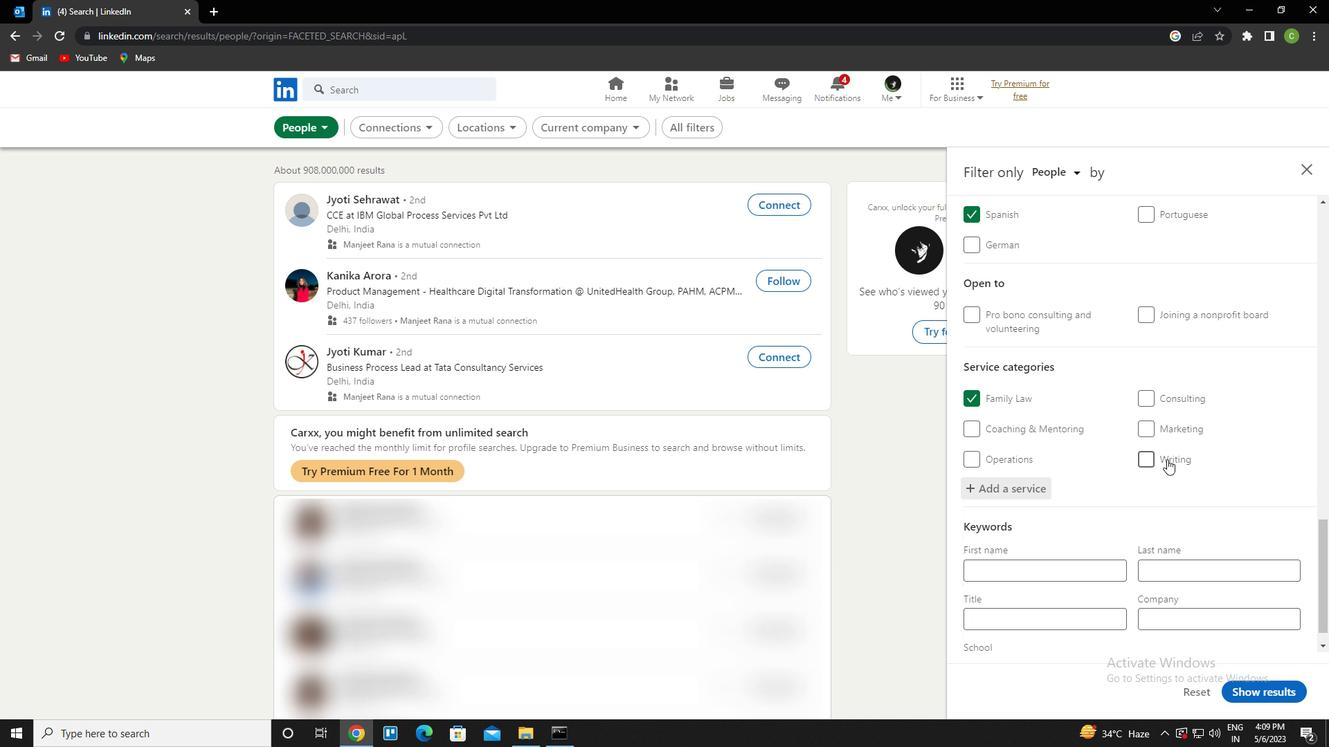 
Action: Mouse scrolled (1167, 459) with delta (0, 0)
Screenshot: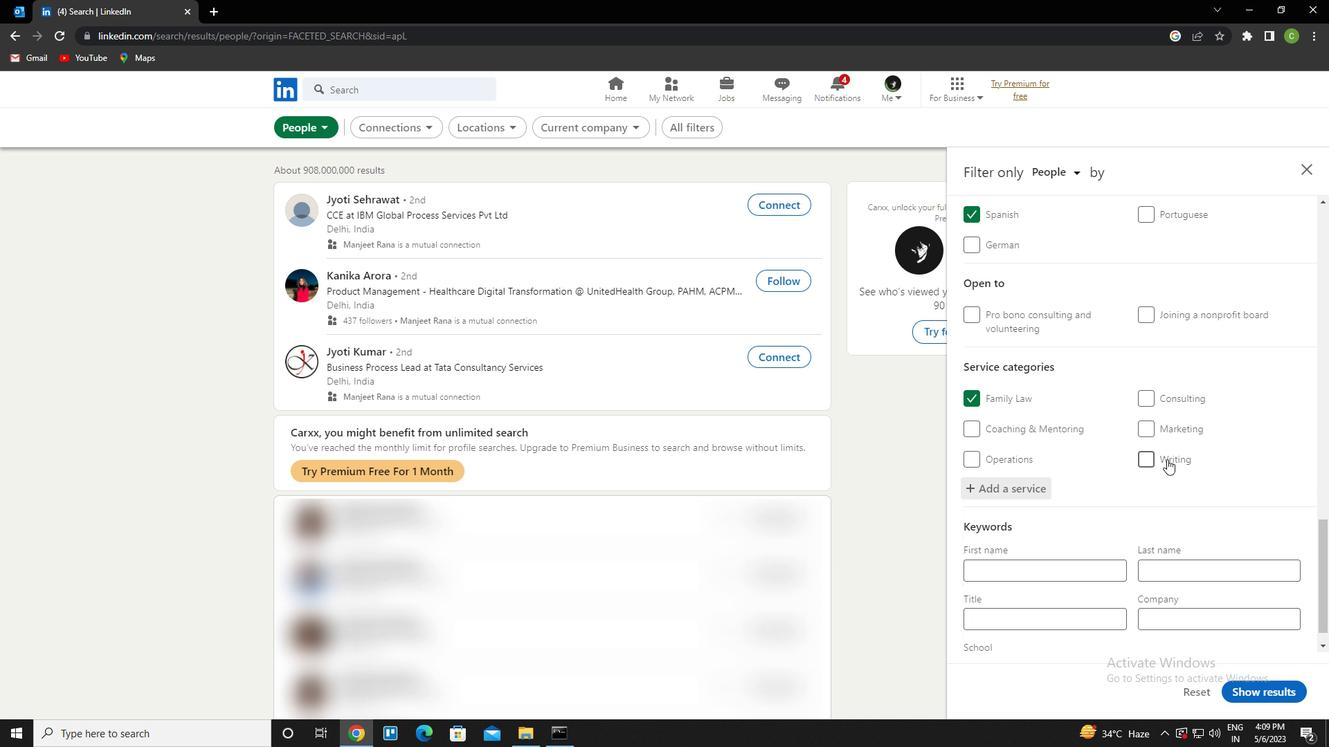 
Action: Mouse scrolled (1167, 459) with delta (0, 0)
Screenshot: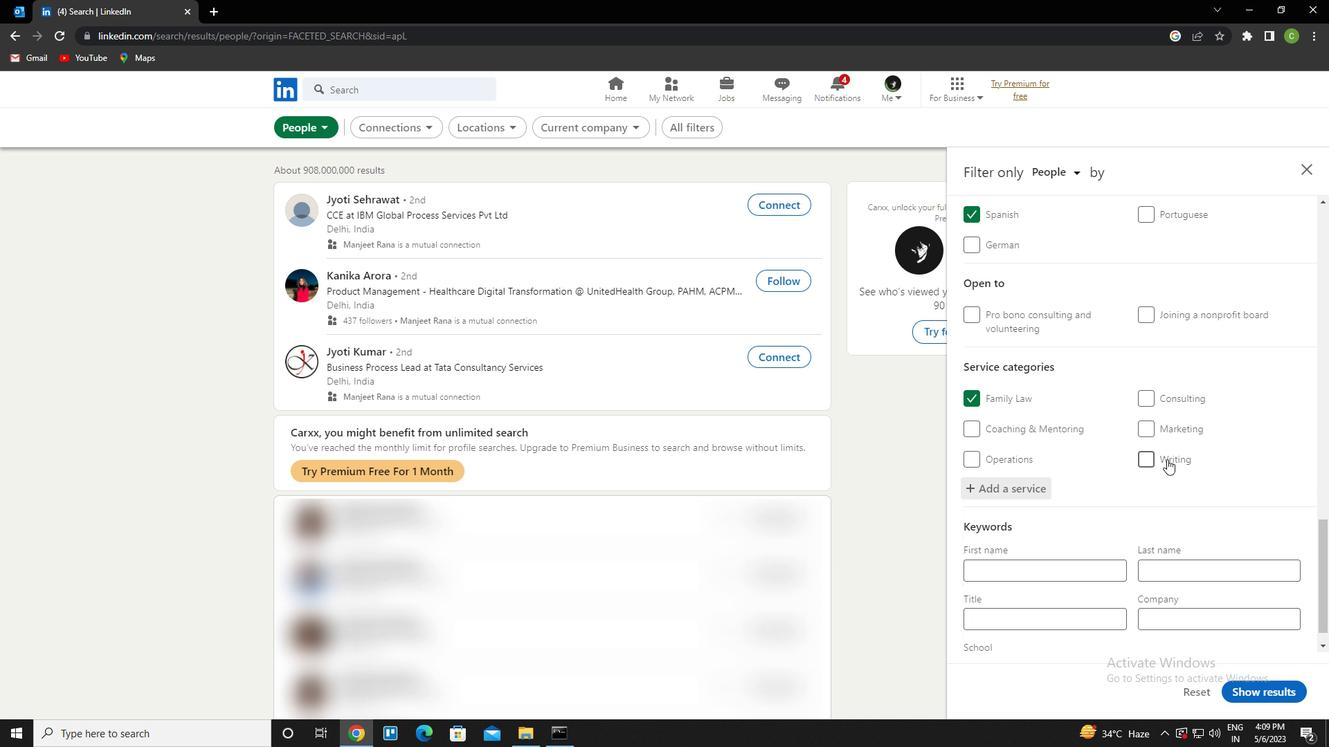
Action: Mouse scrolled (1167, 459) with delta (0, 0)
Screenshot: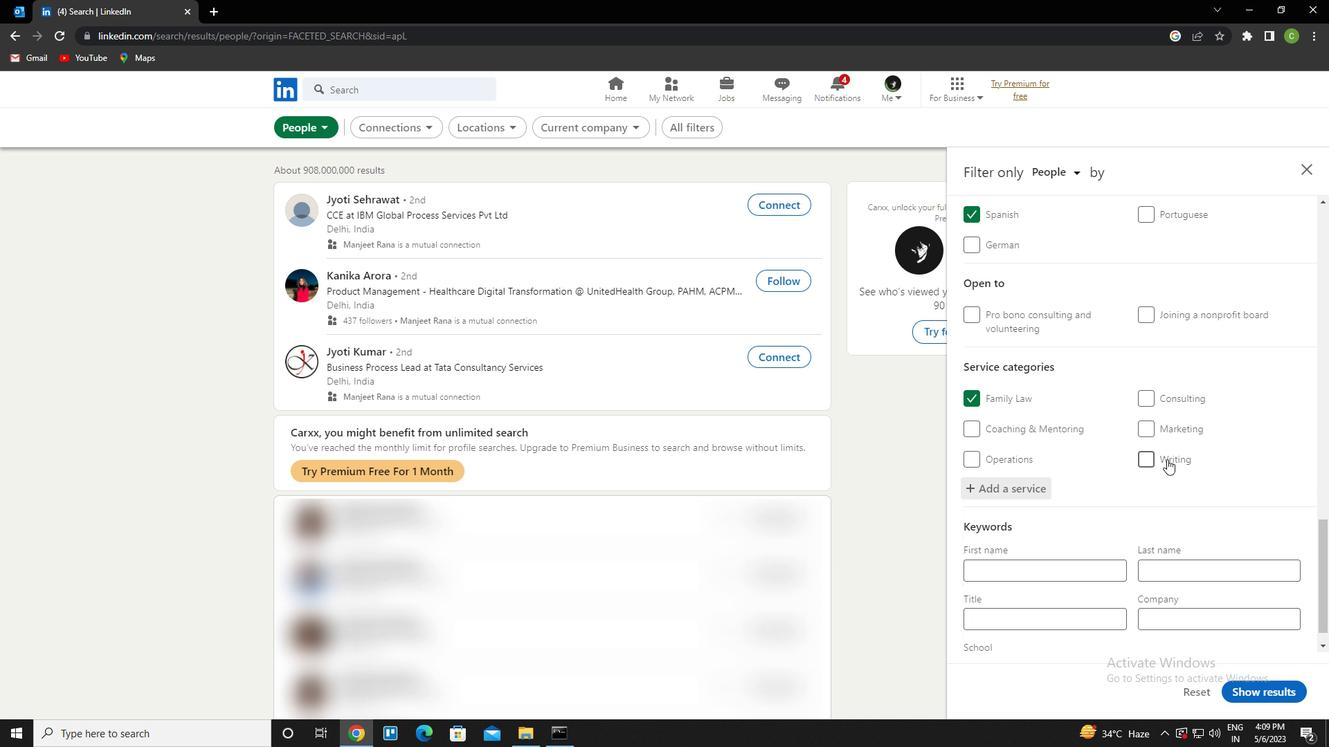 
Action: Mouse scrolled (1167, 459) with delta (0, 0)
Screenshot: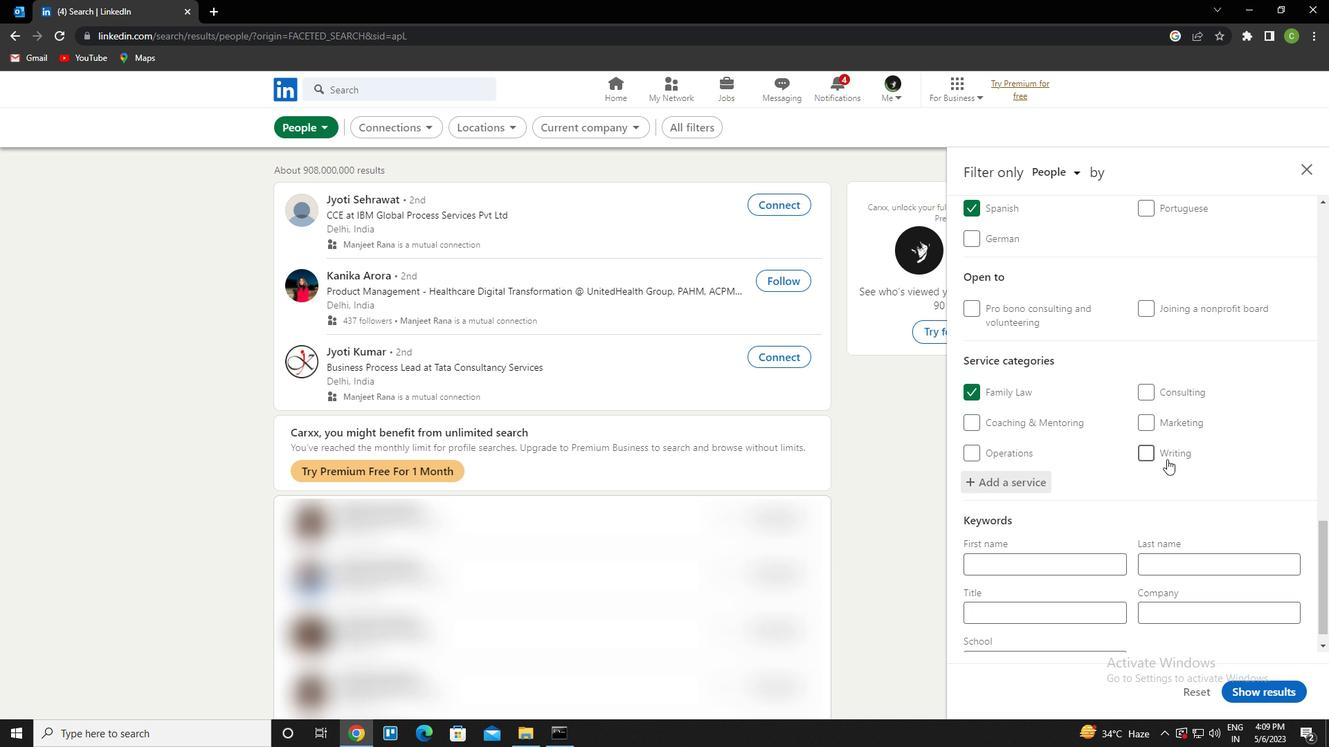
Action: Mouse moved to (1011, 599)
Screenshot: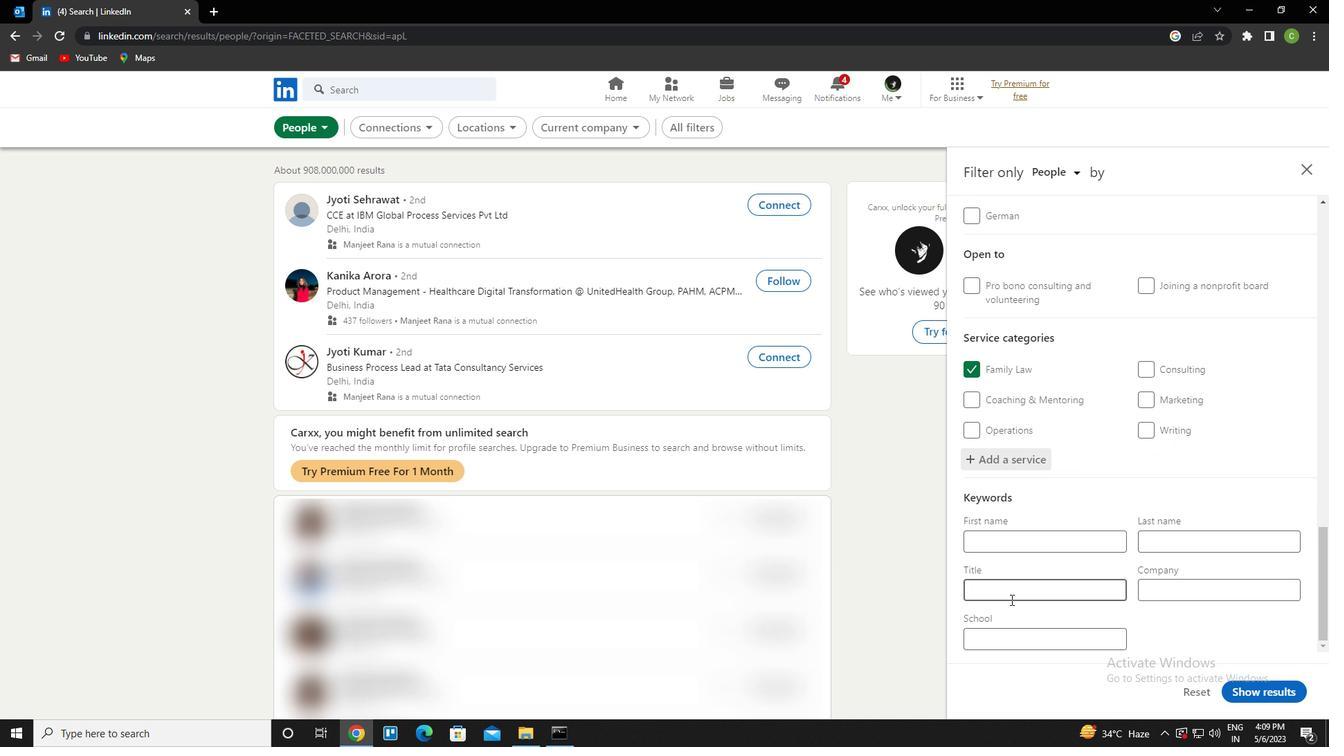 
Action: Mouse pressed left at (1011, 599)
Screenshot: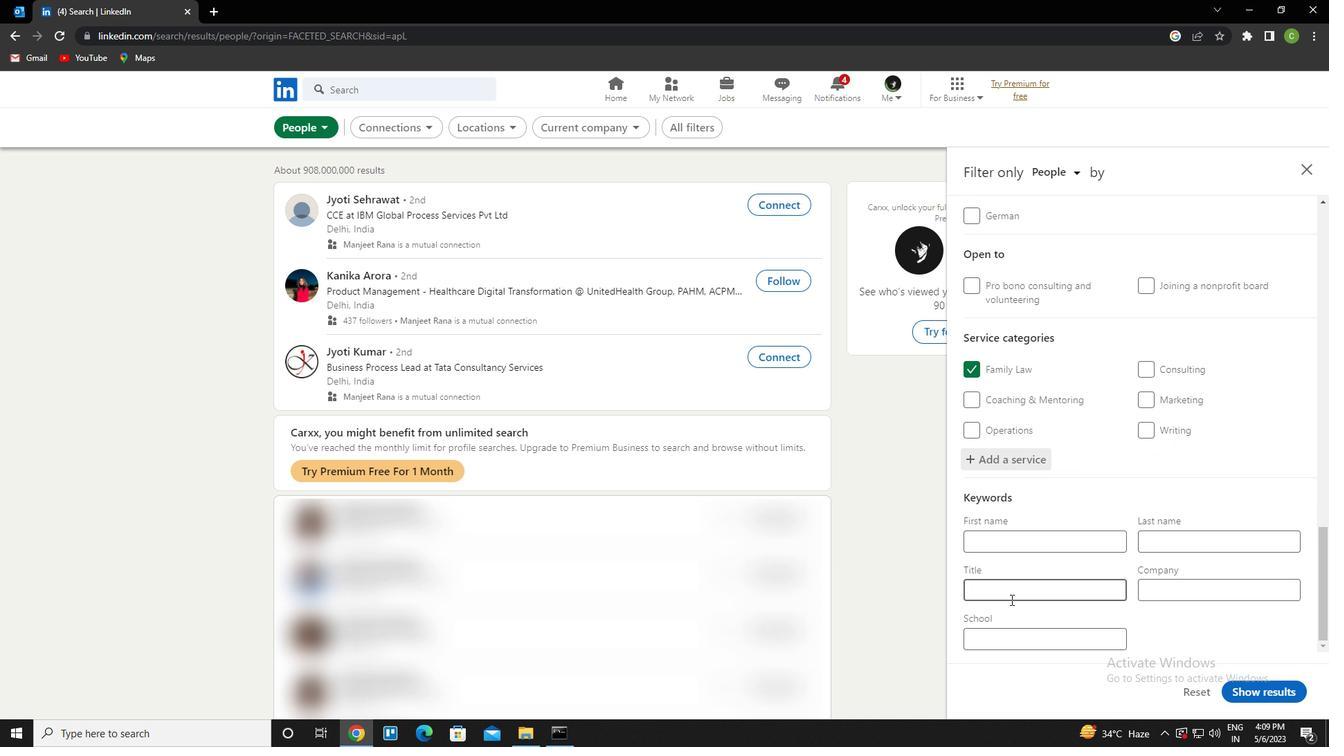 
Action: Key pressed <Key.caps_lock>hvac<Key.space><Key.caps_lock><Key.caps_lock>t<Key.caps_lock>echnician
Screenshot: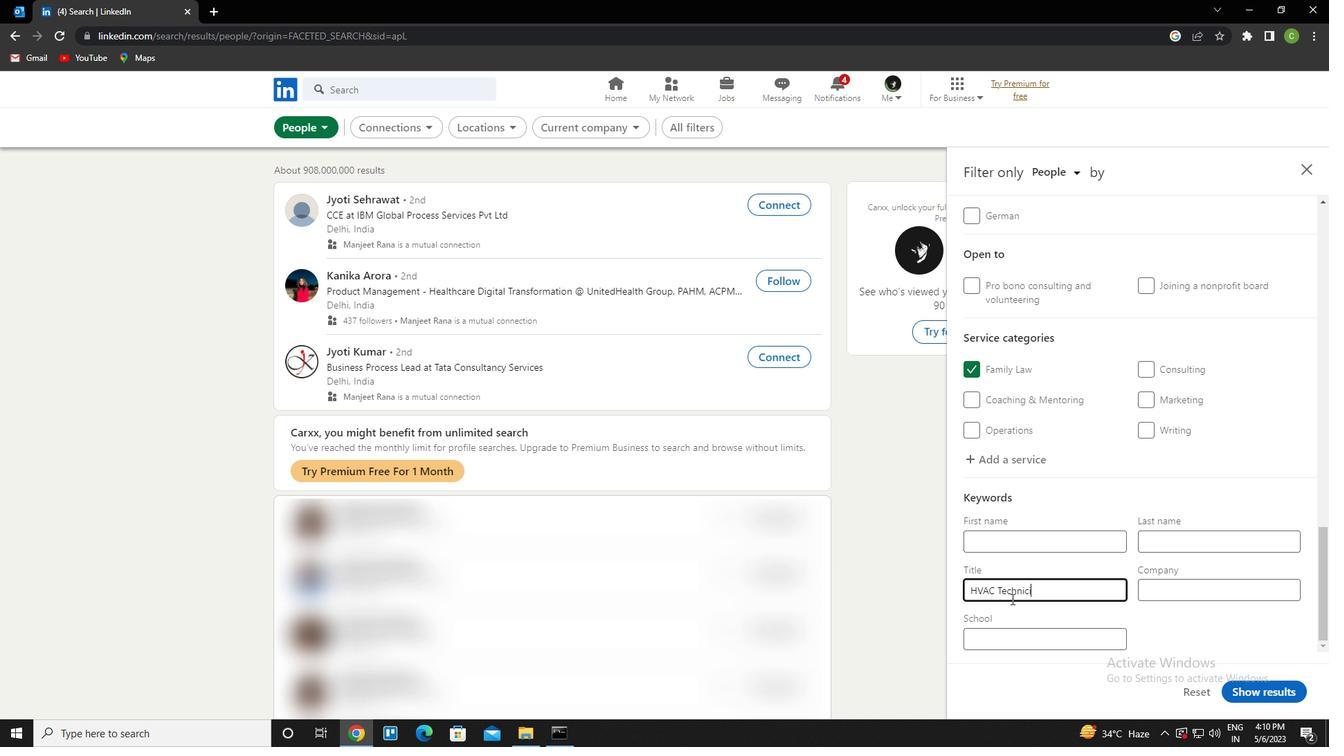 
Action: Mouse moved to (1260, 682)
Screenshot: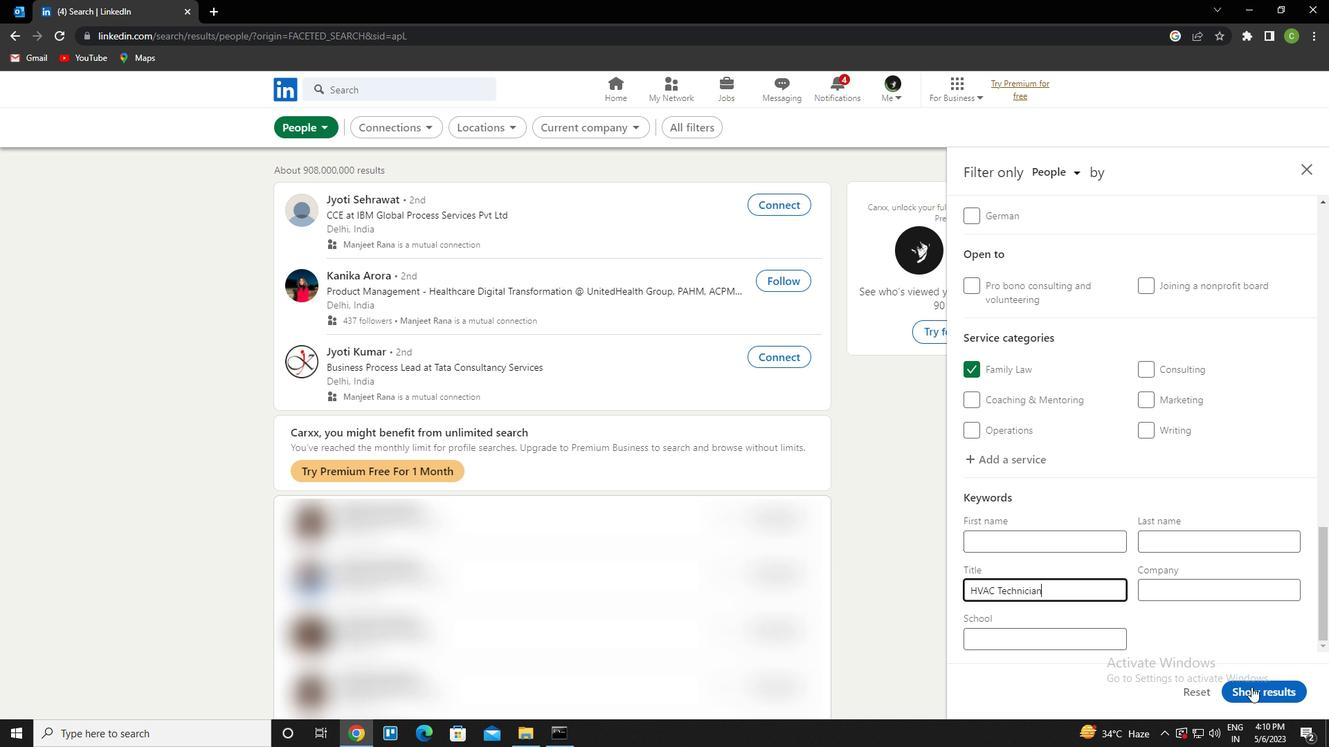 
Action: Mouse pressed left at (1260, 682)
Screenshot: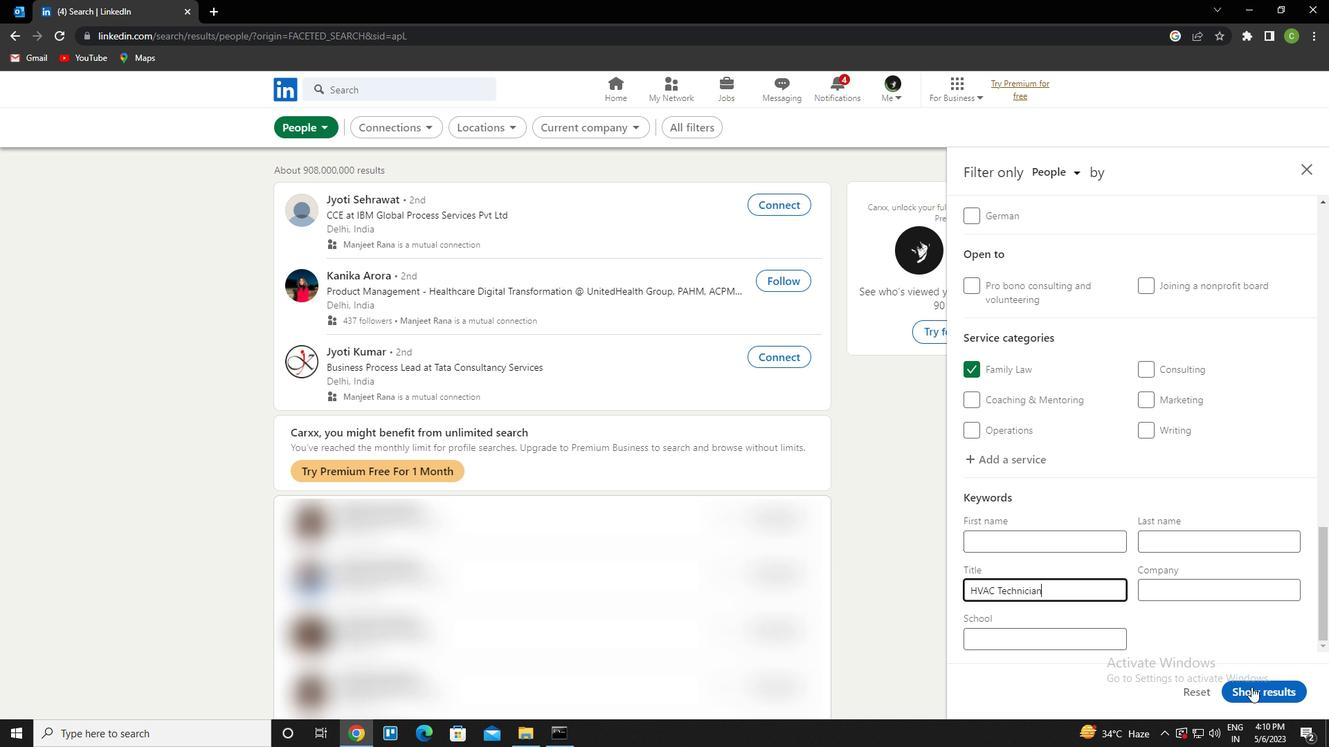 
Action: Mouse moved to (619, 493)
Screenshot: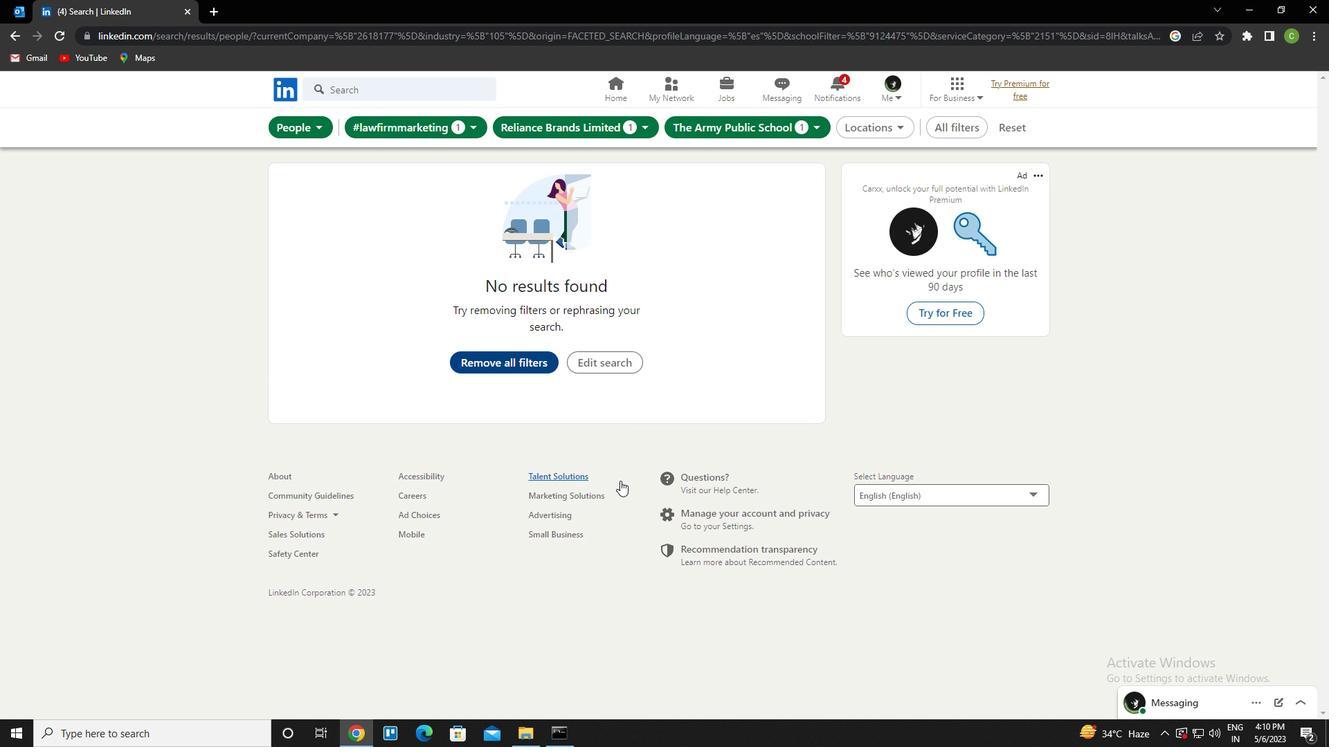 
